 Task: Look for space in La Serena, Chile from 10th July, 2023 to 15th July, 2023 for 7 adults in price range Rs.10000 to Rs.15000. Place can be entire place or shared room with 4 bedrooms having 7 beds and 4 bathrooms. Property type can be house, flat, guest house. Amenities needed are: wifi, TV, free parkinig on premises, gym, breakfast. Booking option can be shelf check-in. Required host language is English.
Action: Mouse pressed left at (480, 122)
Screenshot: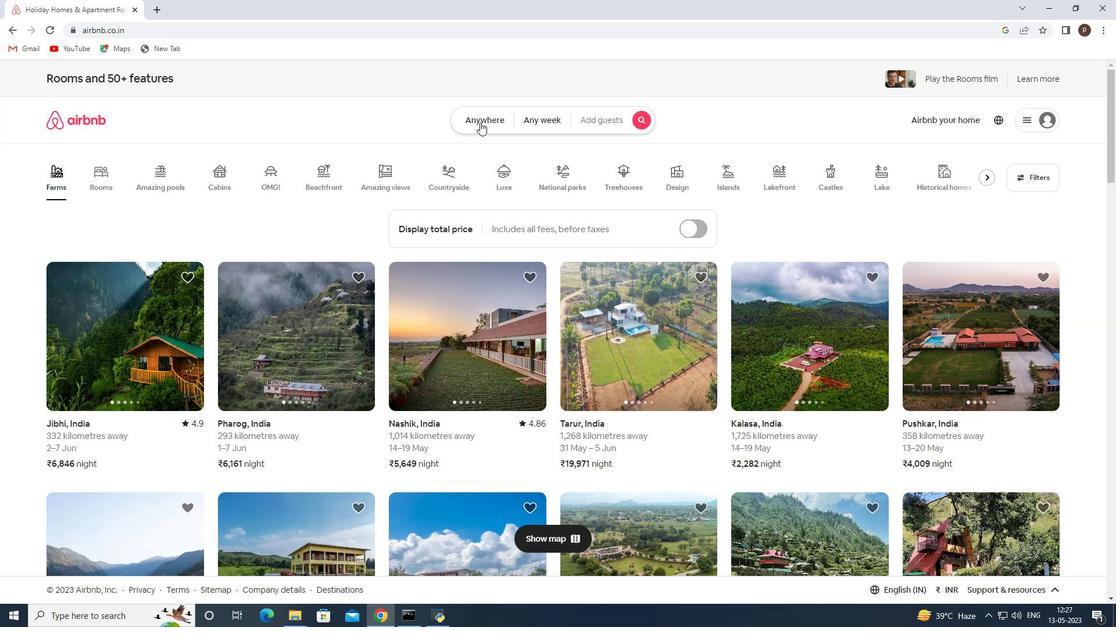 
Action: Mouse moved to (372, 162)
Screenshot: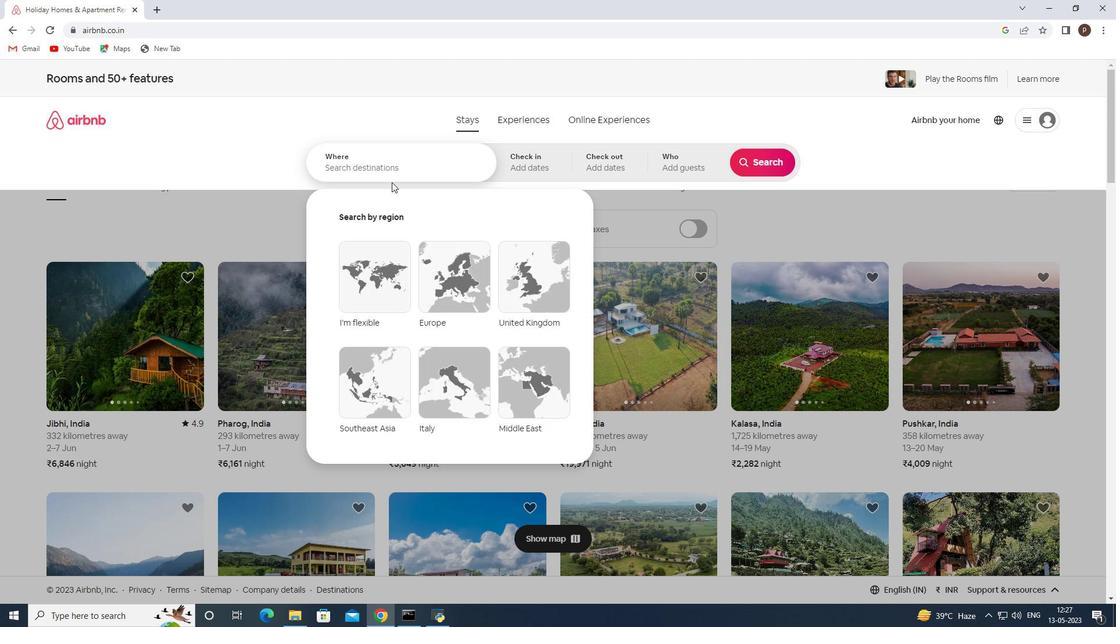 
Action: Mouse pressed left at (372, 162)
Screenshot: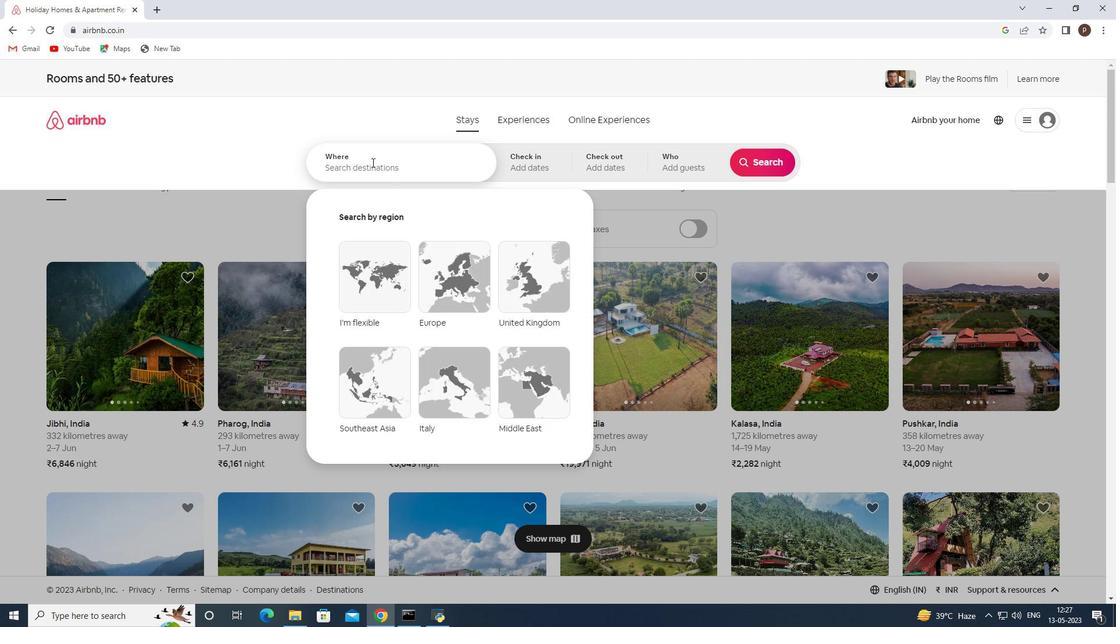 
Action: Key pressed <Key.caps_lock>L<Key.caps_lock>a<Key.space><Key.caps_lock>S<Key.caps_lock>erena,<Key.space><Key.caps_lock>C<Key.caps_lock>hilke
Screenshot: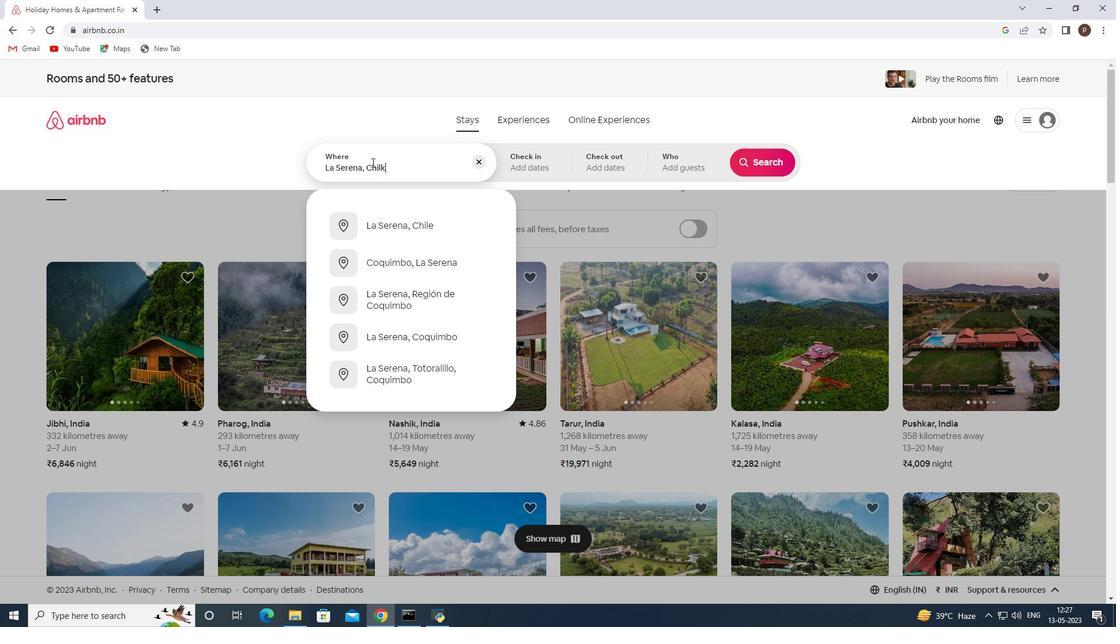 
Action: Mouse moved to (409, 225)
Screenshot: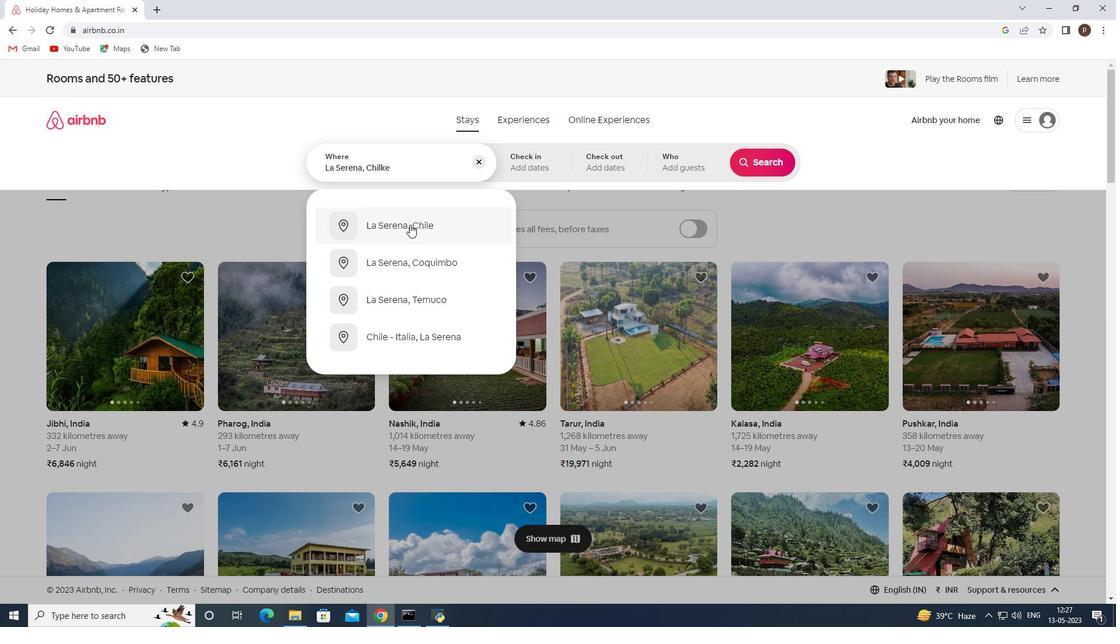 
Action: Mouse pressed left at (409, 225)
Screenshot: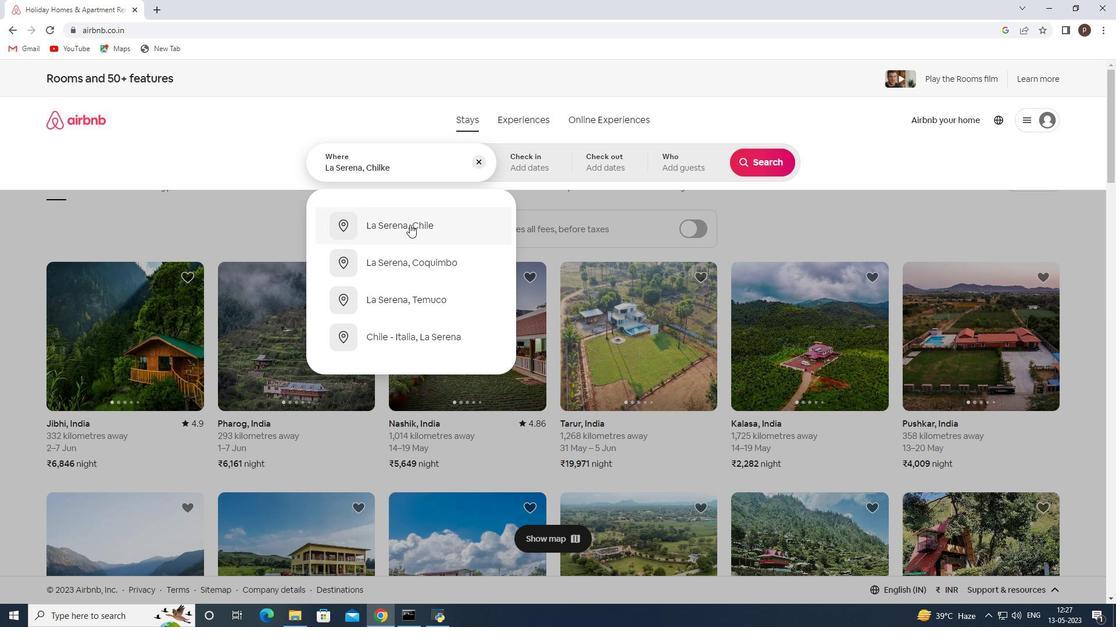 
Action: Mouse moved to (760, 252)
Screenshot: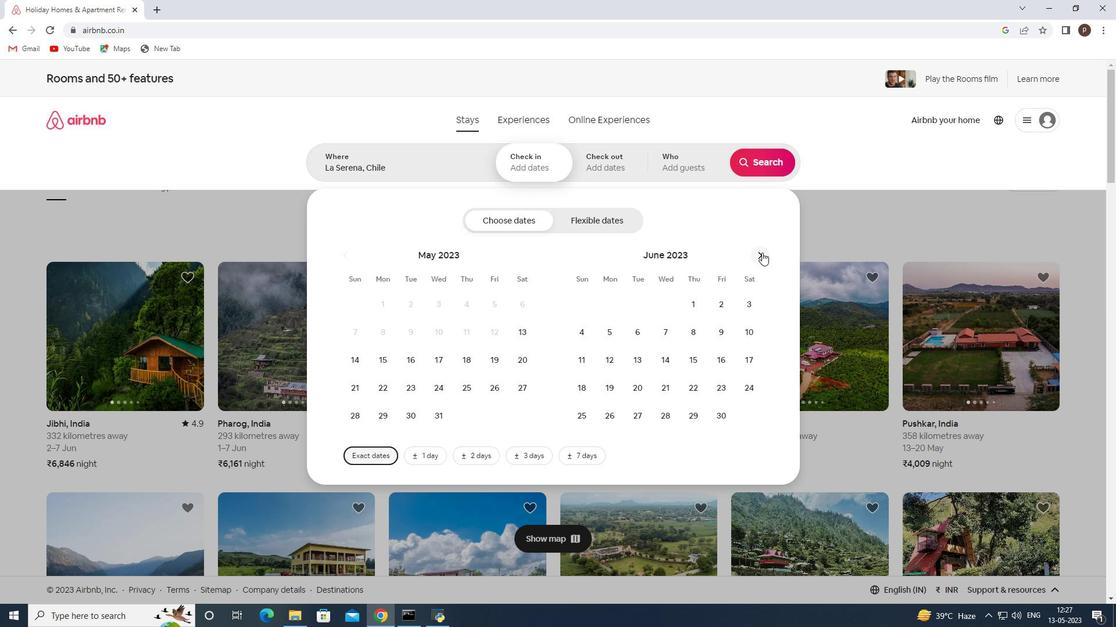 
Action: Mouse pressed left at (760, 252)
Screenshot: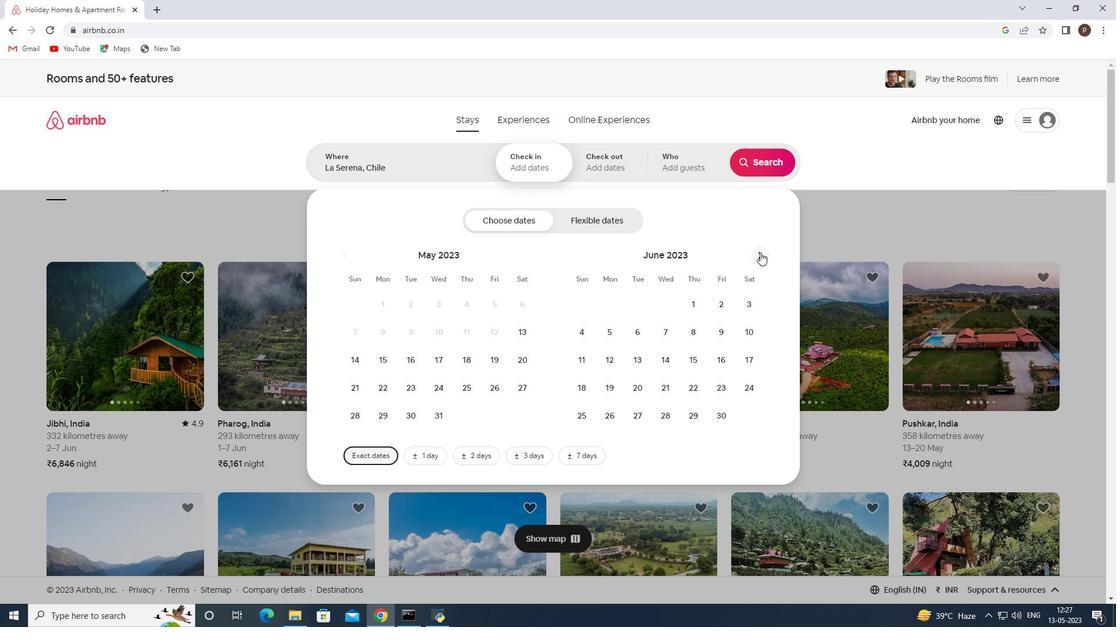 
Action: Mouse moved to (615, 355)
Screenshot: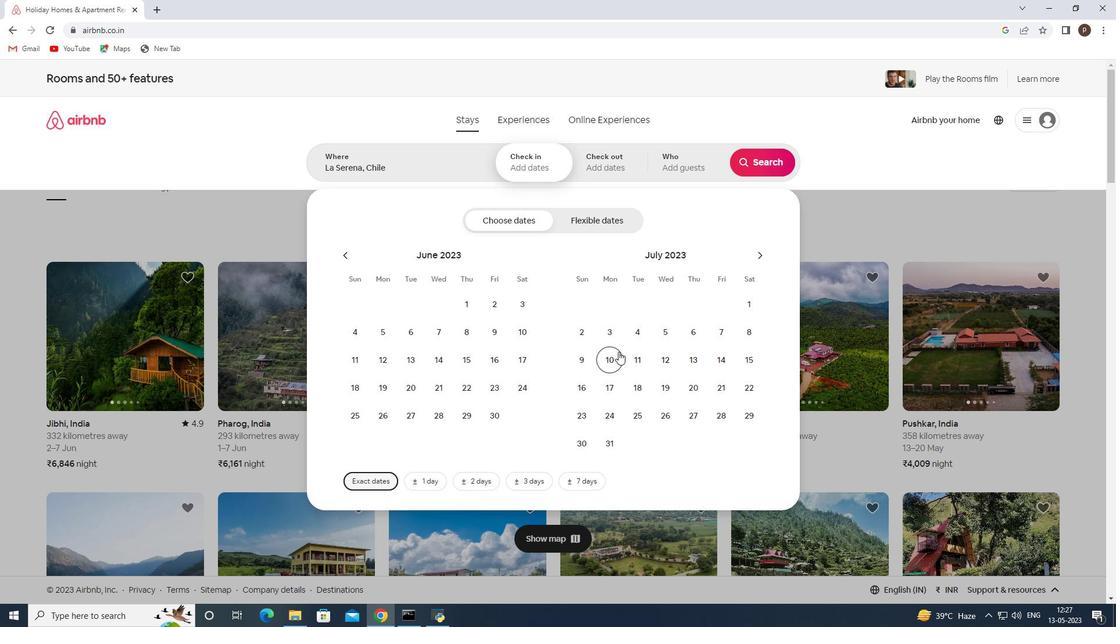 
Action: Mouse pressed left at (615, 355)
Screenshot: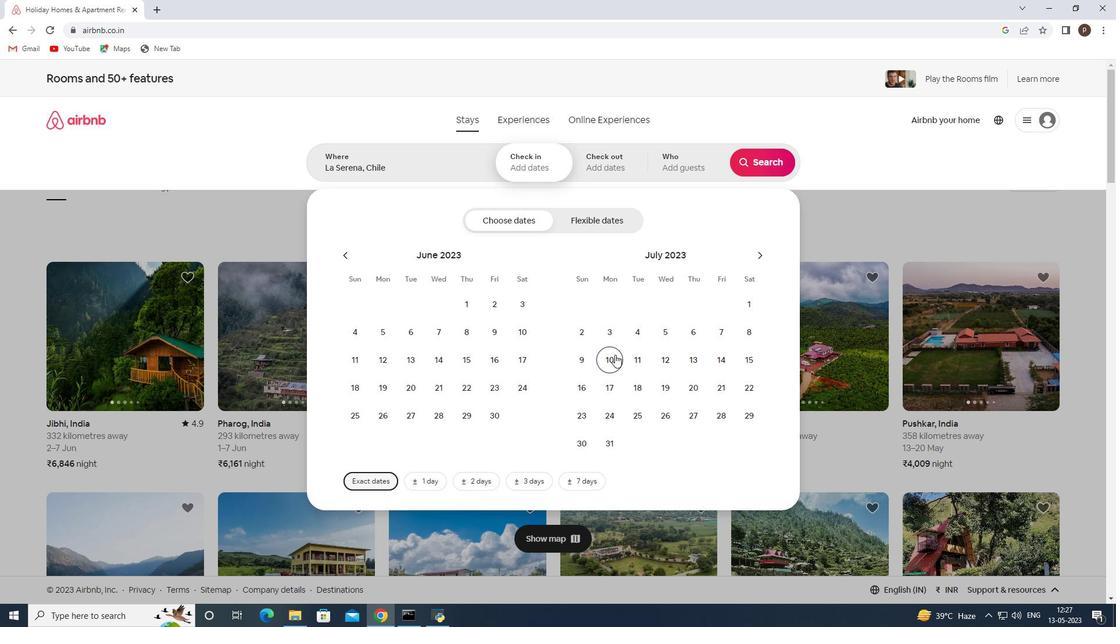 
Action: Mouse moved to (744, 353)
Screenshot: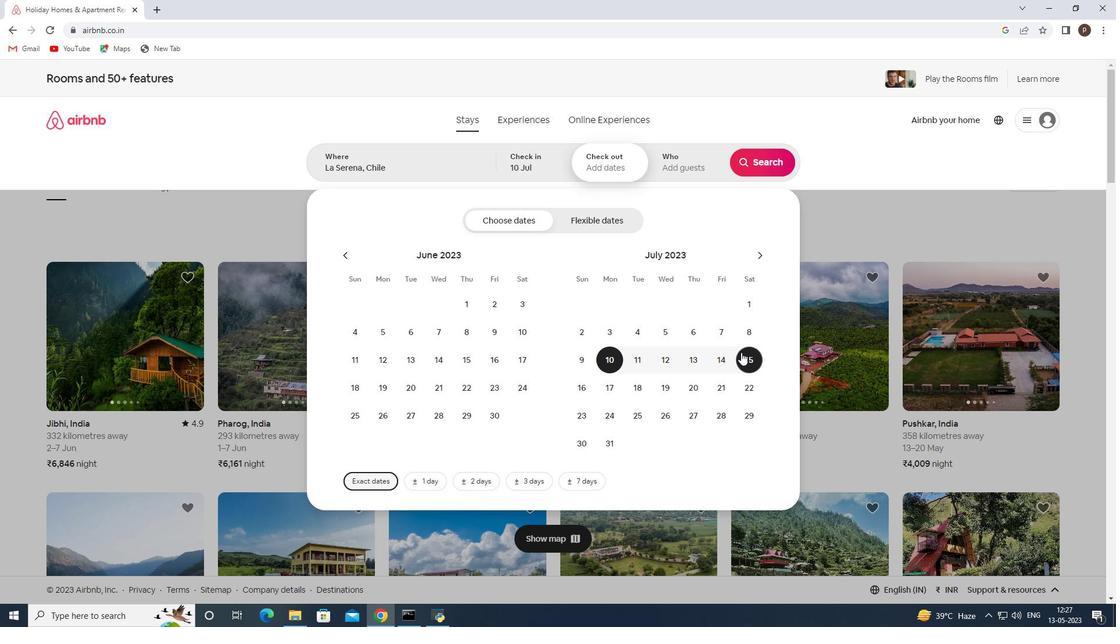 
Action: Mouse pressed left at (744, 353)
Screenshot: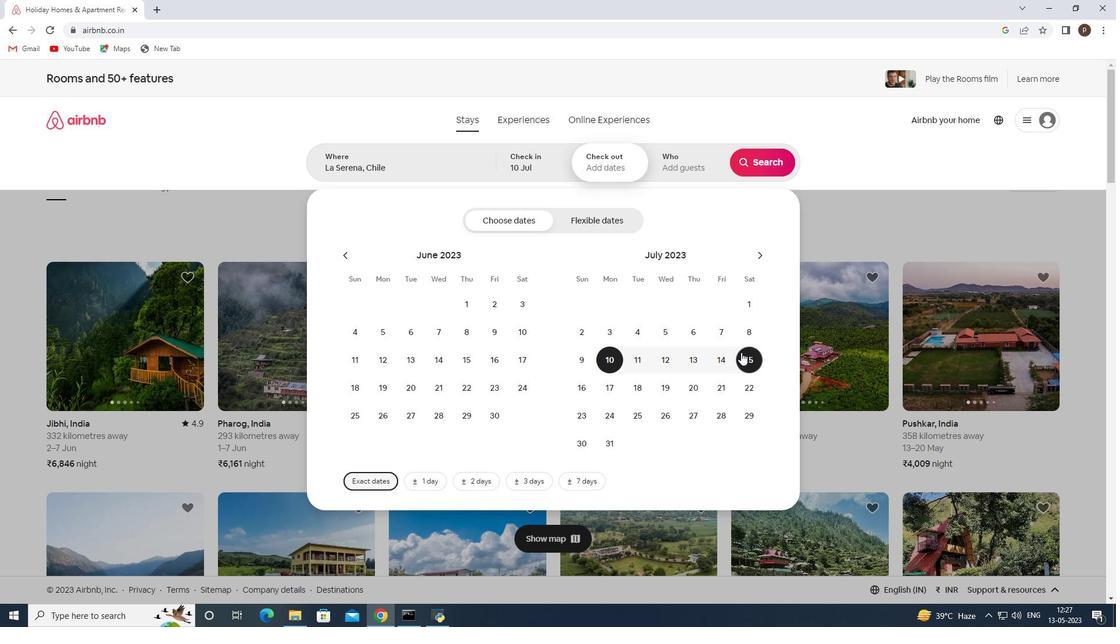 
Action: Mouse moved to (684, 173)
Screenshot: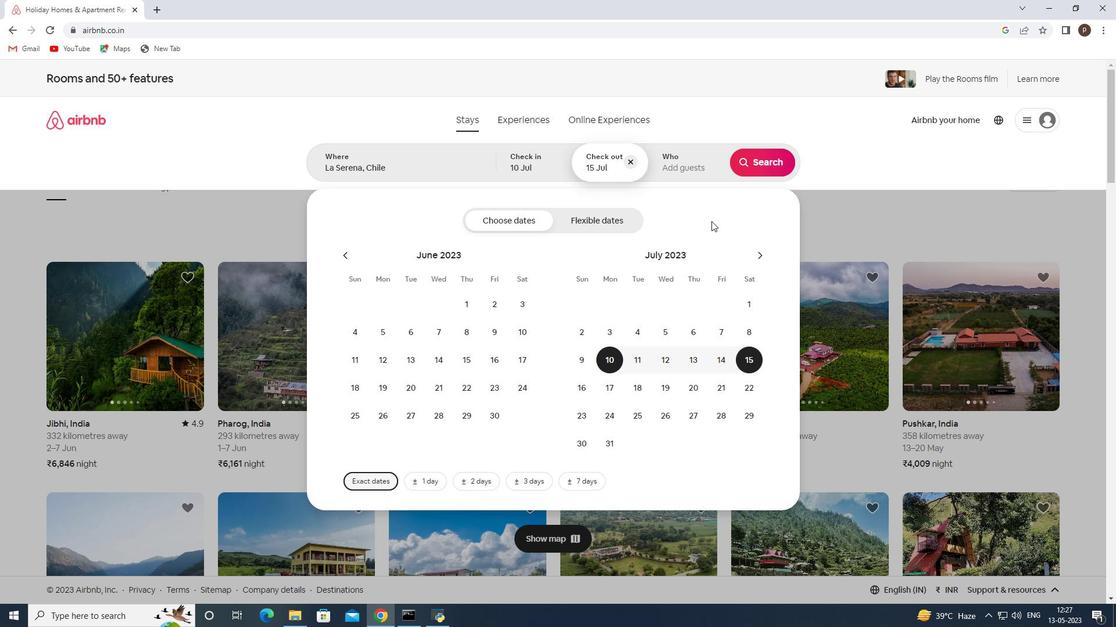 
Action: Mouse pressed left at (684, 173)
Screenshot: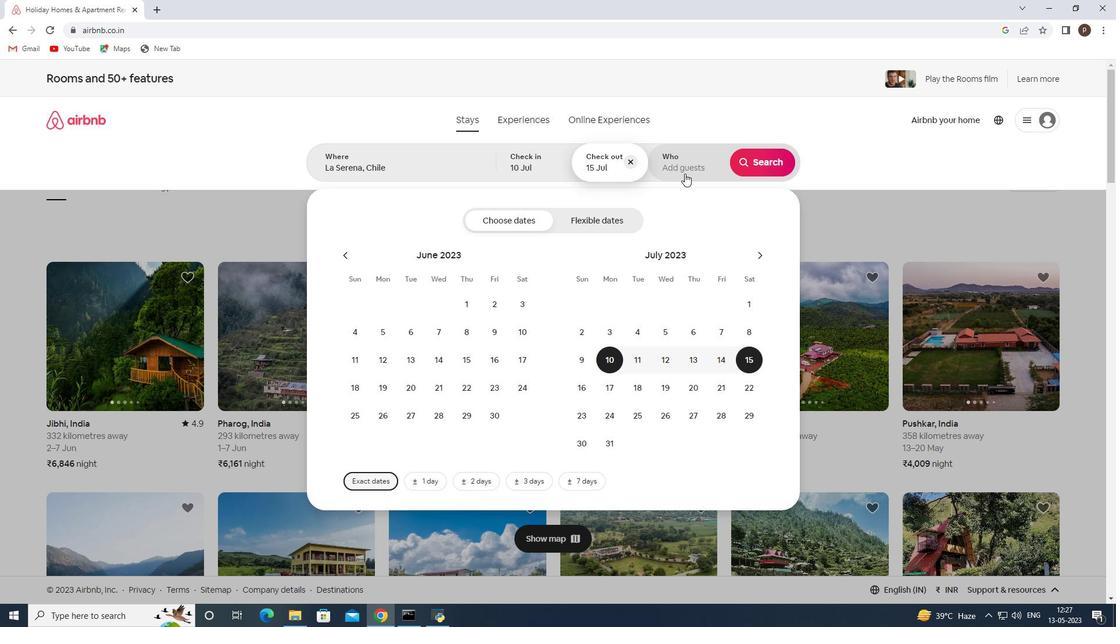 
Action: Mouse moved to (759, 221)
Screenshot: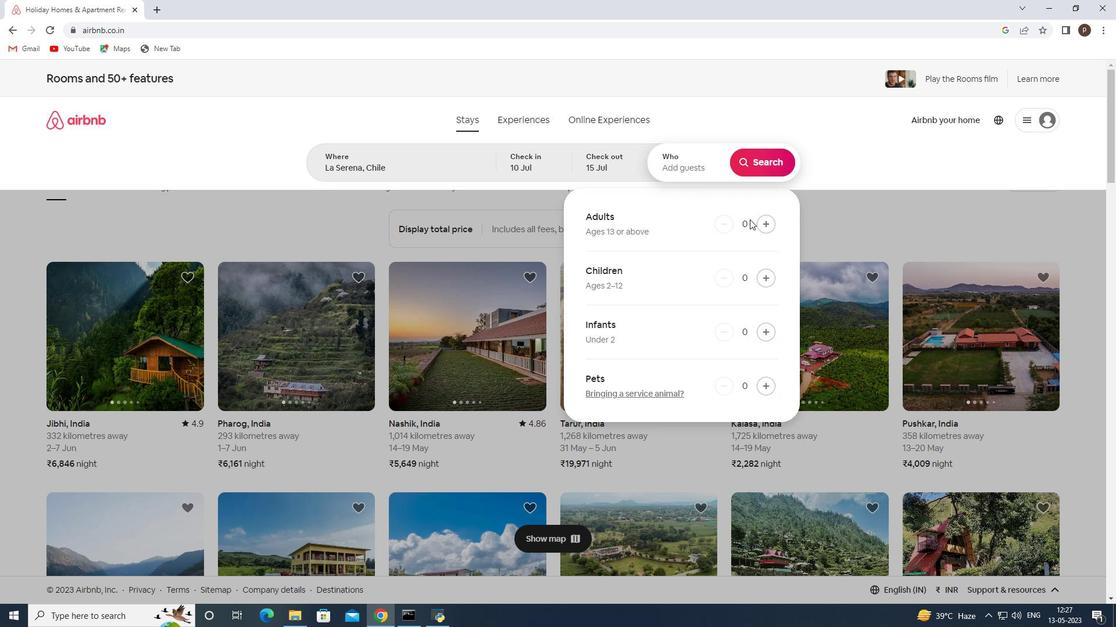 
Action: Mouse pressed left at (759, 221)
Screenshot: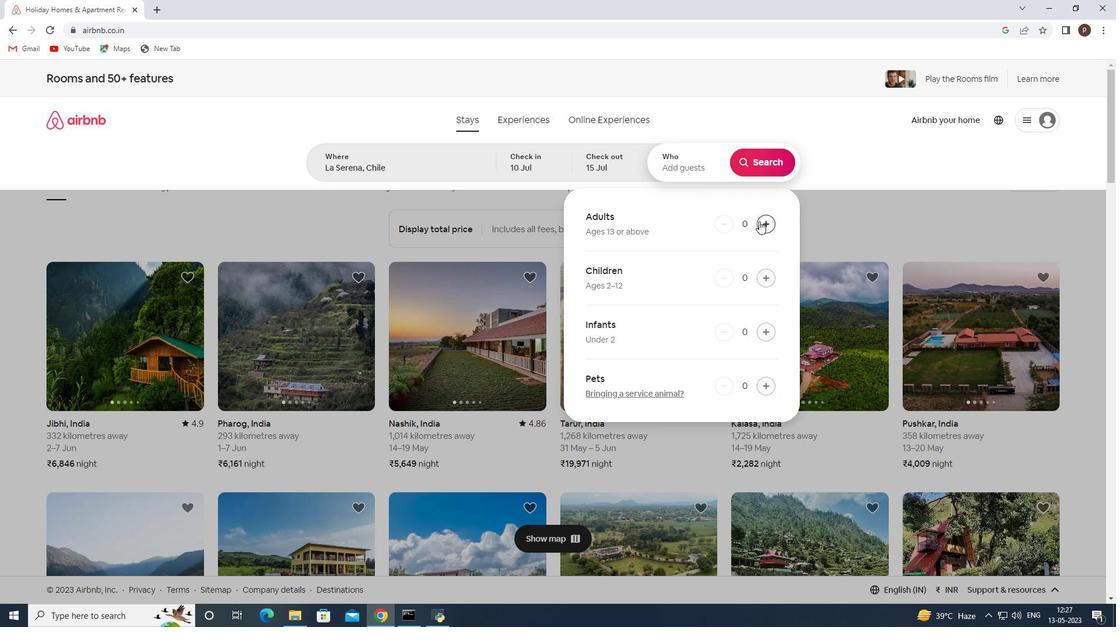 
Action: Mouse pressed left at (759, 221)
Screenshot: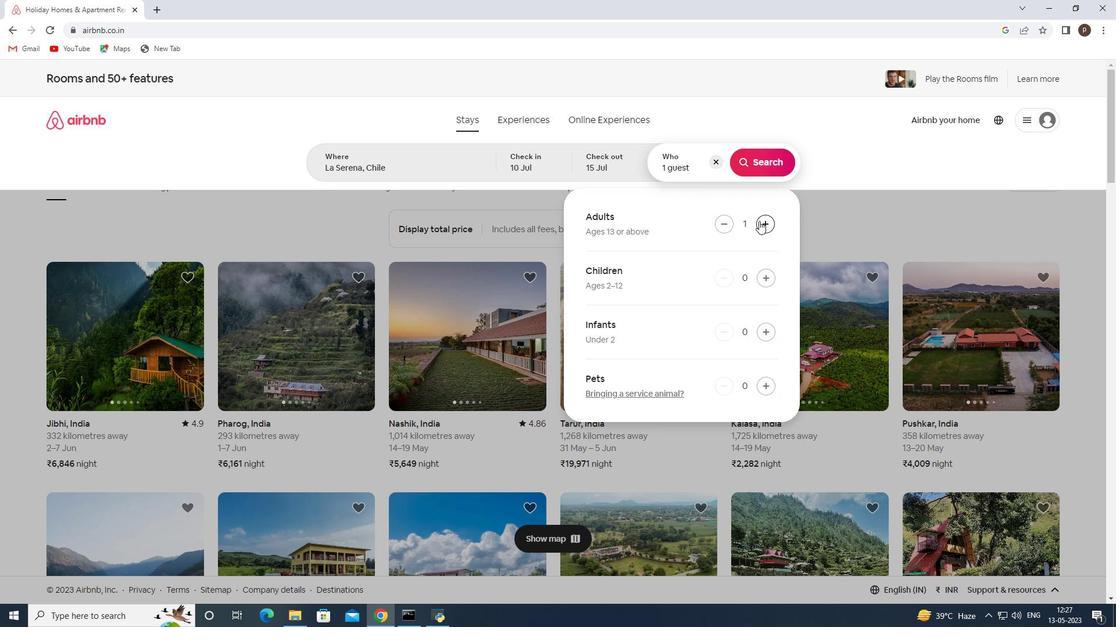 
Action: Mouse pressed left at (759, 221)
Screenshot: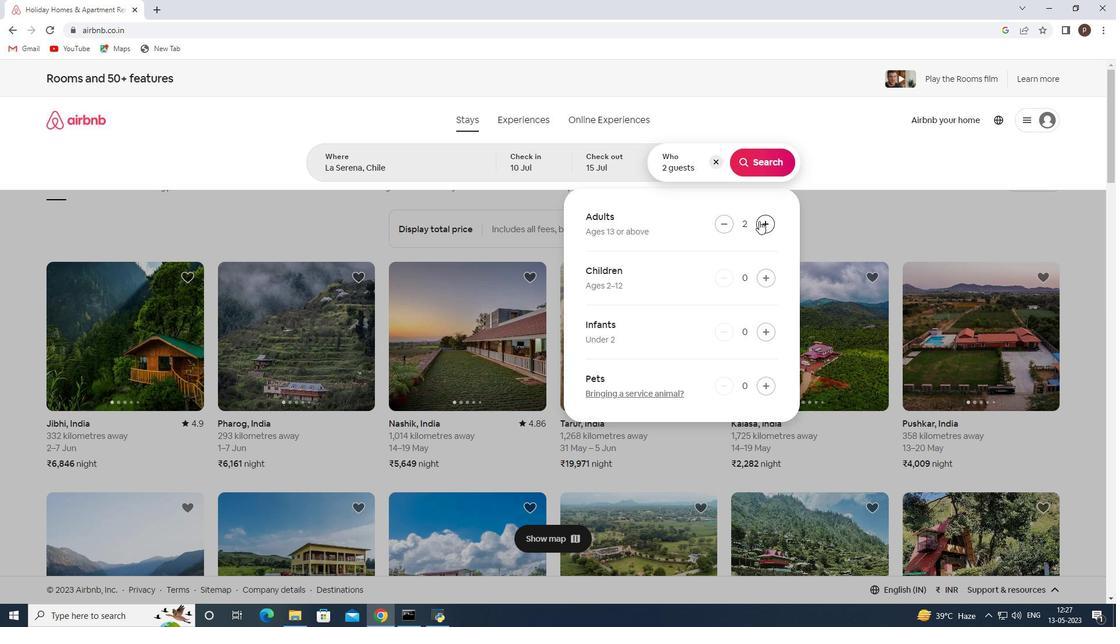 
Action: Mouse pressed left at (759, 221)
Screenshot: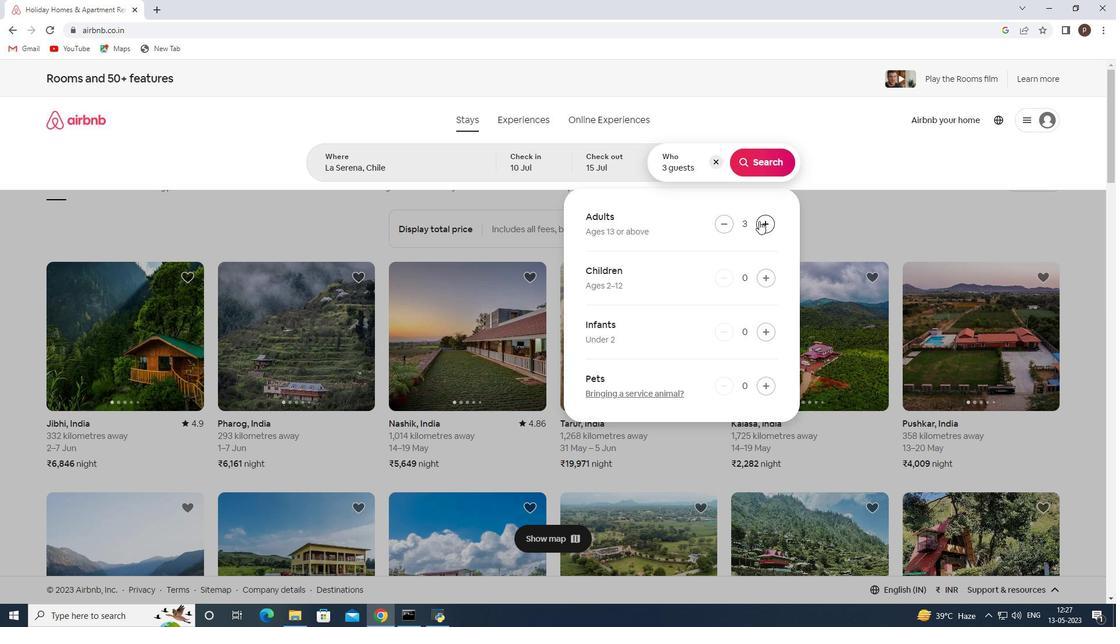 
Action: Mouse pressed left at (759, 221)
Screenshot: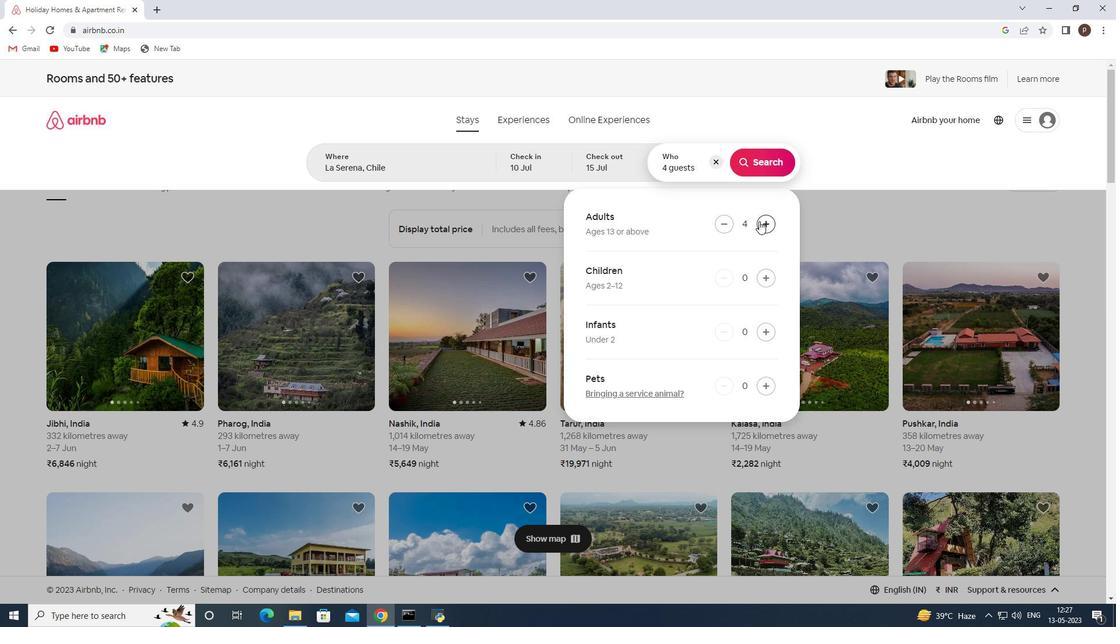 
Action: Mouse pressed left at (759, 221)
Screenshot: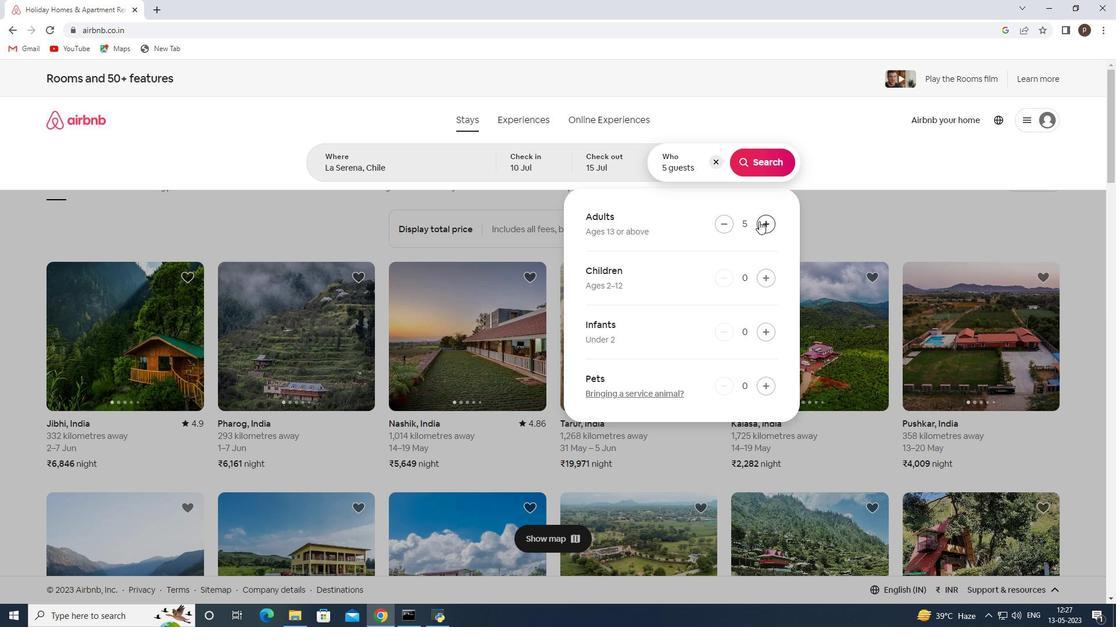 
Action: Mouse pressed left at (759, 221)
Screenshot: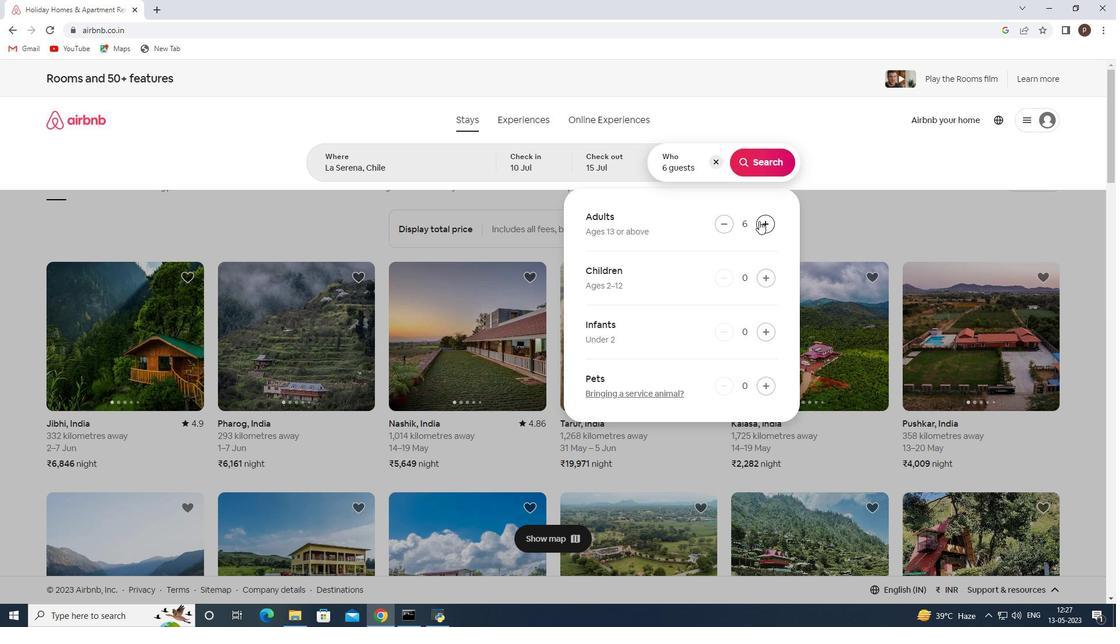 
Action: Mouse moved to (770, 165)
Screenshot: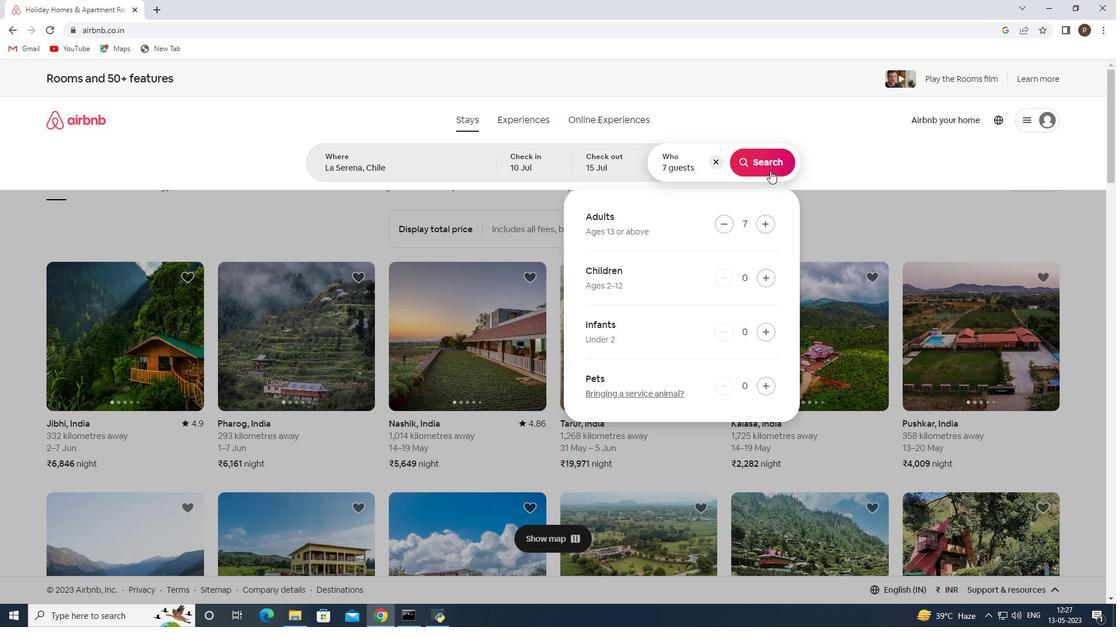 
Action: Mouse pressed left at (770, 165)
Screenshot: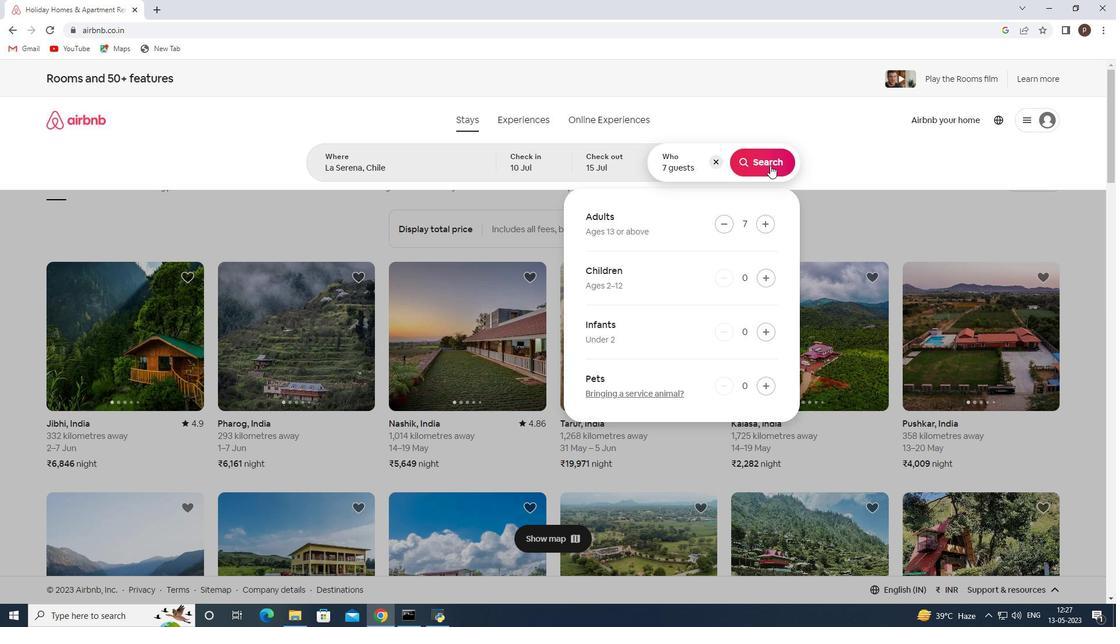 
Action: Mouse moved to (1051, 123)
Screenshot: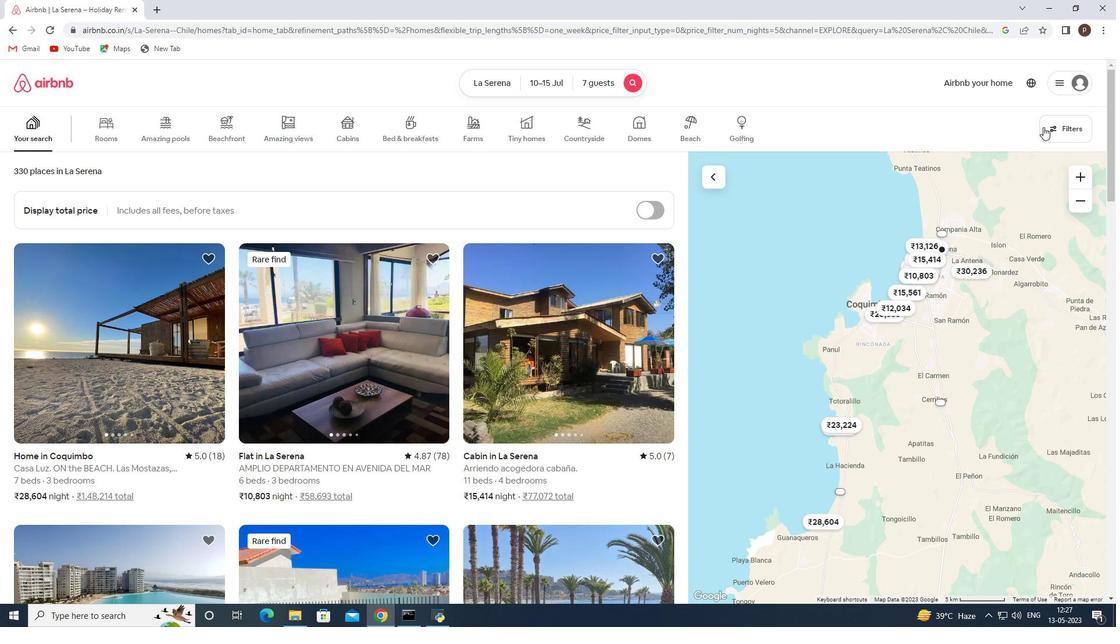 
Action: Mouse pressed left at (1051, 123)
Screenshot: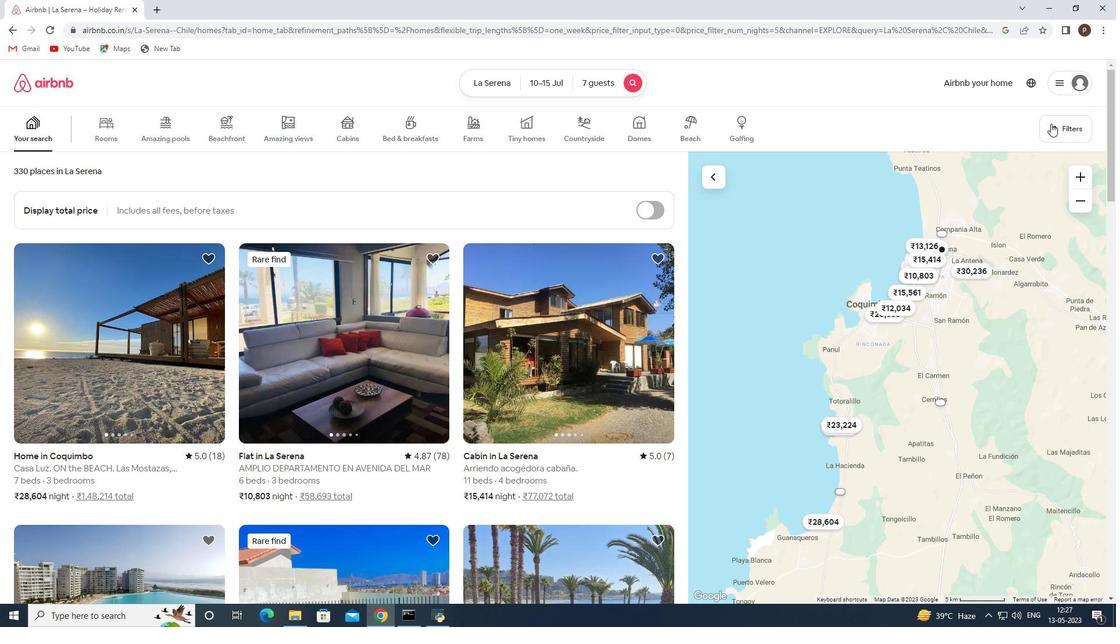 
Action: Mouse moved to (389, 415)
Screenshot: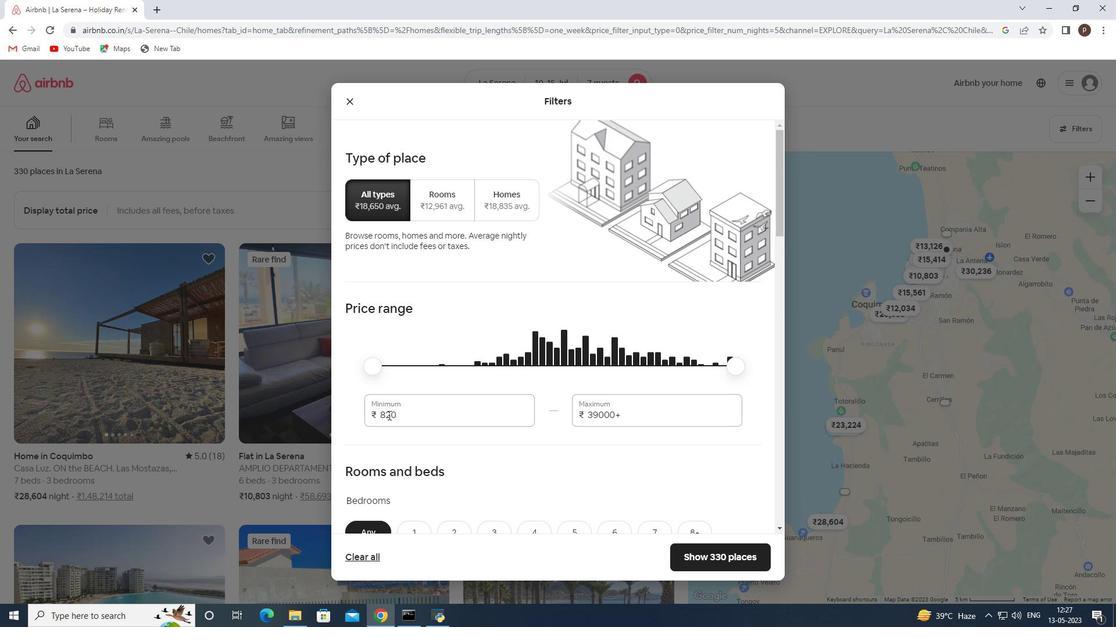 
Action: Mouse pressed left at (389, 415)
Screenshot: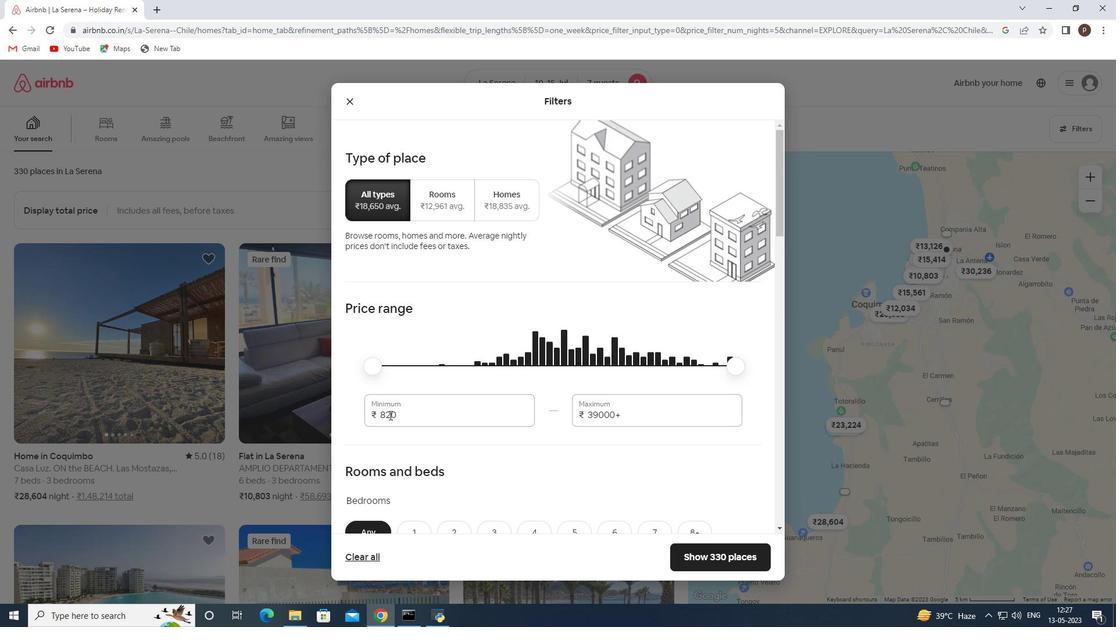 
Action: Mouse pressed left at (389, 415)
Screenshot: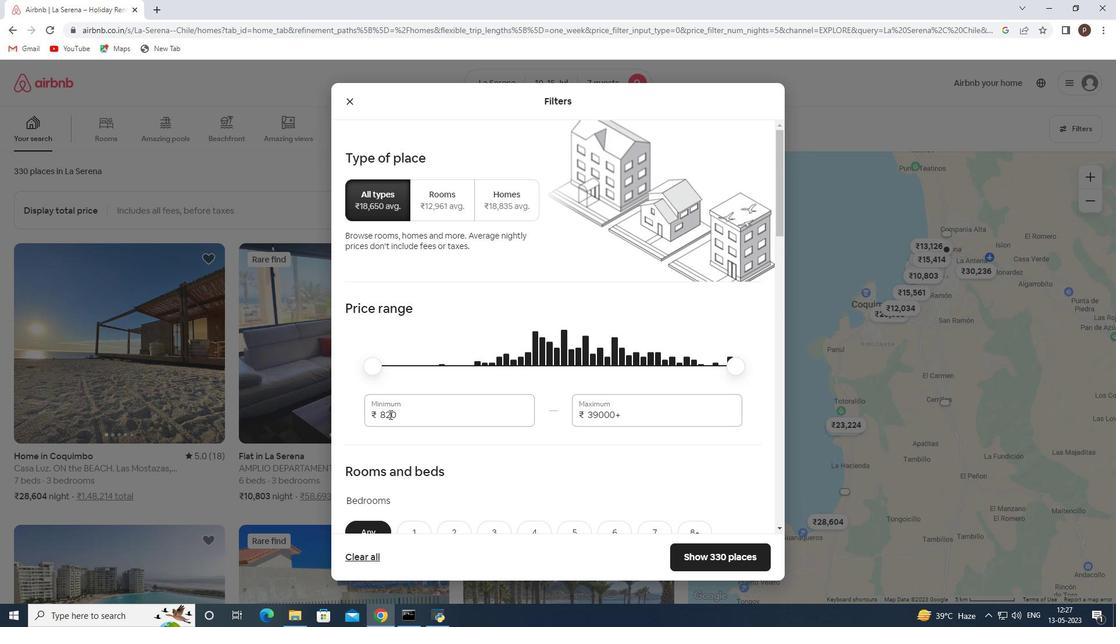 
Action: Key pressed 10000<Key.tab>15000
Screenshot: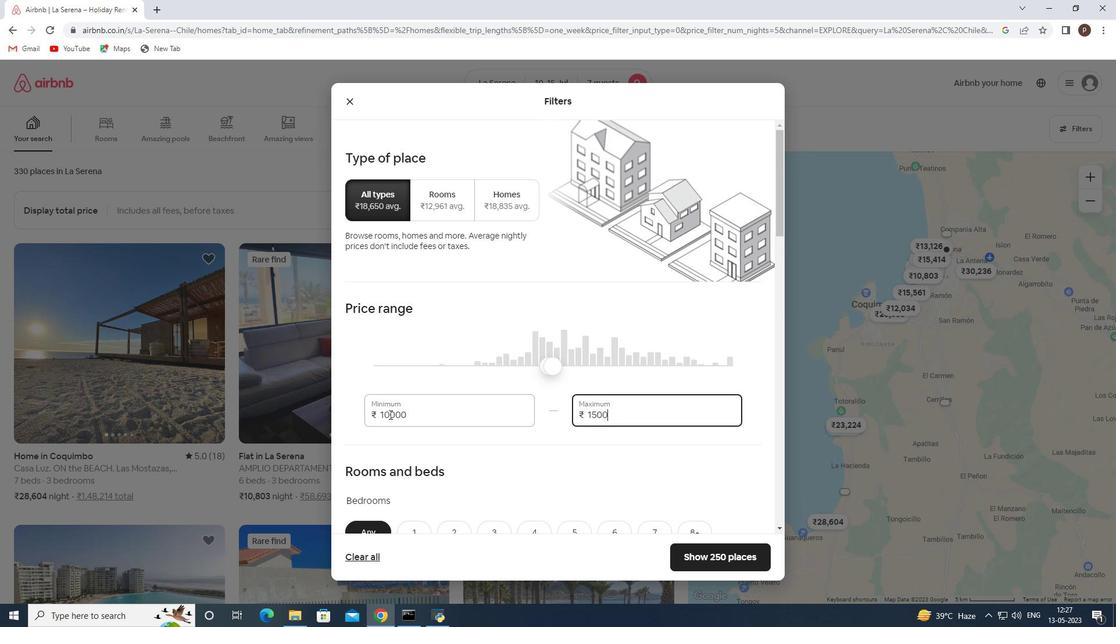 
Action: Mouse scrolled (389, 414) with delta (0, 0)
Screenshot: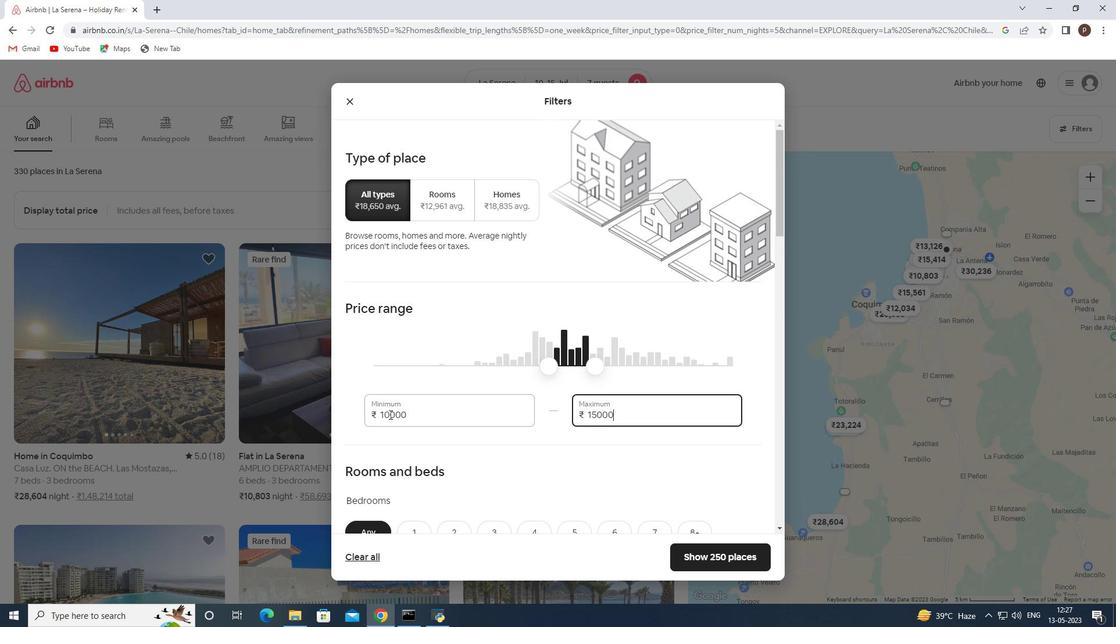 
Action: Mouse scrolled (389, 414) with delta (0, 0)
Screenshot: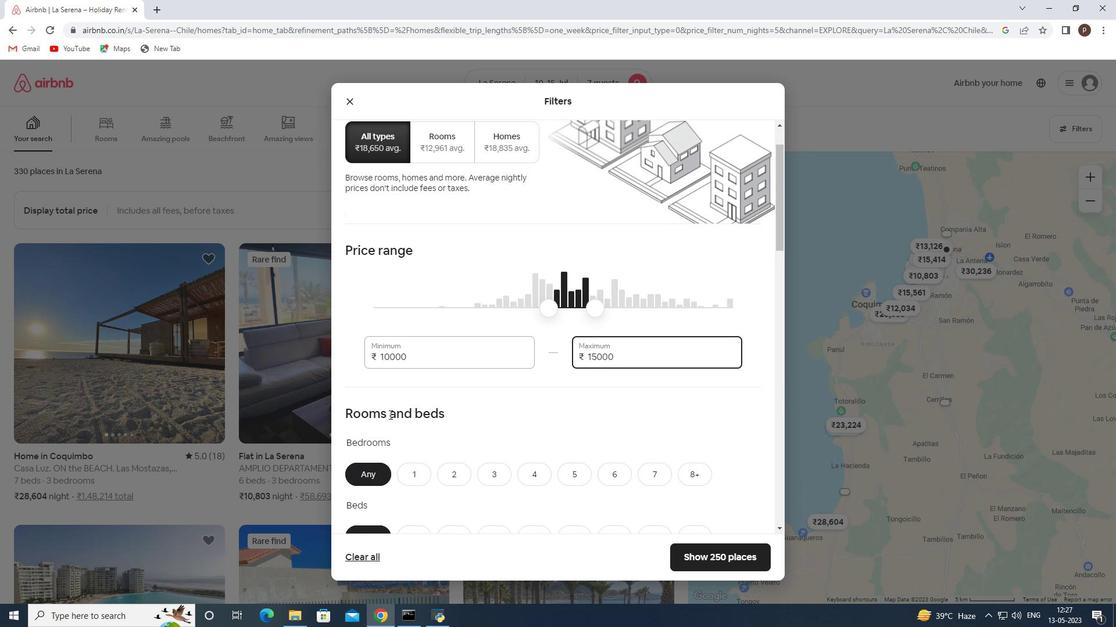 
Action: Mouse scrolled (389, 414) with delta (0, 0)
Screenshot: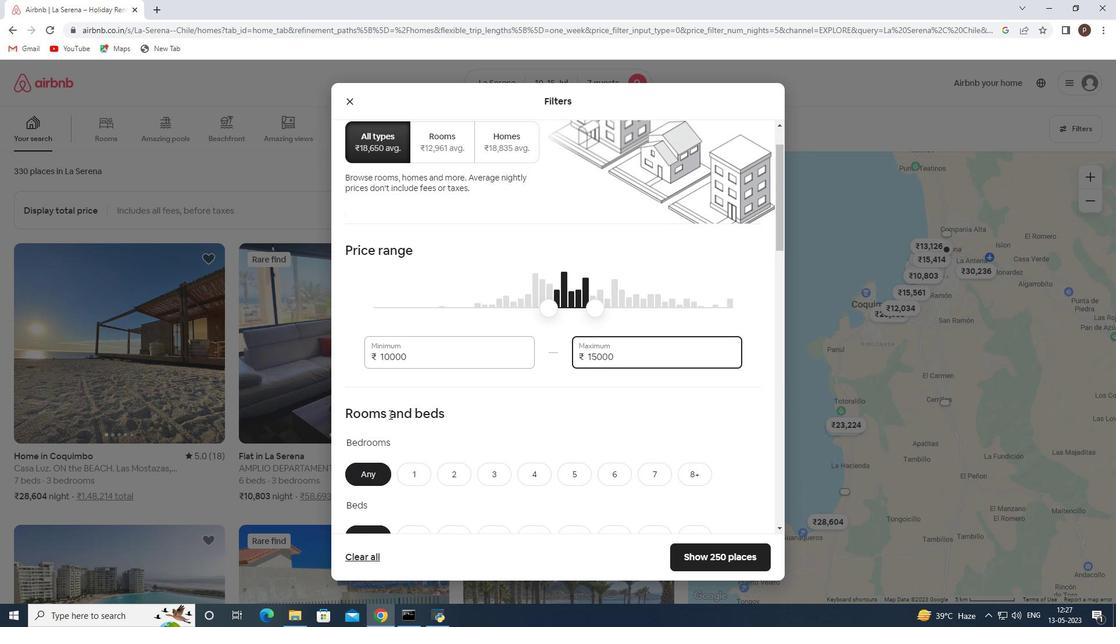 
Action: Mouse moved to (415, 401)
Screenshot: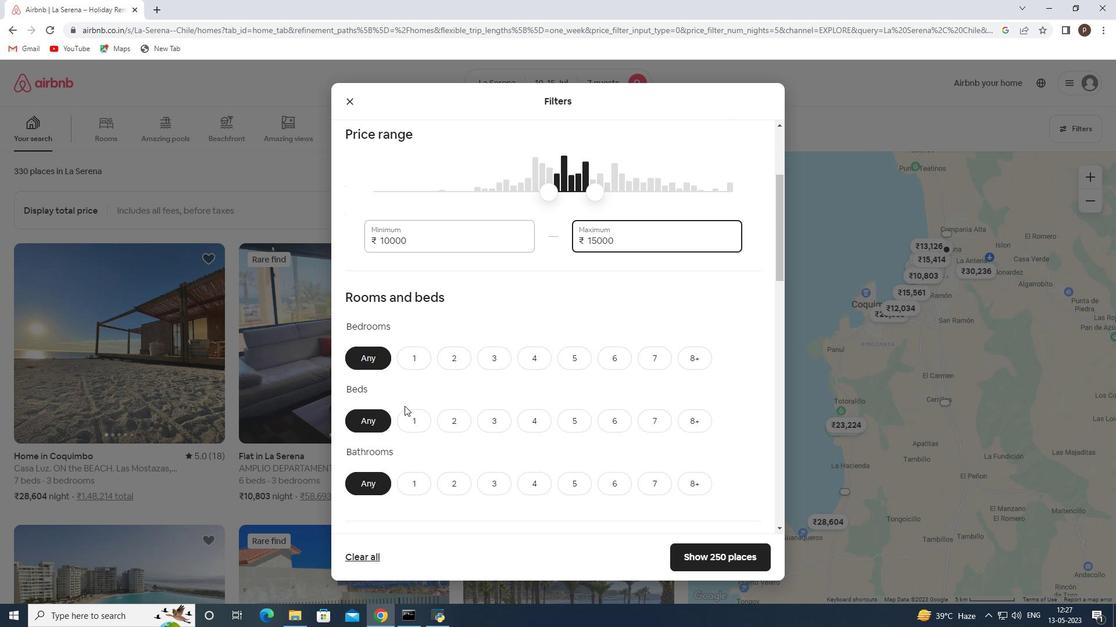 
Action: Mouse scrolled (415, 401) with delta (0, 0)
Screenshot: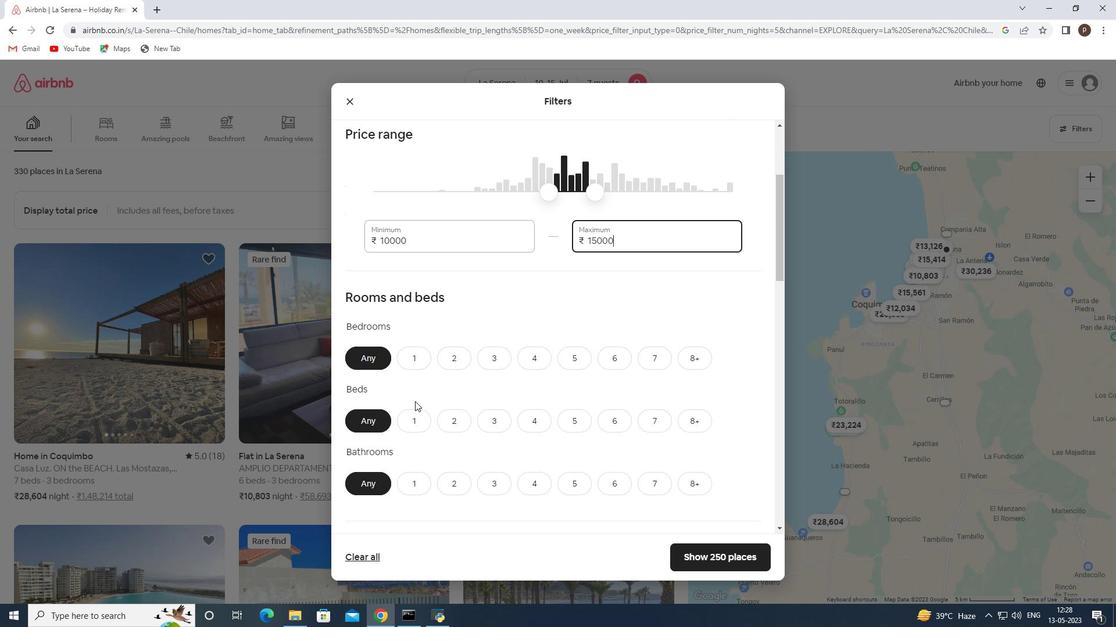 
Action: Mouse scrolled (415, 401) with delta (0, 0)
Screenshot: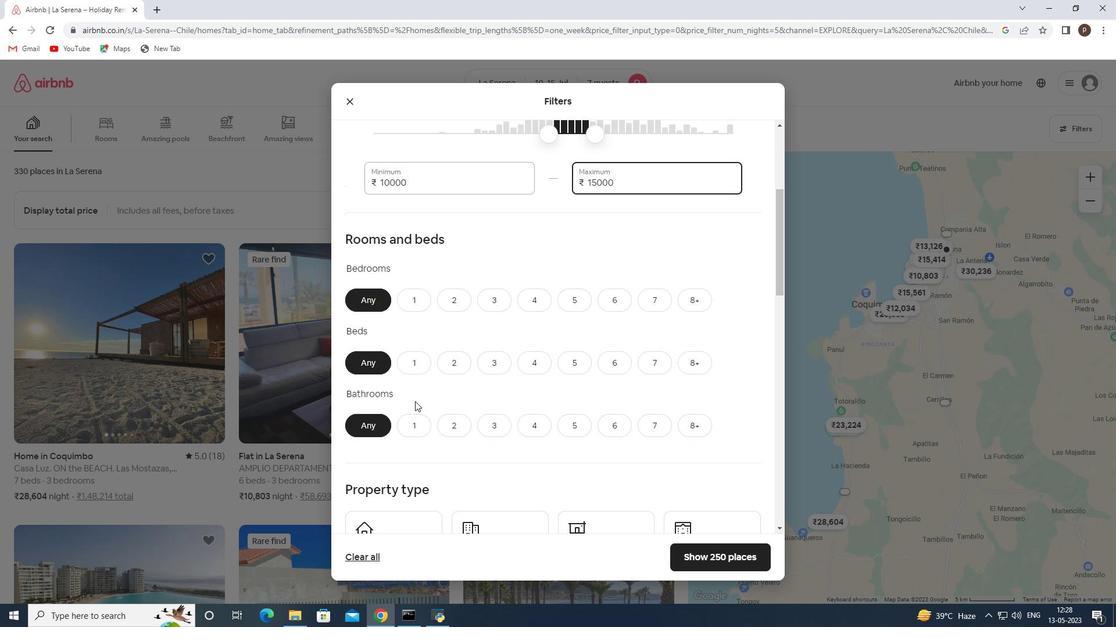 
Action: Mouse moved to (540, 239)
Screenshot: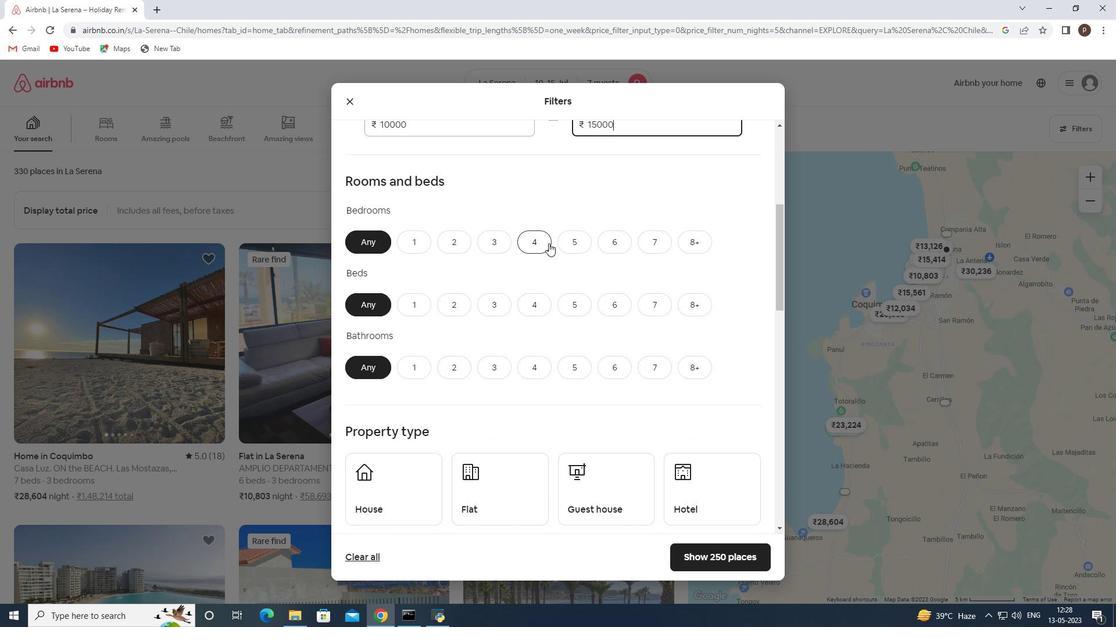 
Action: Mouse pressed left at (540, 239)
Screenshot: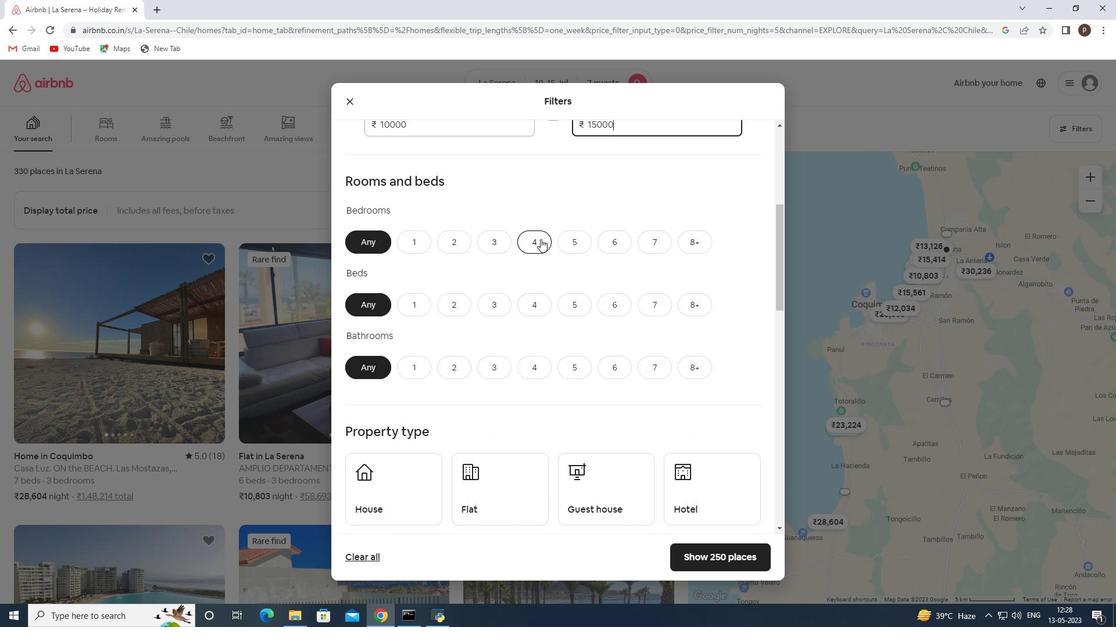
Action: Mouse moved to (659, 295)
Screenshot: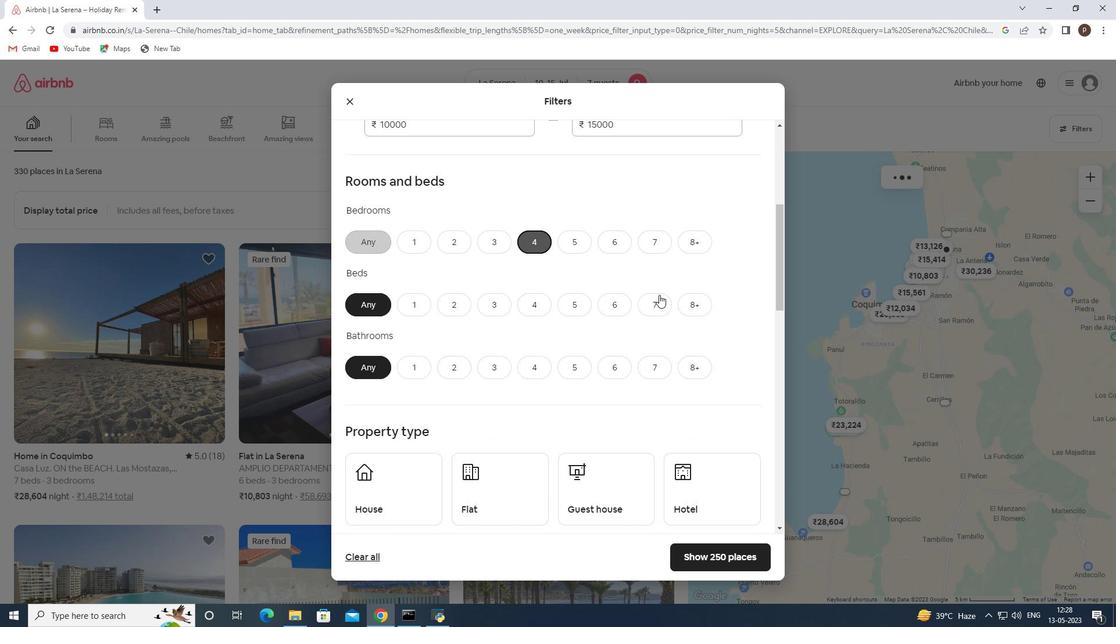 
Action: Mouse pressed left at (659, 295)
Screenshot: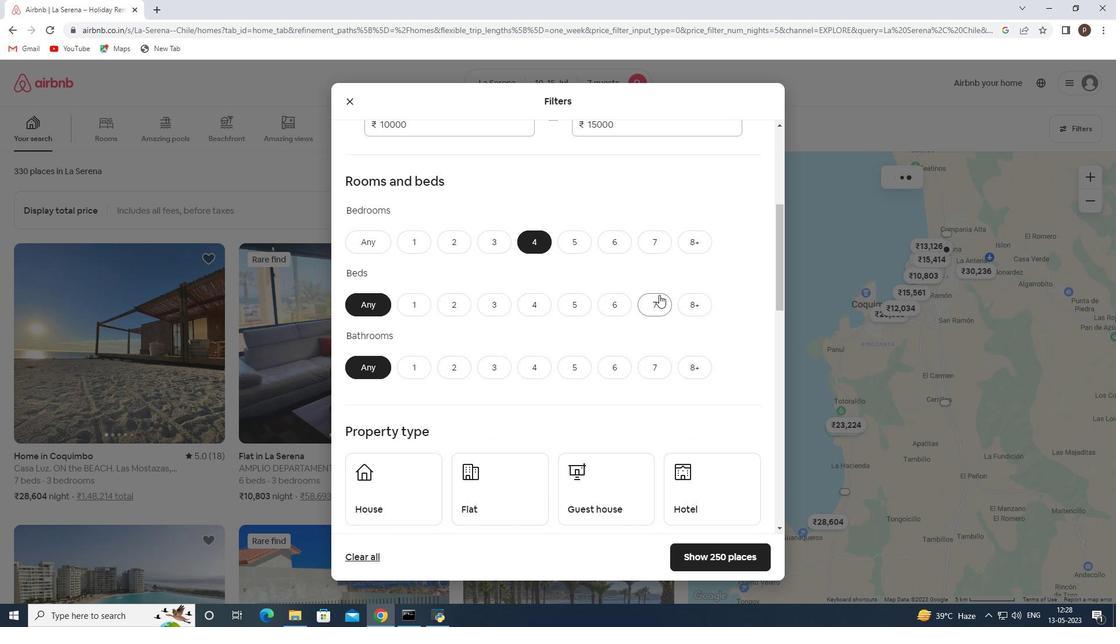 
Action: Mouse moved to (541, 359)
Screenshot: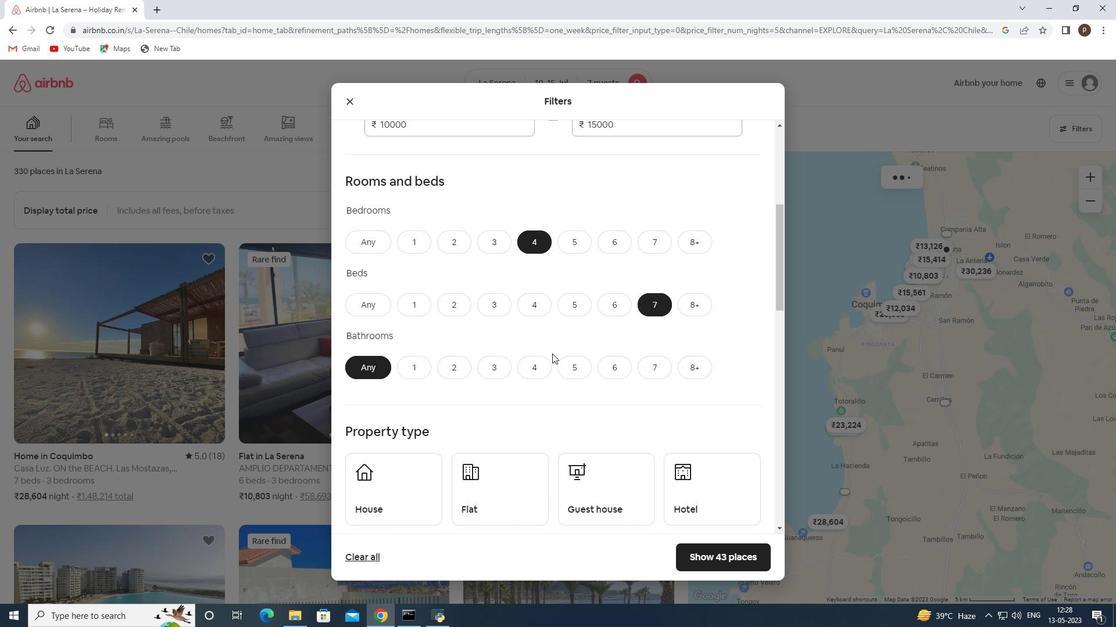 
Action: Mouse pressed left at (541, 359)
Screenshot: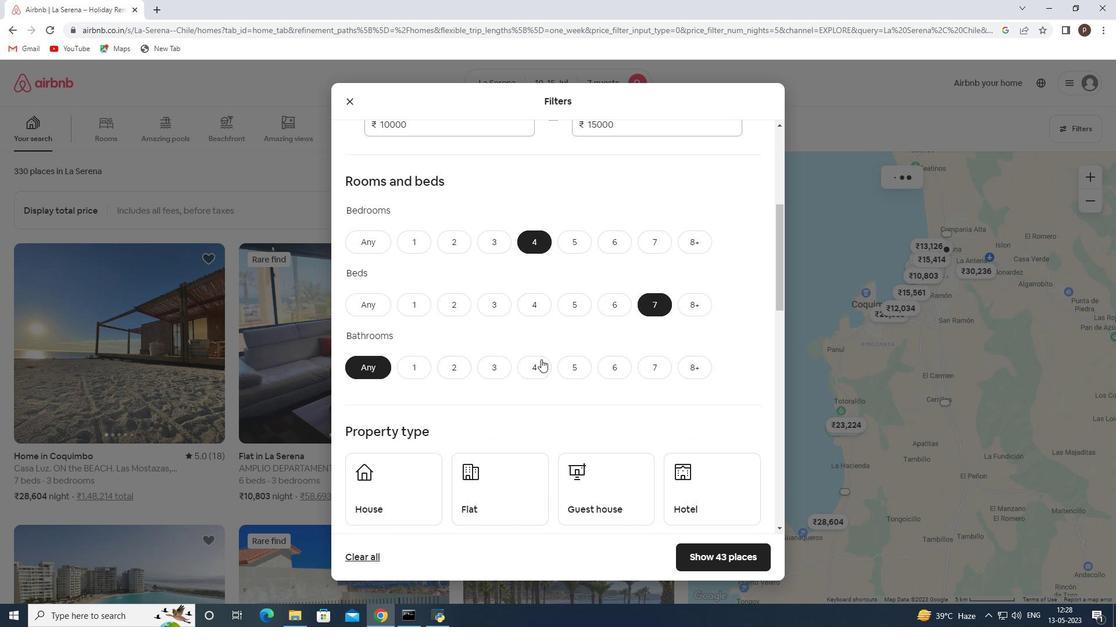 
Action: Mouse scrolled (541, 359) with delta (0, 0)
Screenshot: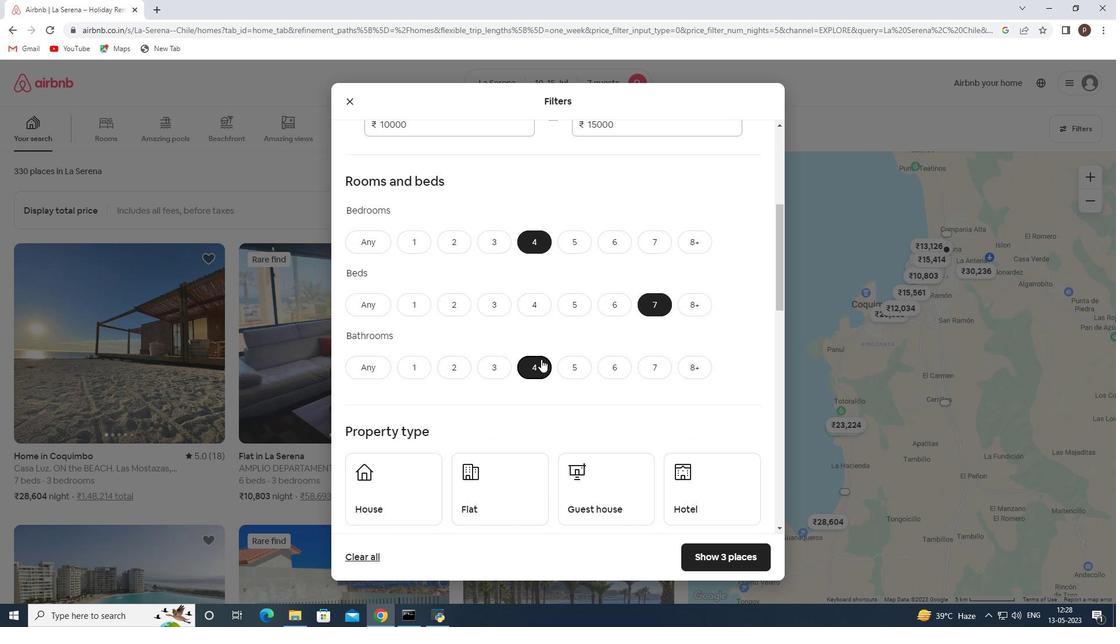 
Action: Mouse scrolled (541, 359) with delta (0, 0)
Screenshot: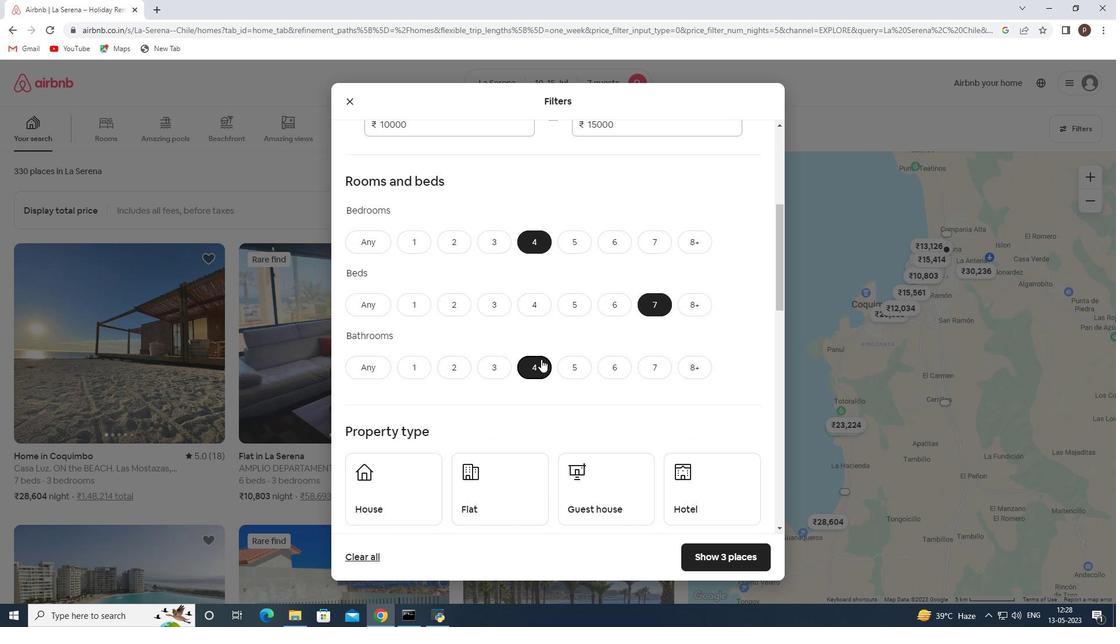 
Action: Mouse moved to (406, 375)
Screenshot: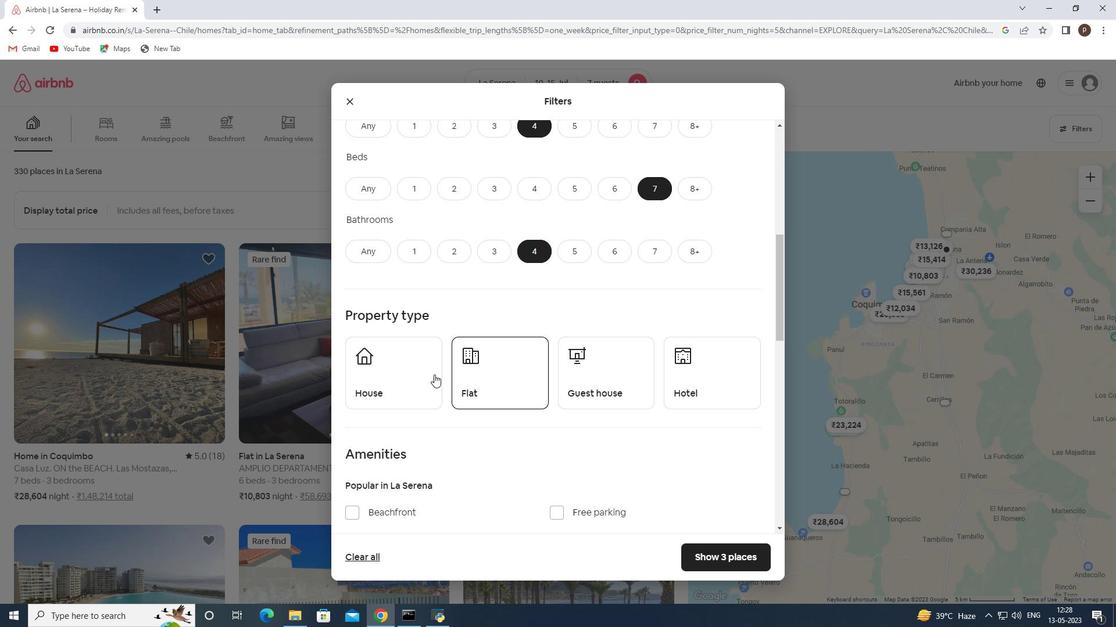 
Action: Mouse pressed left at (406, 375)
Screenshot: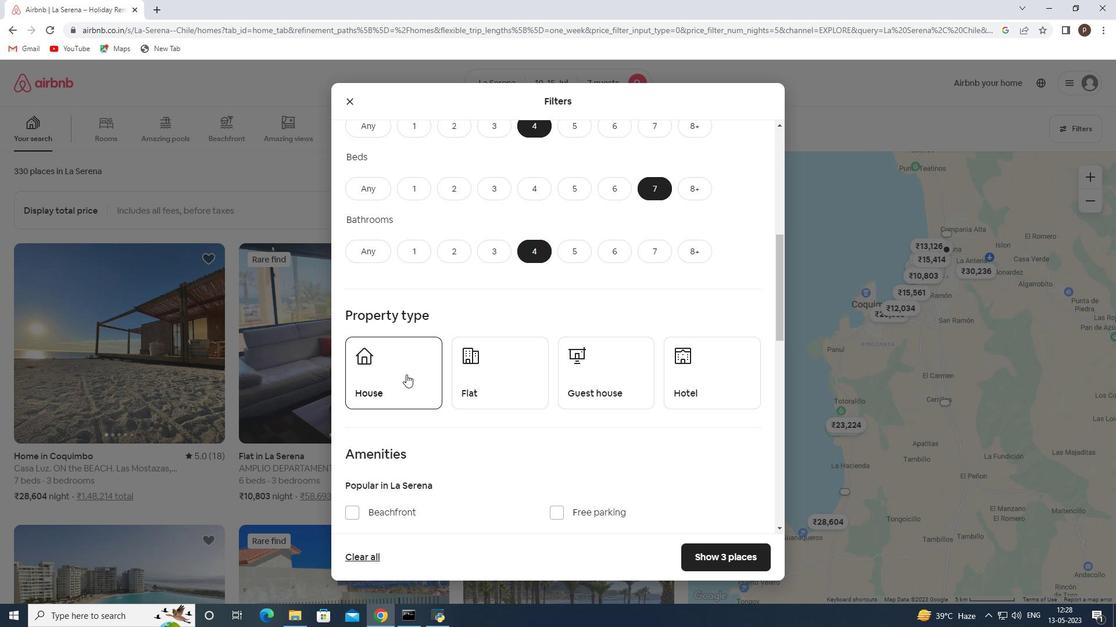 
Action: Mouse moved to (520, 377)
Screenshot: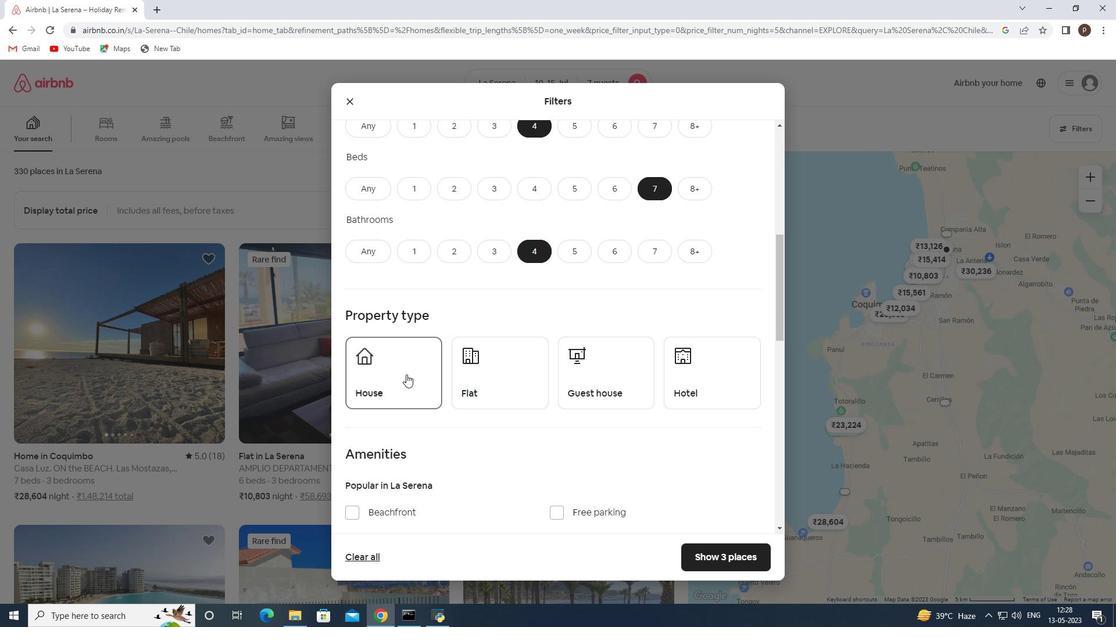 
Action: Mouse pressed left at (520, 377)
Screenshot: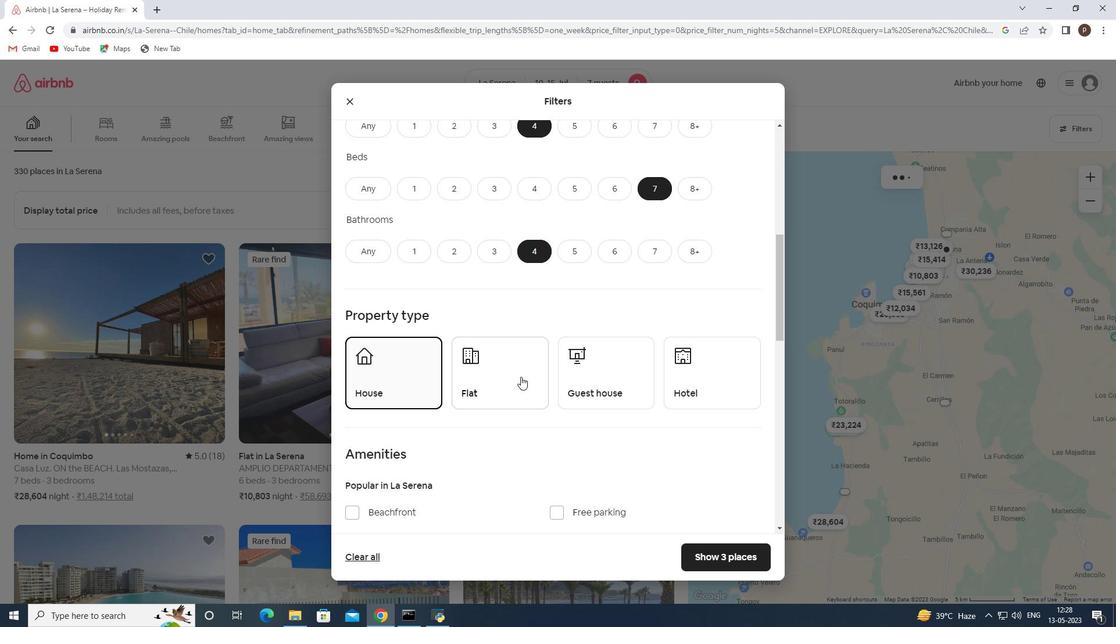 
Action: Mouse moved to (609, 376)
Screenshot: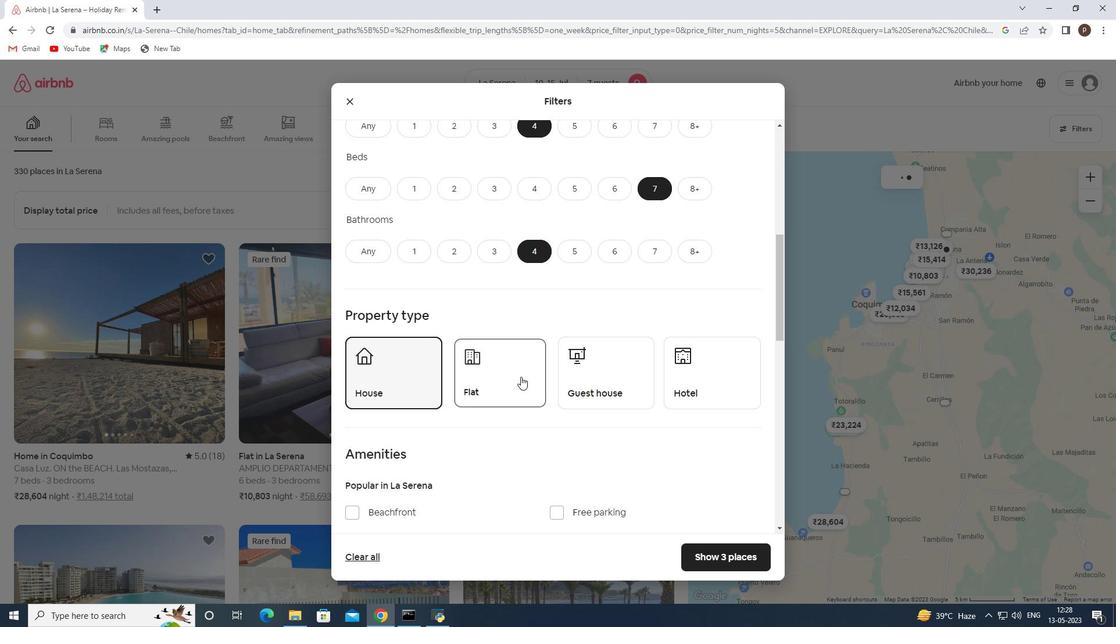 
Action: Mouse pressed left at (609, 376)
Screenshot: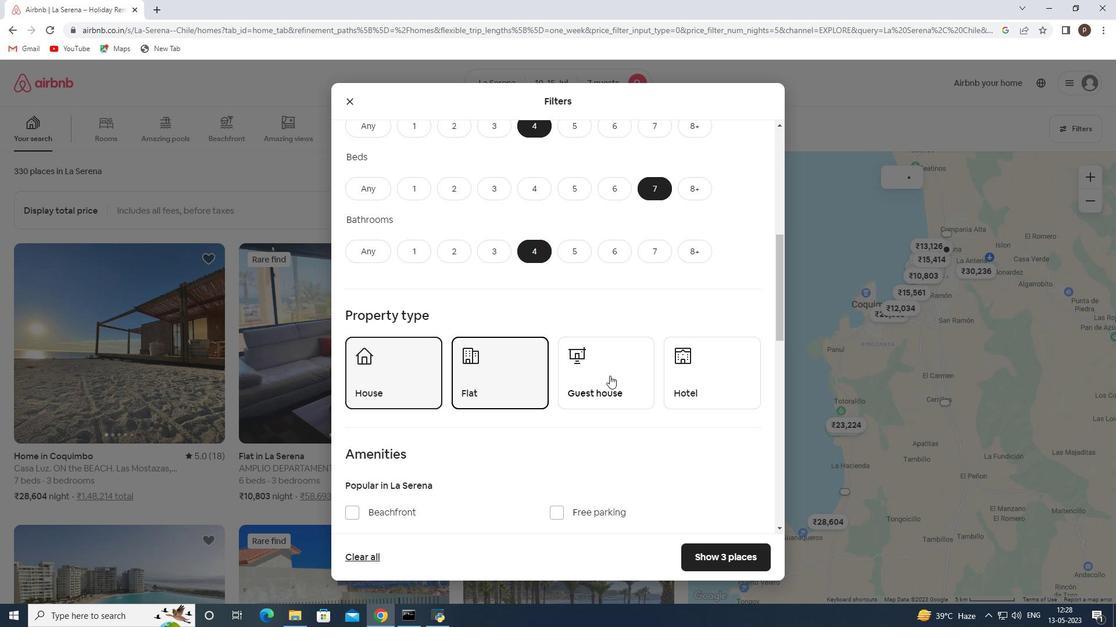 
Action: Mouse scrolled (609, 375) with delta (0, 0)
Screenshot: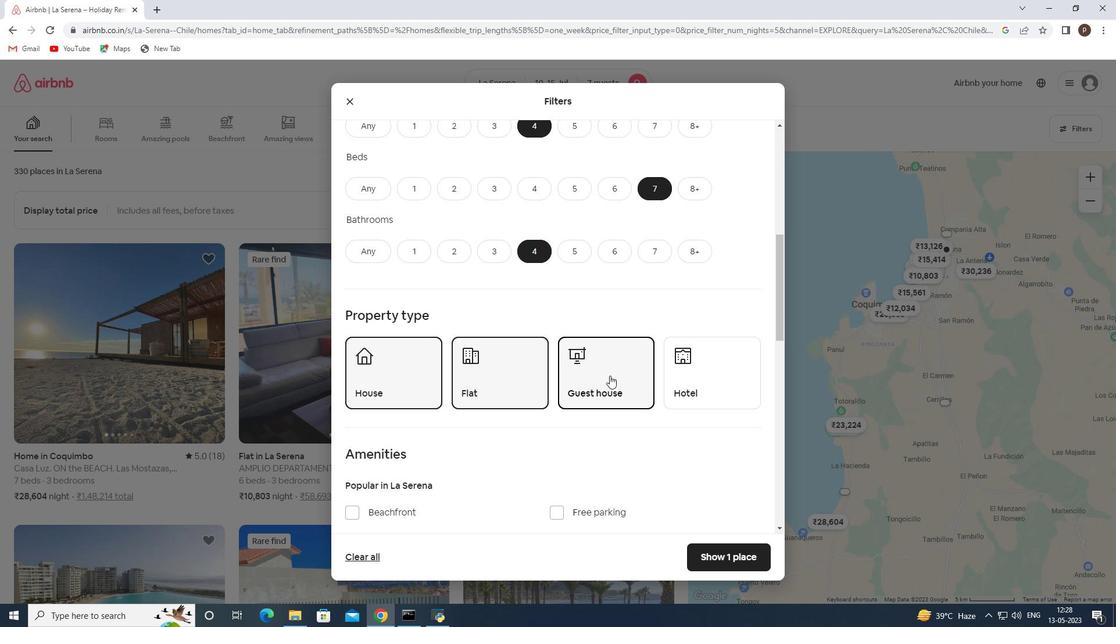 
Action: Mouse scrolled (609, 375) with delta (0, 0)
Screenshot: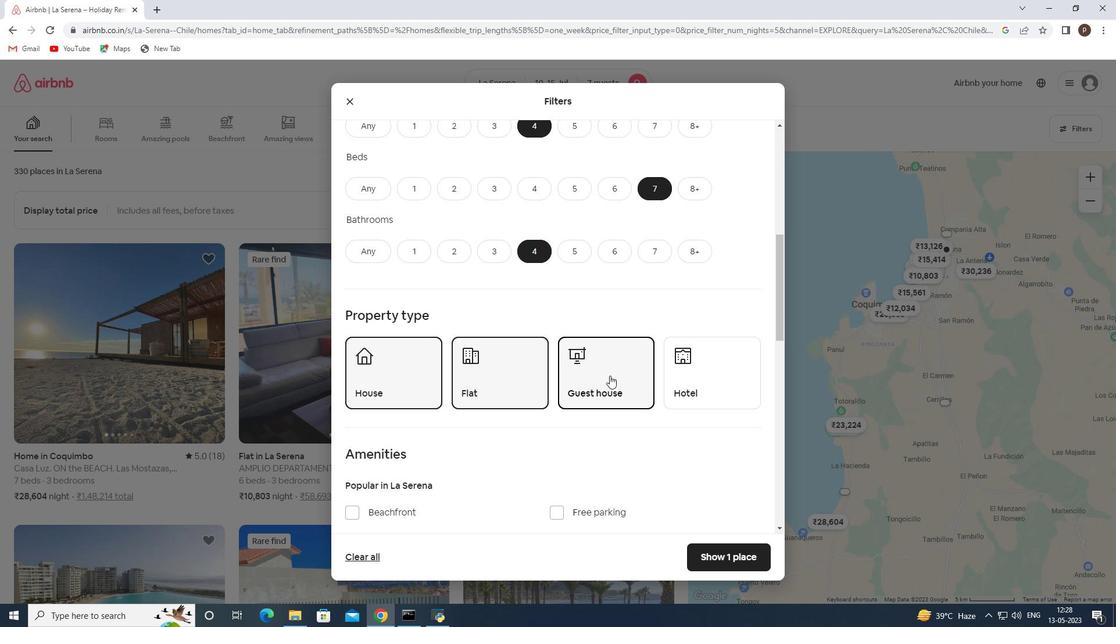 
Action: Mouse scrolled (609, 375) with delta (0, 0)
Screenshot: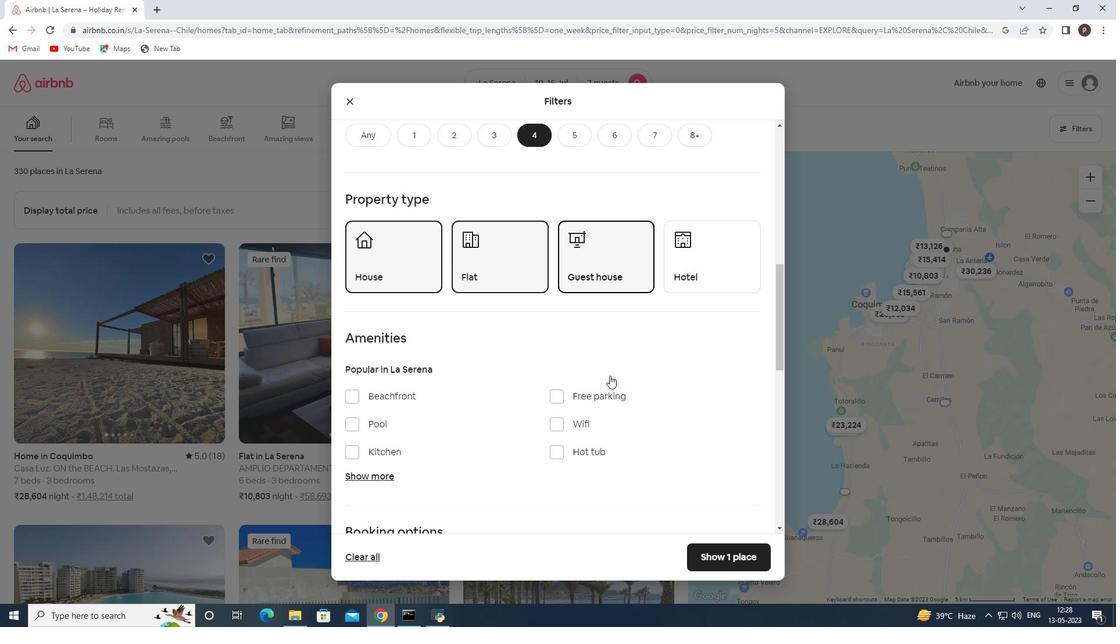 
Action: Mouse scrolled (609, 375) with delta (0, 0)
Screenshot: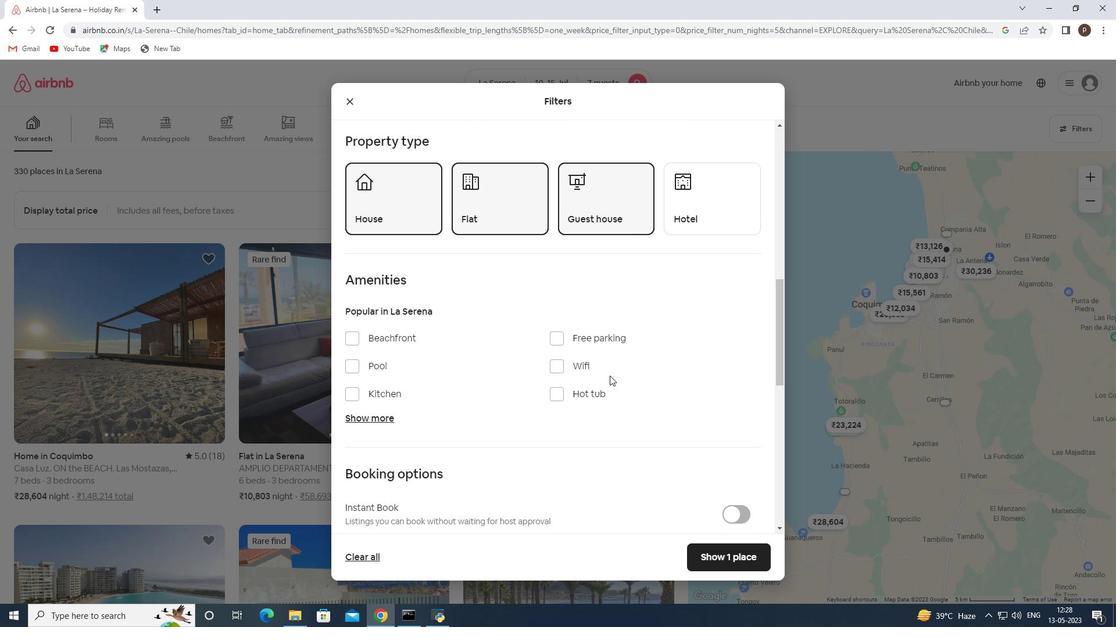 
Action: Mouse moved to (552, 306)
Screenshot: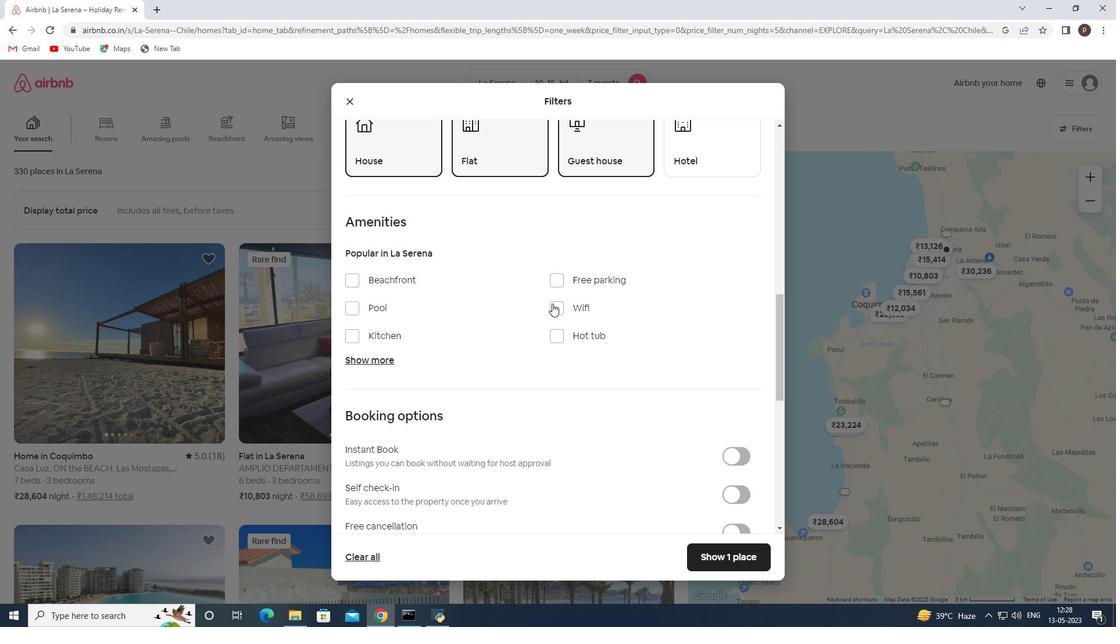 
Action: Mouse pressed left at (552, 306)
Screenshot: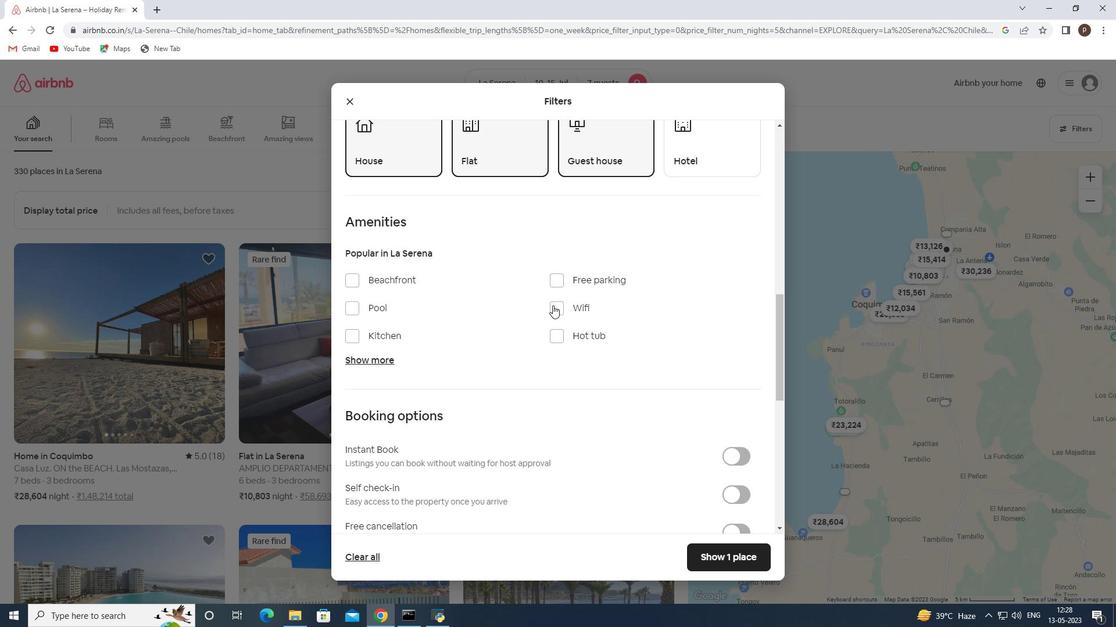 
Action: Mouse moved to (561, 276)
Screenshot: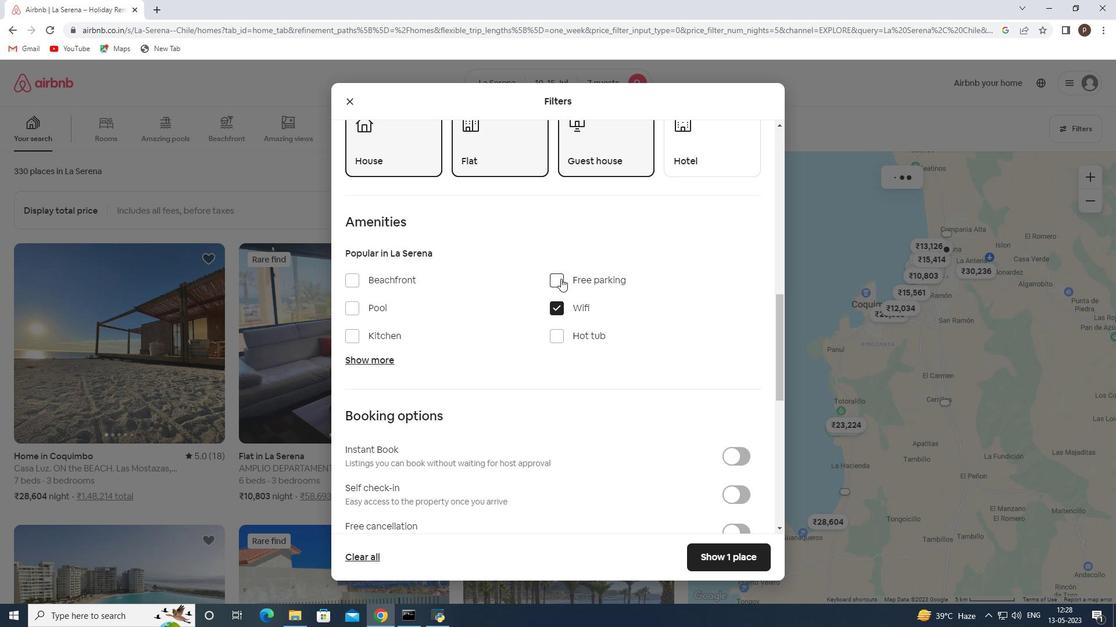 
Action: Mouse pressed left at (561, 276)
Screenshot: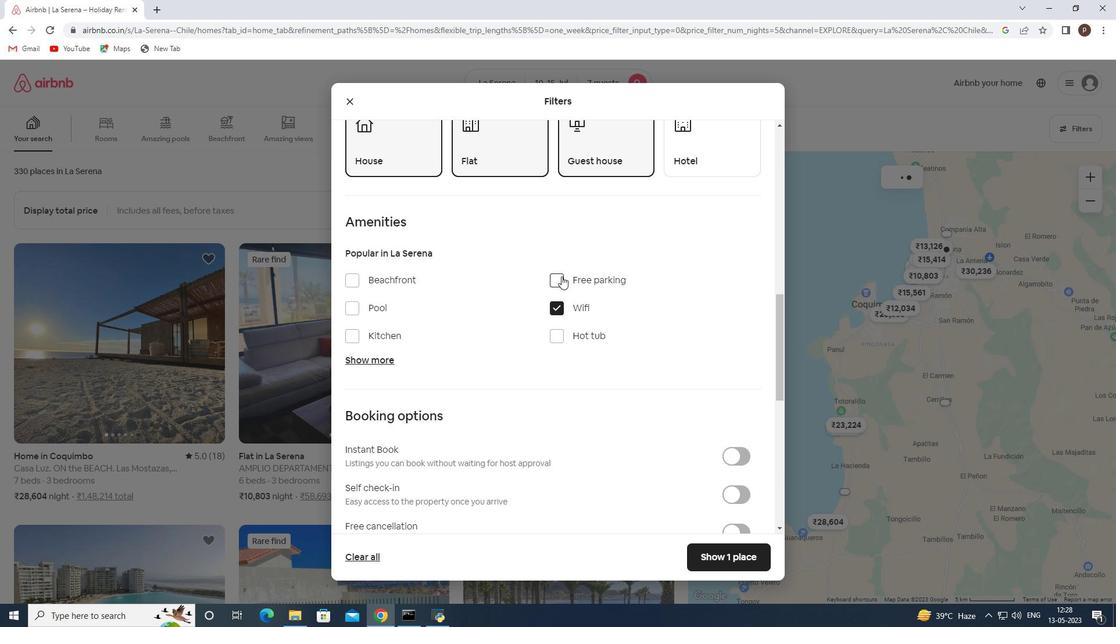 
Action: Mouse moved to (376, 356)
Screenshot: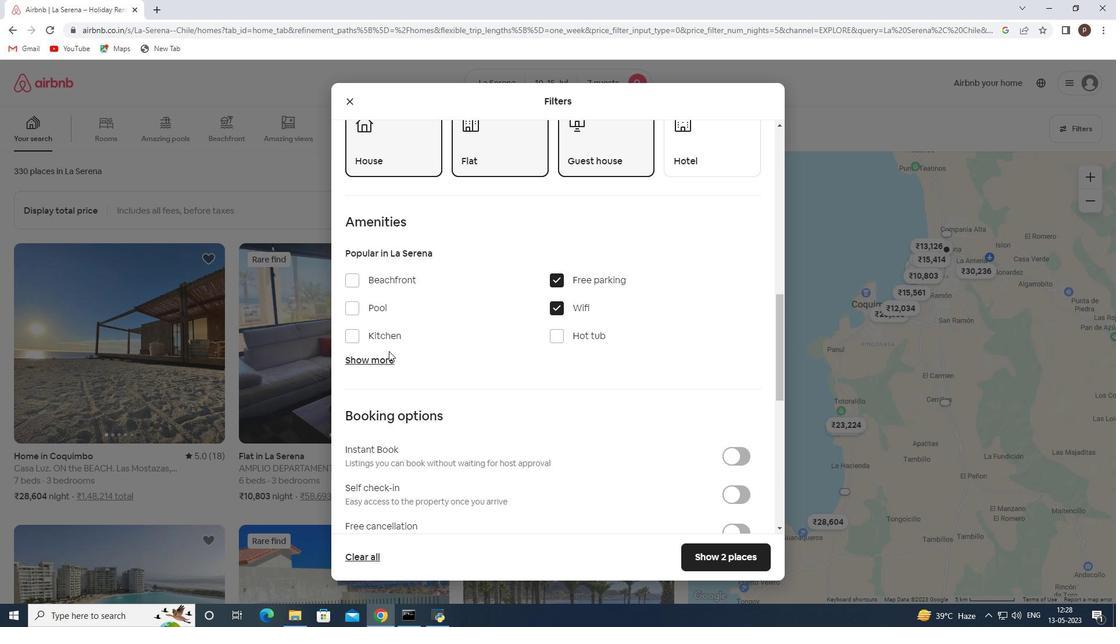 
Action: Mouse pressed left at (376, 356)
Screenshot: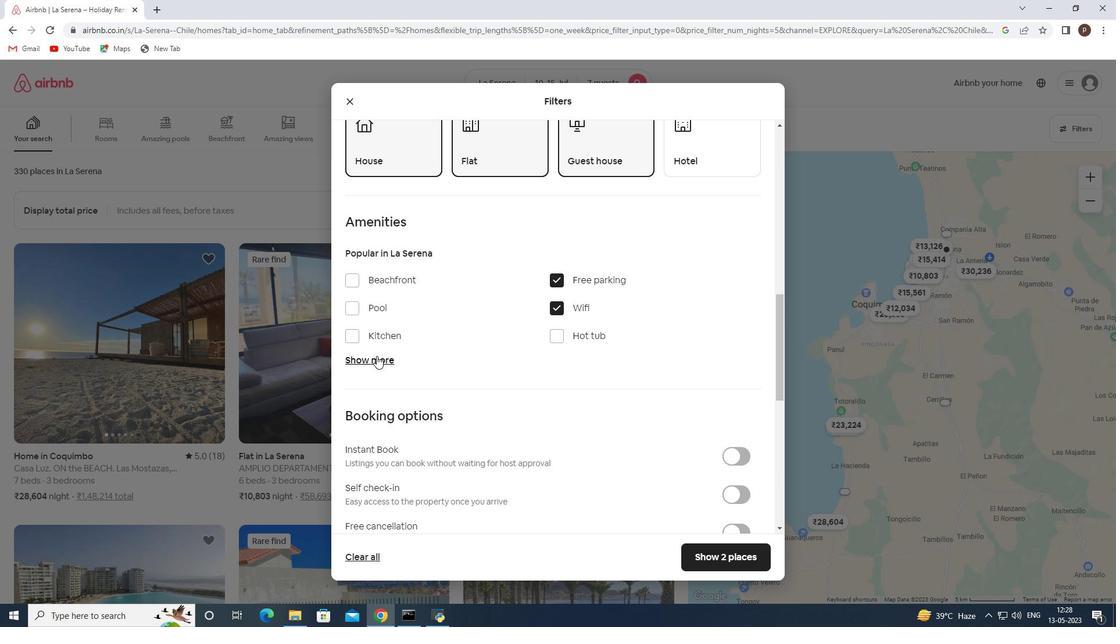 
Action: Mouse moved to (556, 455)
Screenshot: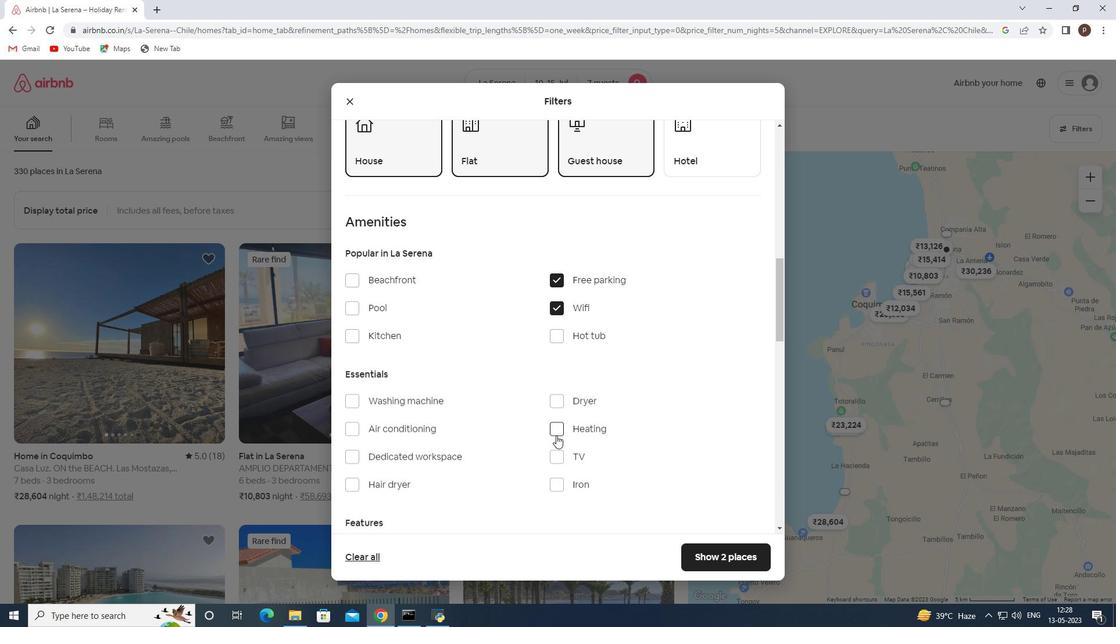 
Action: Mouse pressed left at (556, 455)
Screenshot: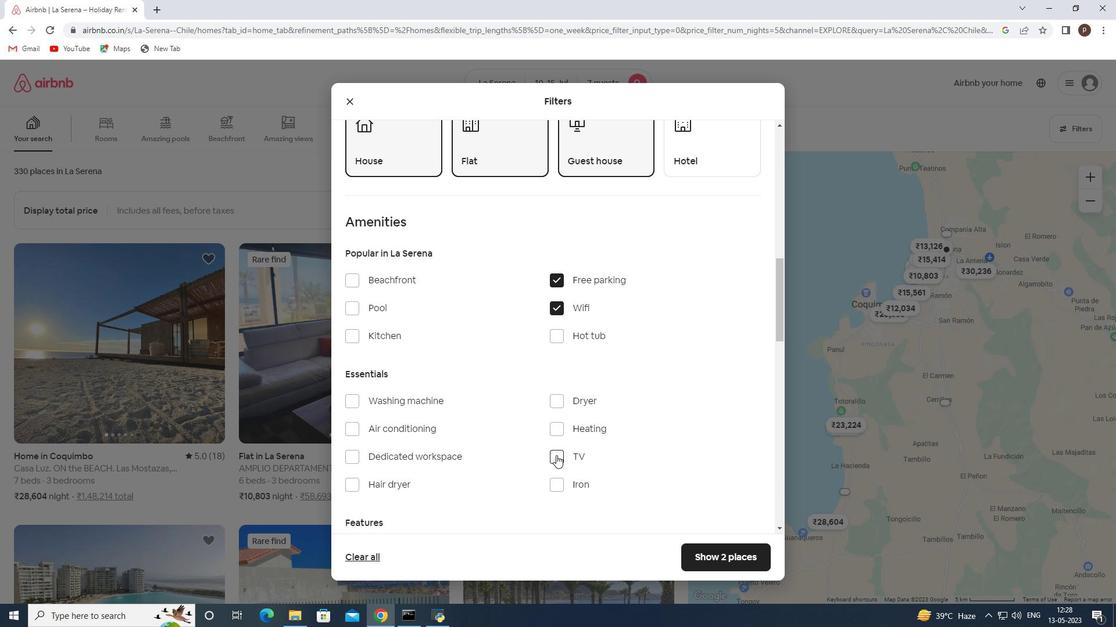 
Action: Mouse moved to (479, 425)
Screenshot: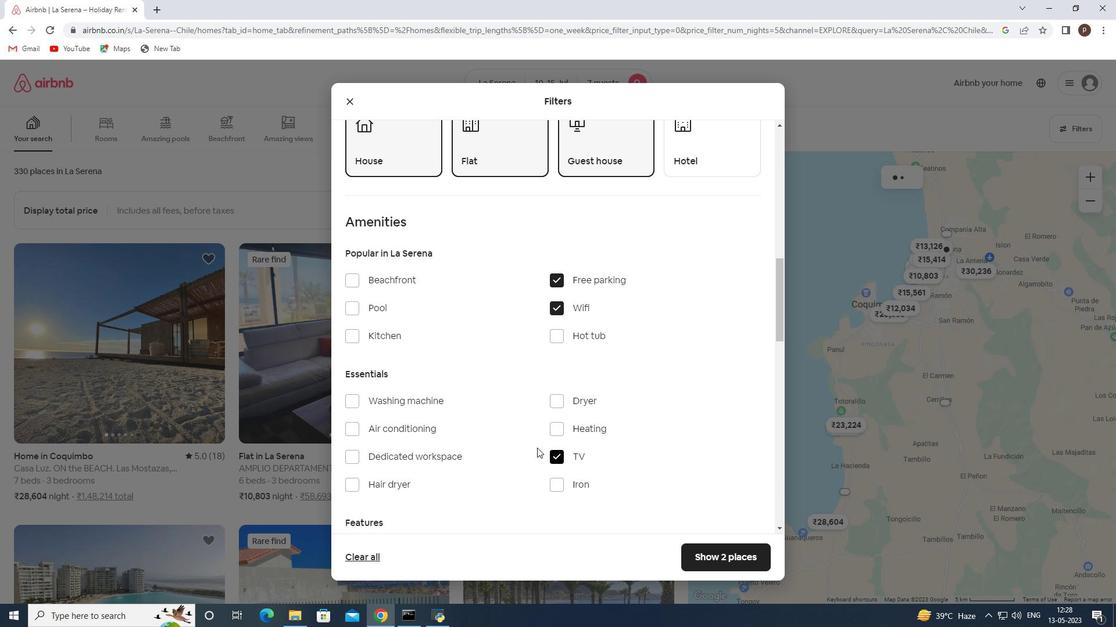 
Action: Mouse scrolled (479, 425) with delta (0, 0)
Screenshot: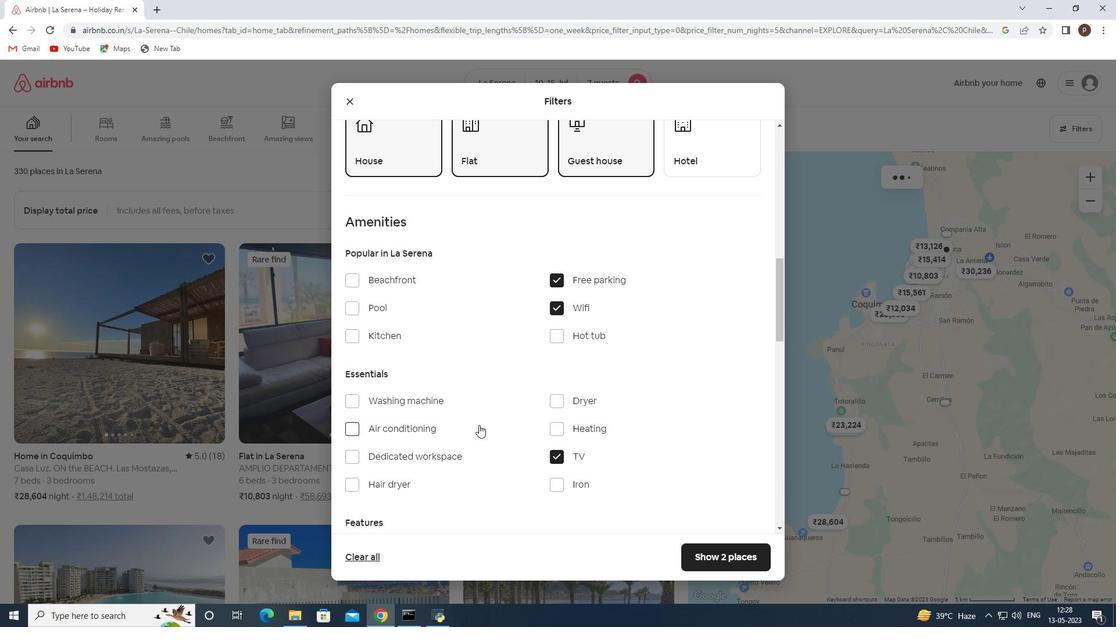 
Action: Mouse scrolled (479, 425) with delta (0, 0)
Screenshot: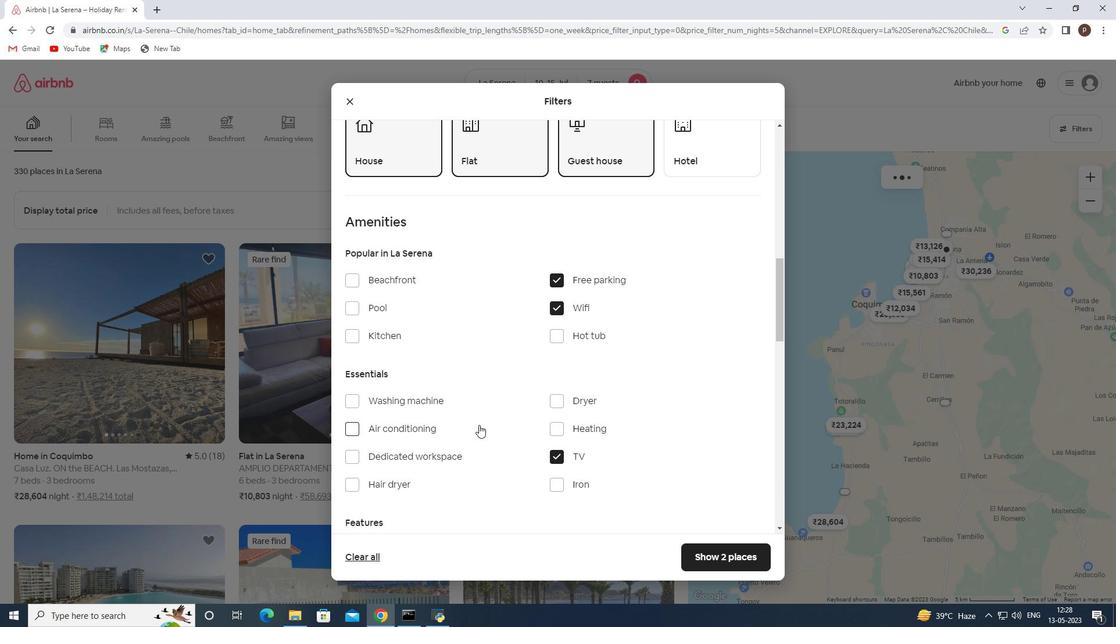 
Action: Mouse scrolled (479, 425) with delta (0, 0)
Screenshot: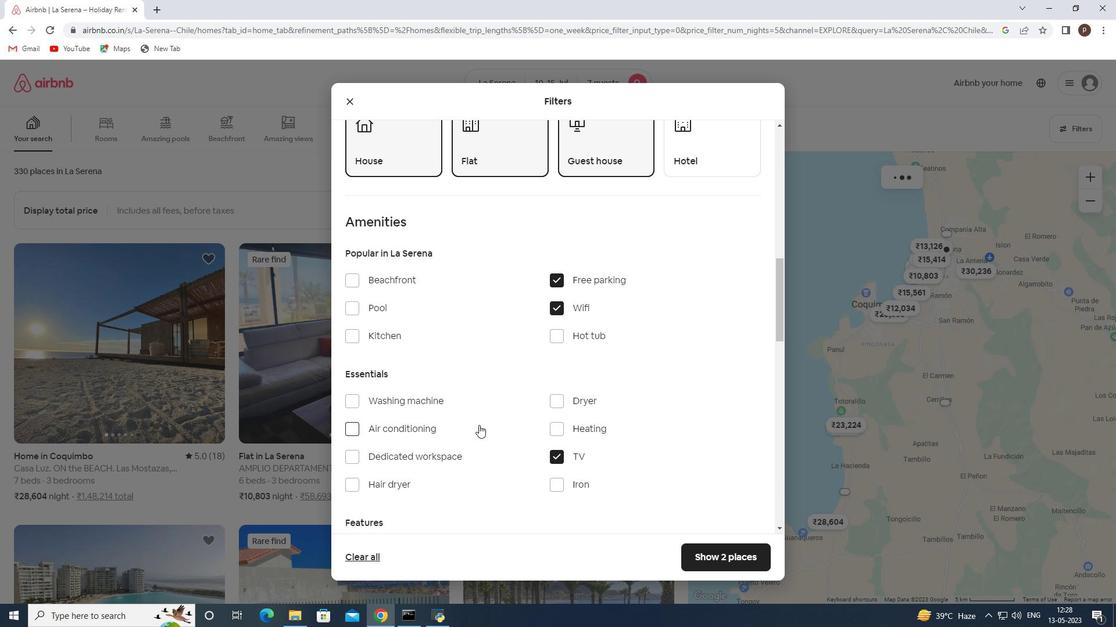 
Action: Mouse moved to (352, 402)
Screenshot: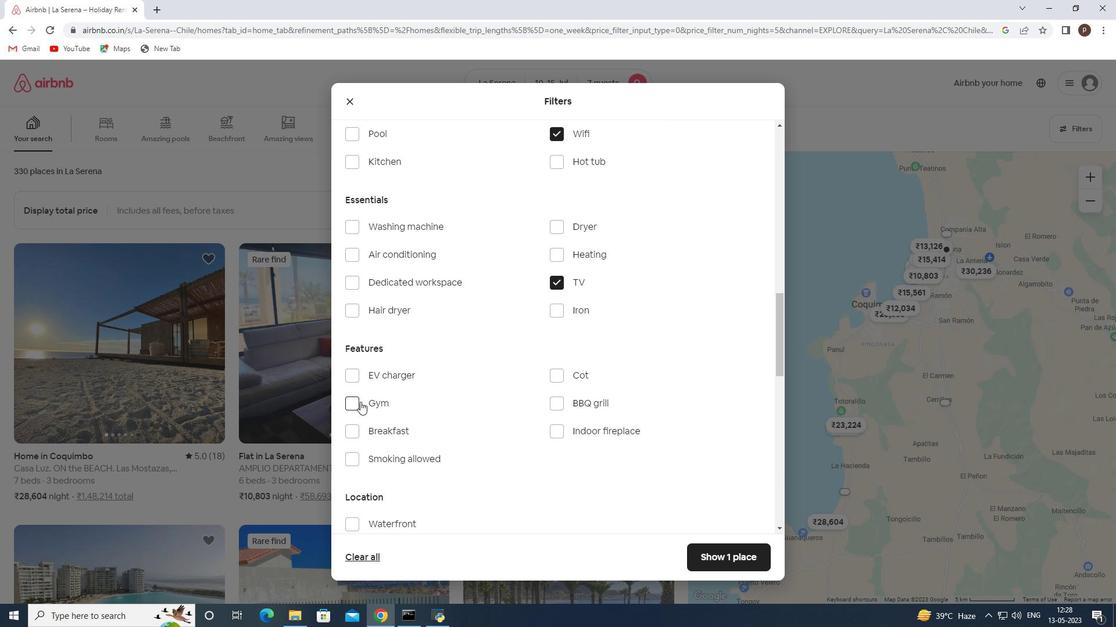 
Action: Mouse pressed left at (352, 402)
Screenshot: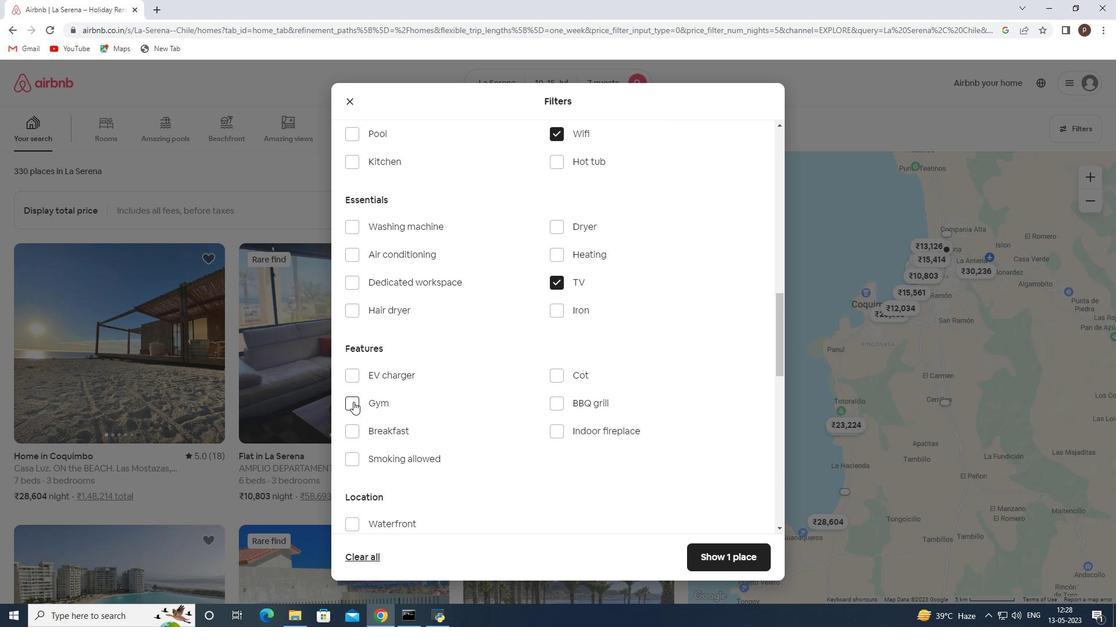 
Action: Mouse moved to (352, 432)
Screenshot: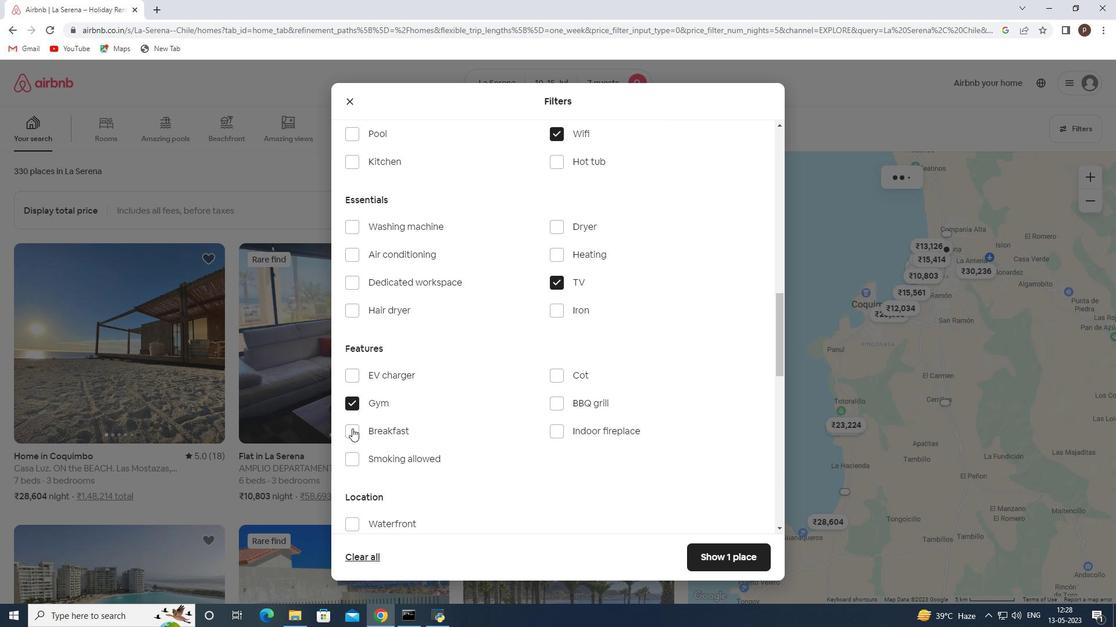 
Action: Mouse pressed left at (352, 432)
Screenshot: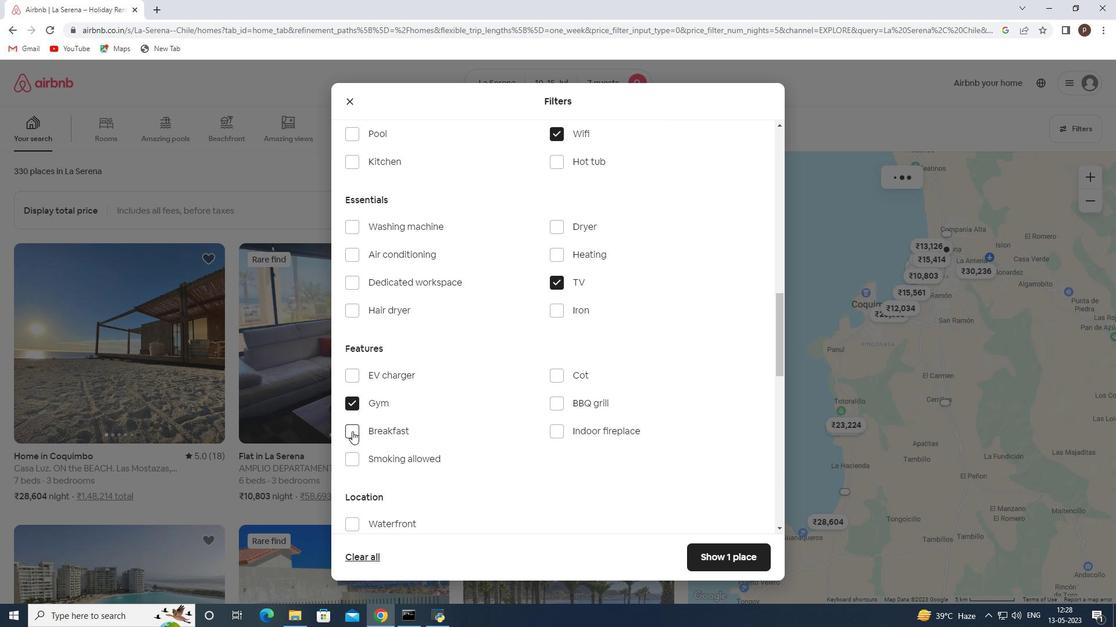 
Action: Mouse moved to (400, 437)
Screenshot: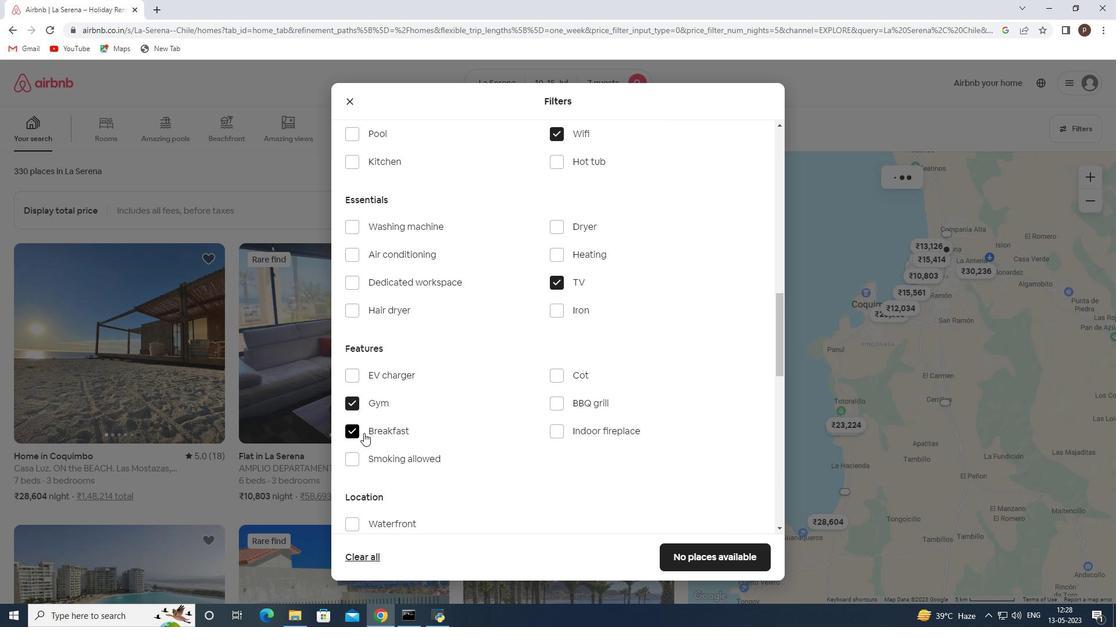 
Action: Mouse scrolled (400, 436) with delta (0, 0)
Screenshot: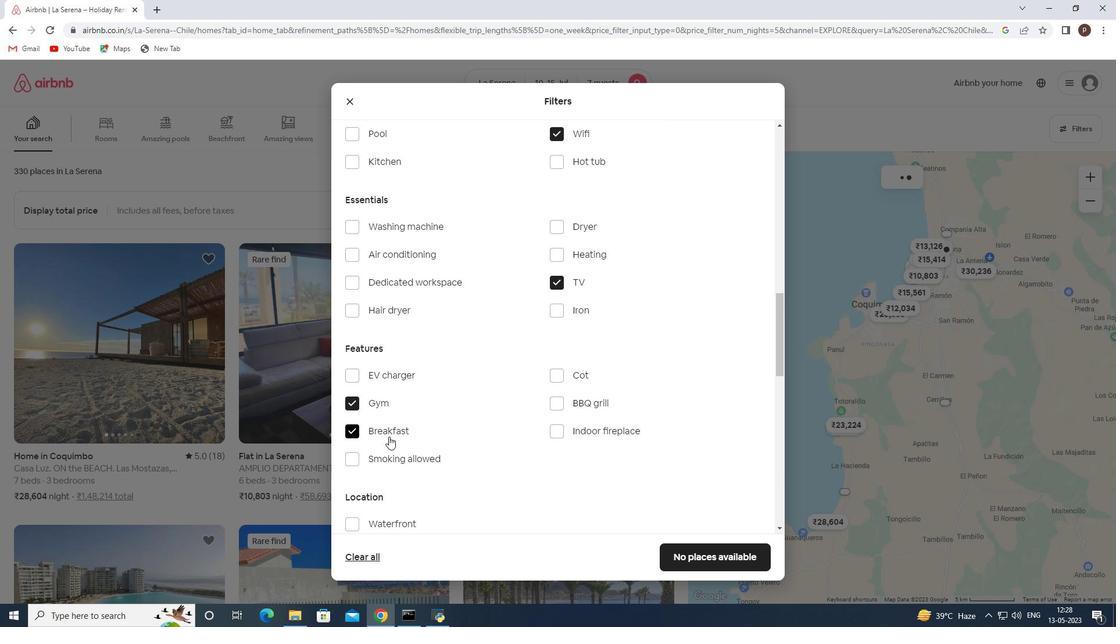 
Action: Mouse scrolled (400, 436) with delta (0, 0)
Screenshot: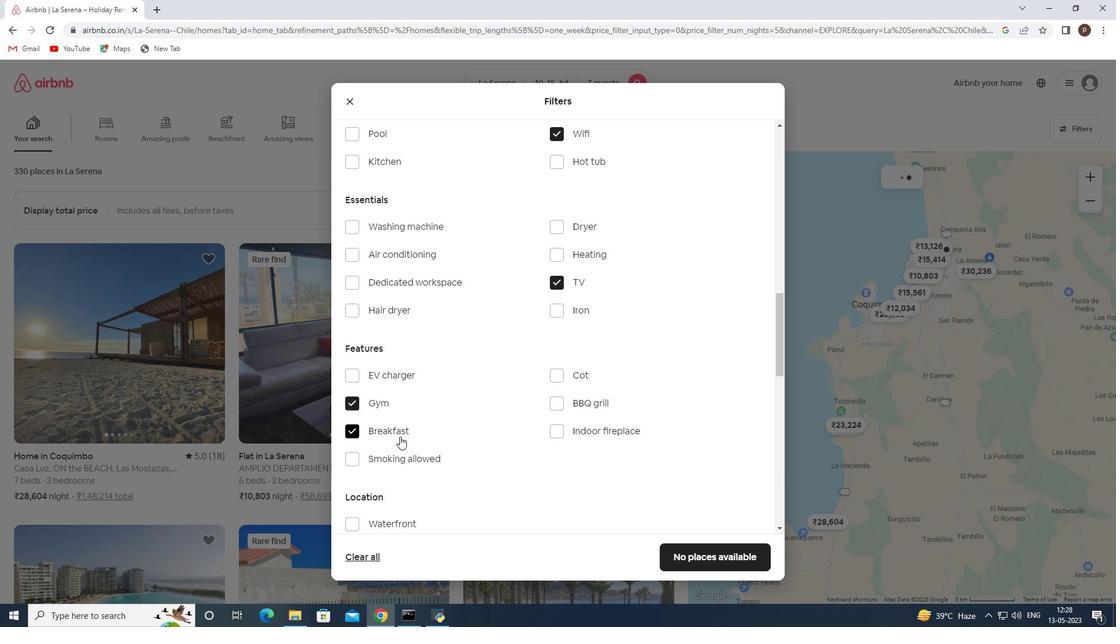 
Action: Mouse moved to (410, 429)
Screenshot: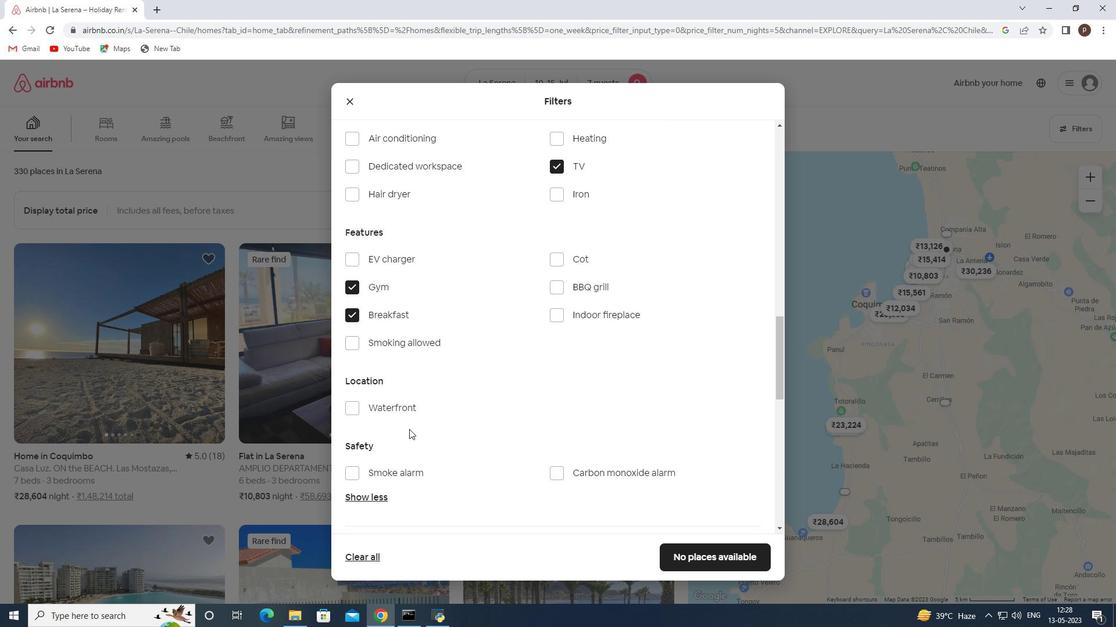 
Action: Mouse scrolled (410, 428) with delta (0, 0)
Screenshot: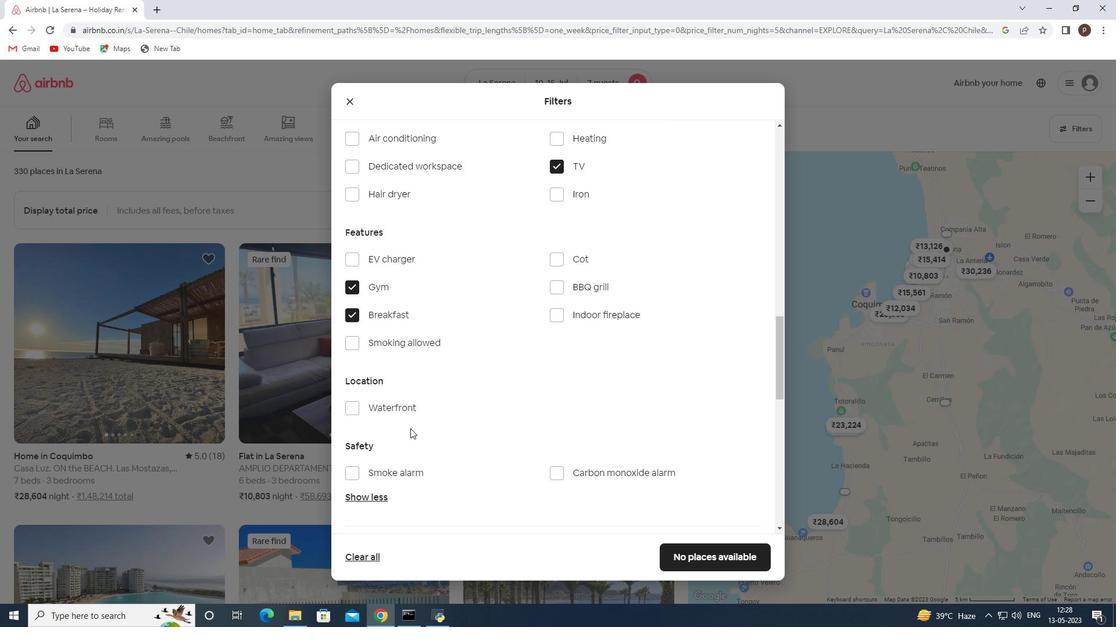 
Action: Mouse scrolled (410, 428) with delta (0, 0)
Screenshot: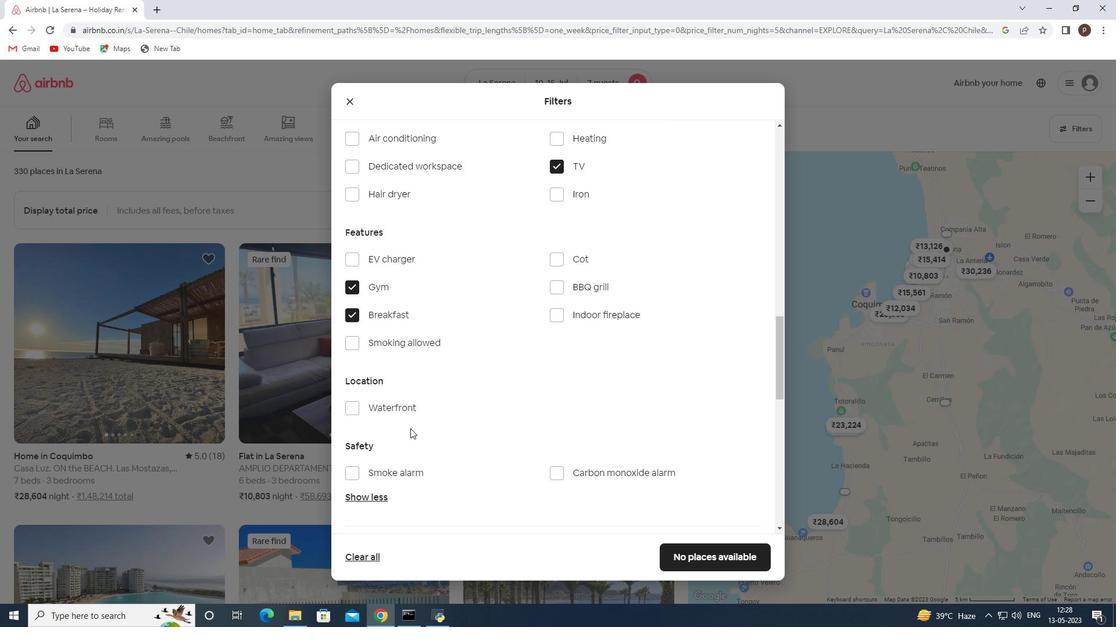 
Action: Mouse moved to (493, 427)
Screenshot: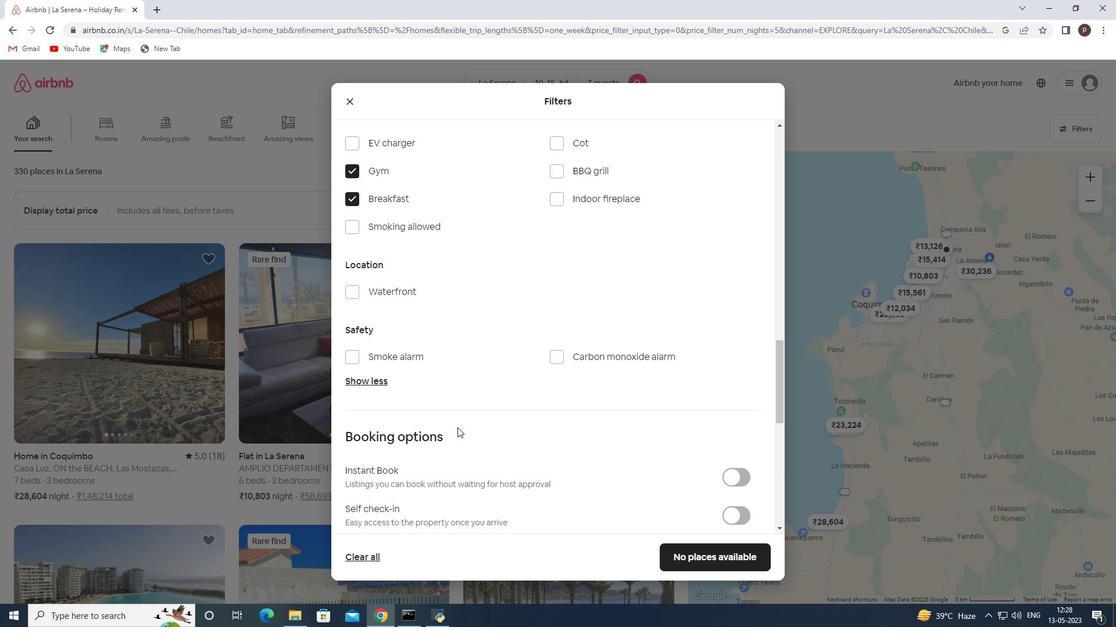 
Action: Mouse scrolled (493, 427) with delta (0, 0)
Screenshot: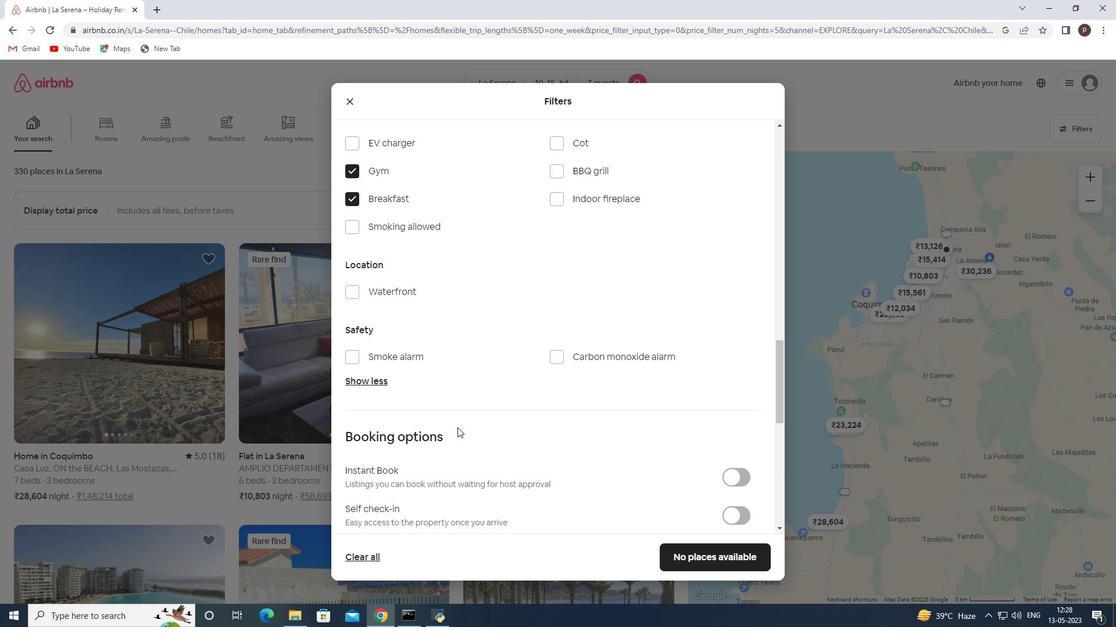 
Action: Mouse moved to (499, 428)
Screenshot: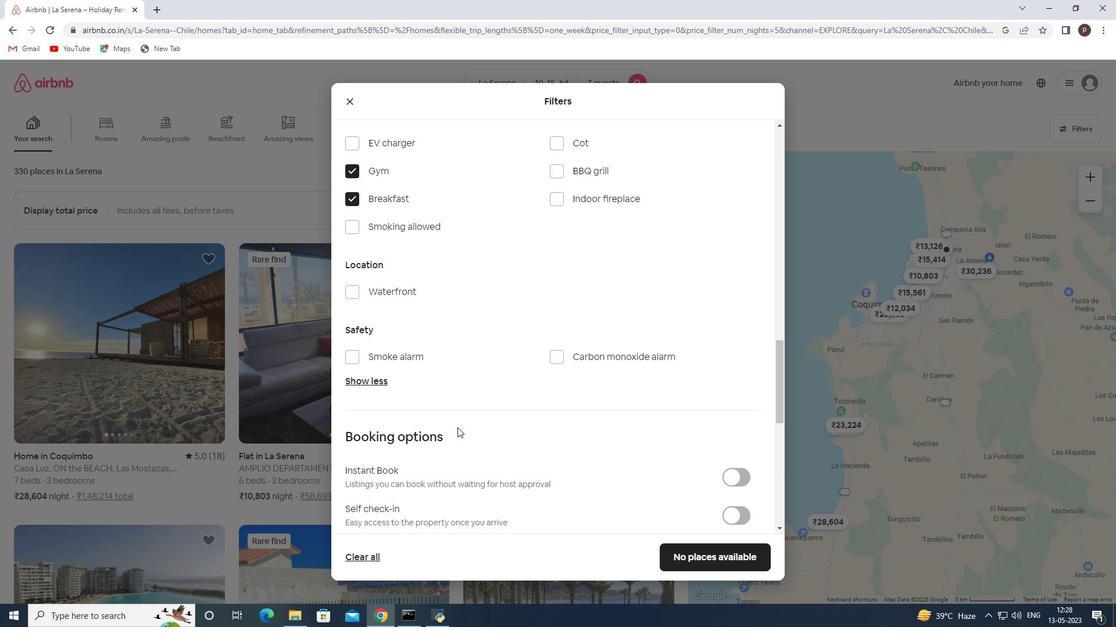 
Action: Mouse scrolled (499, 427) with delta (0, 0)
Screenshot: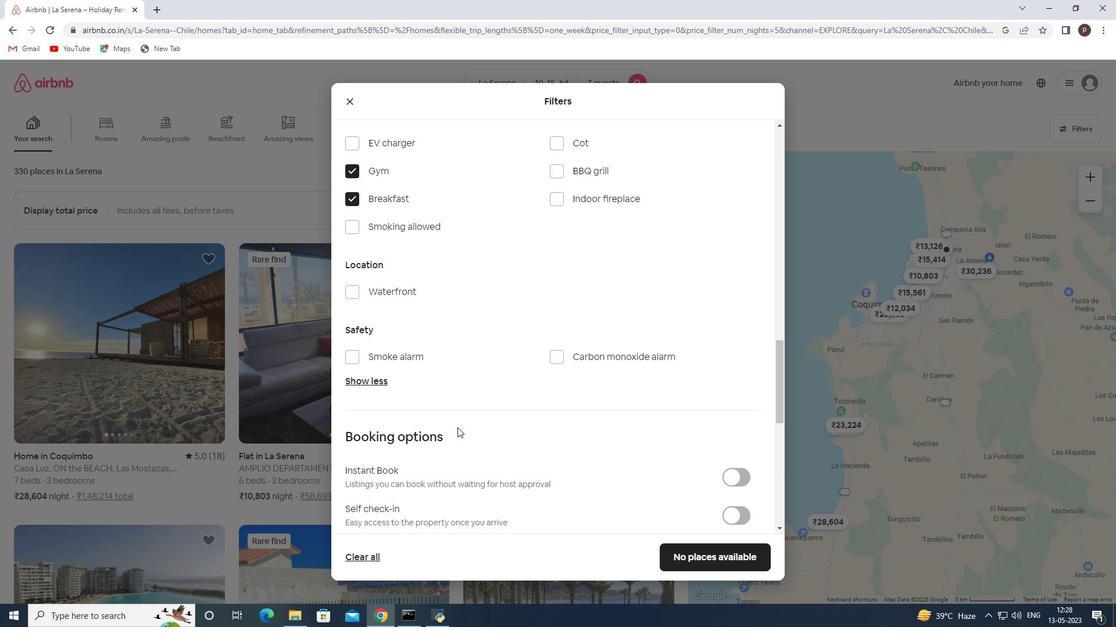 
Action: Mouse moved to (732, 401)
Screenshot: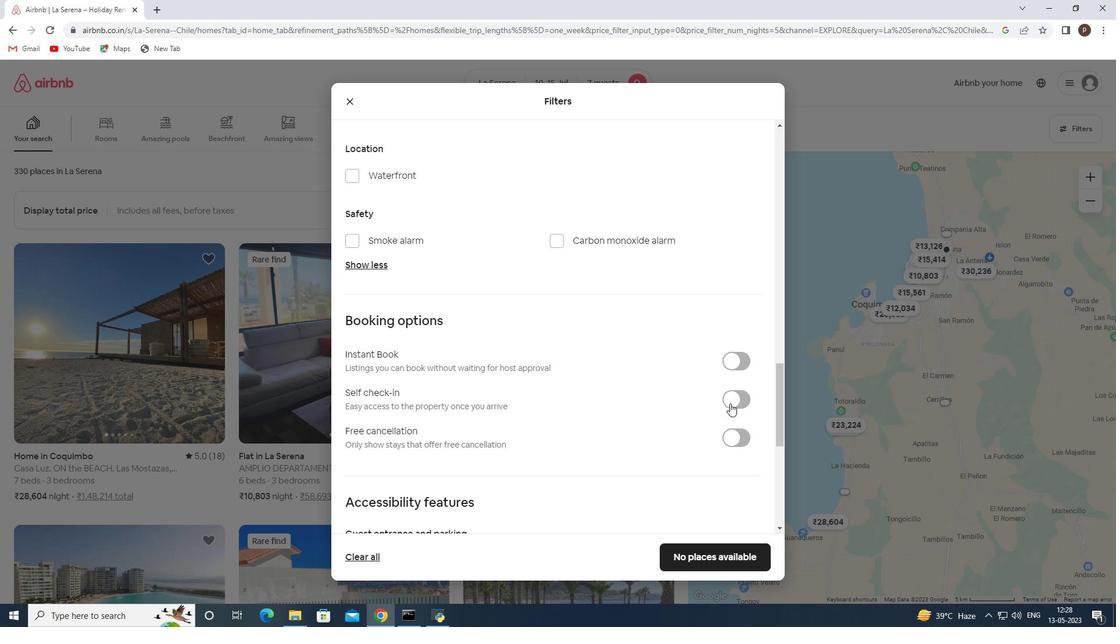 
Action: Mouse pressed left at (732, 401)
Screenshot: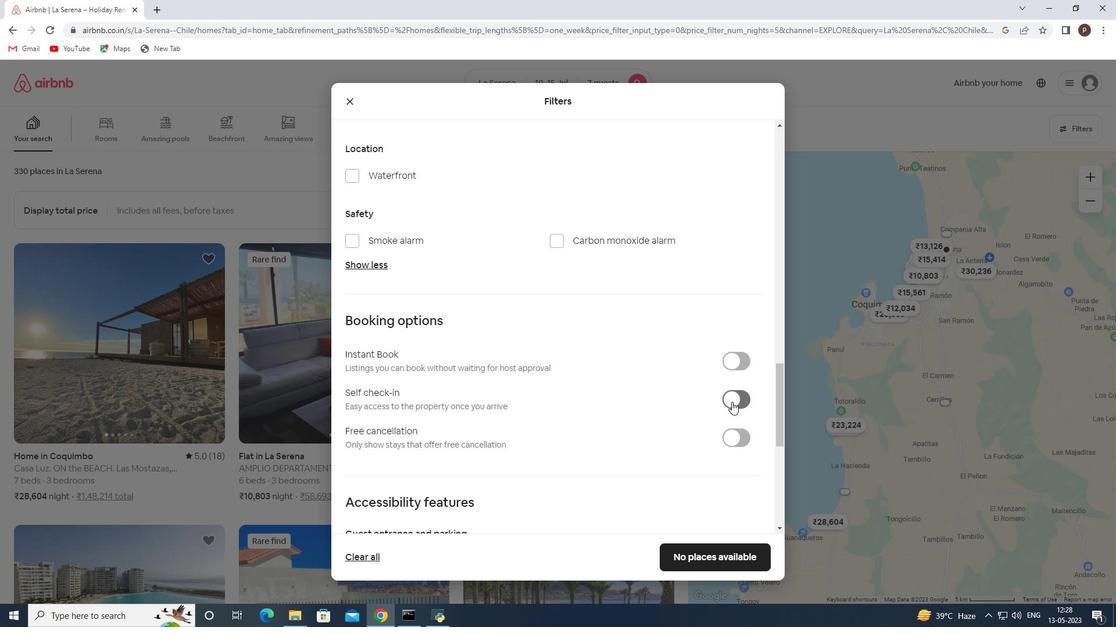 
Action: Mouse moved to (559, 419)
Screenshot: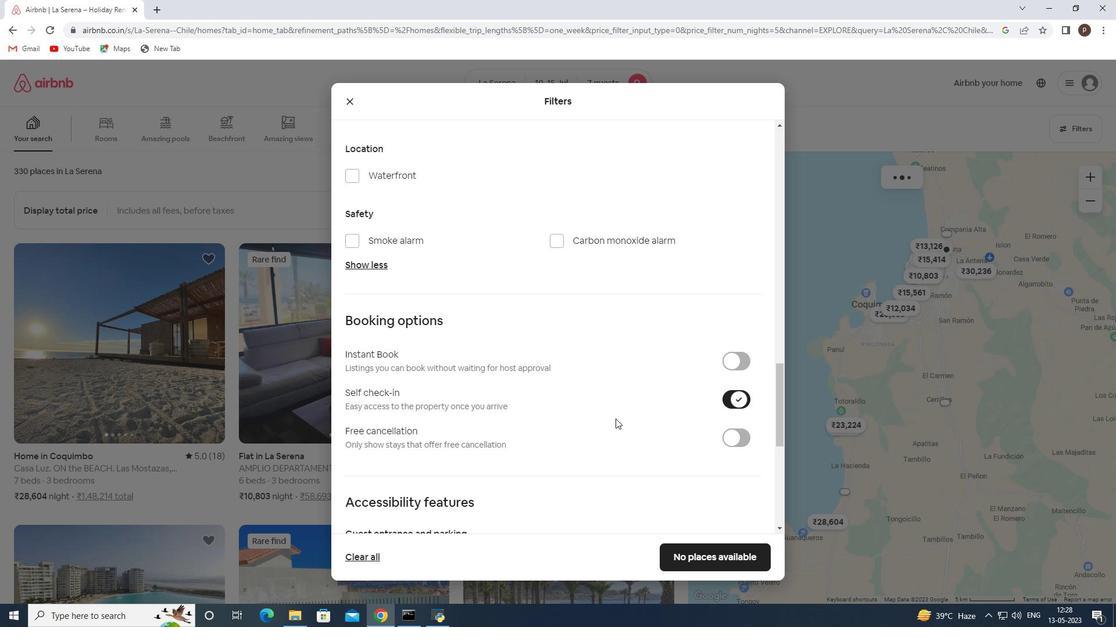 
Action: Mouse scrolled (559, 418) with delta (0, 0)
Screenshot: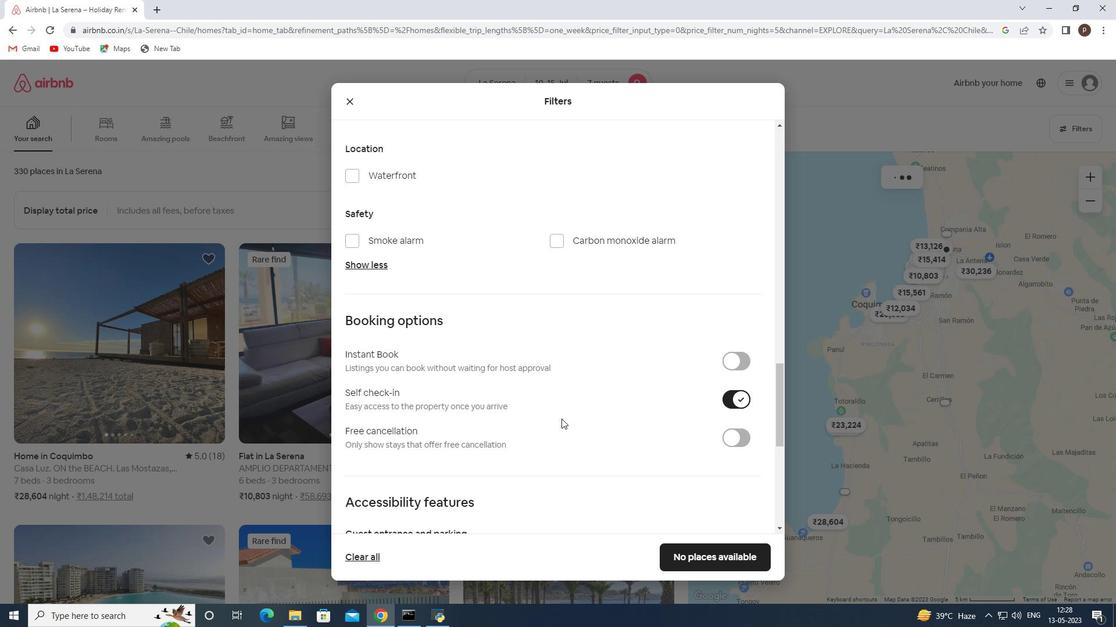 
Action: Mouse scrolled (559, 418) with delta (0, 0)
Screenshot: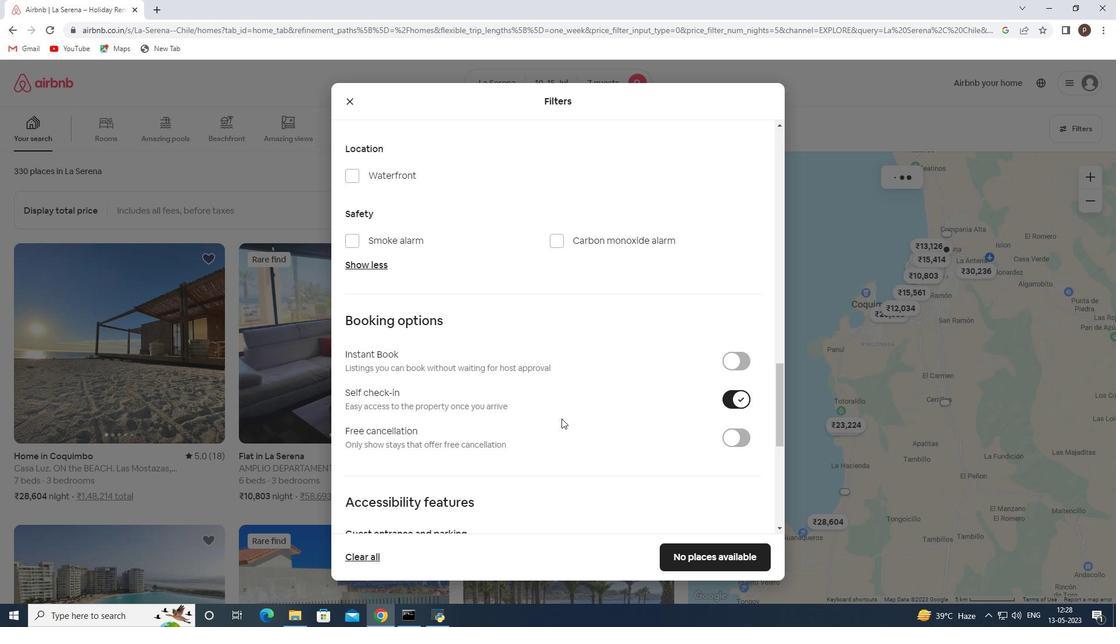 
Action: Mouse scrolled (559, 418) with delta (0, 0)
Screenshot: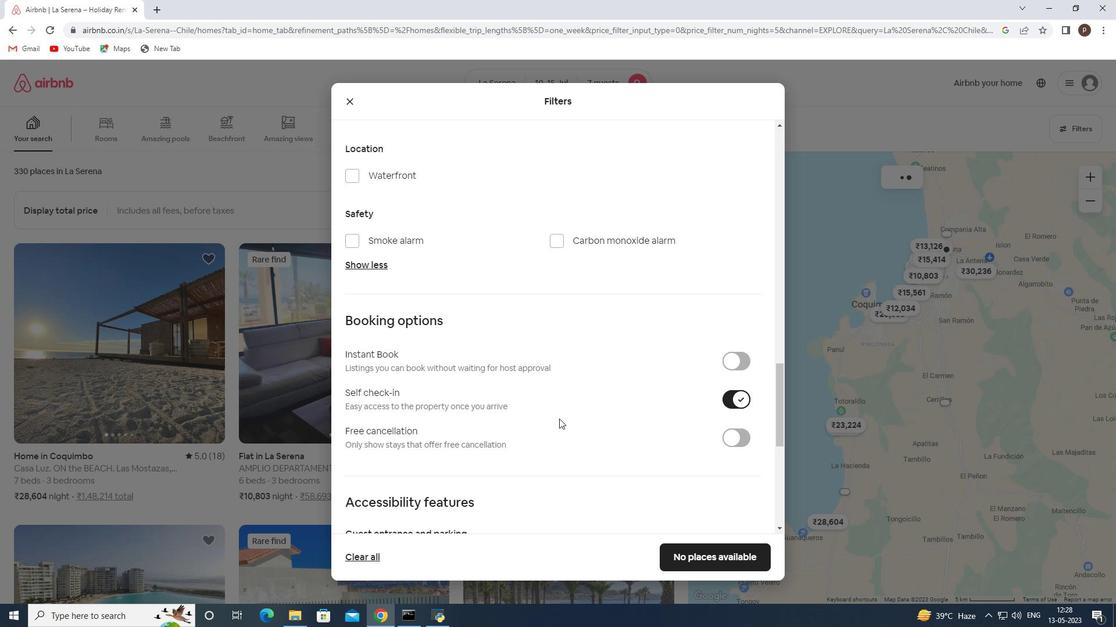 
Action: Mouse scrolled (559, 418) with delta (0, 0)
Screenshot: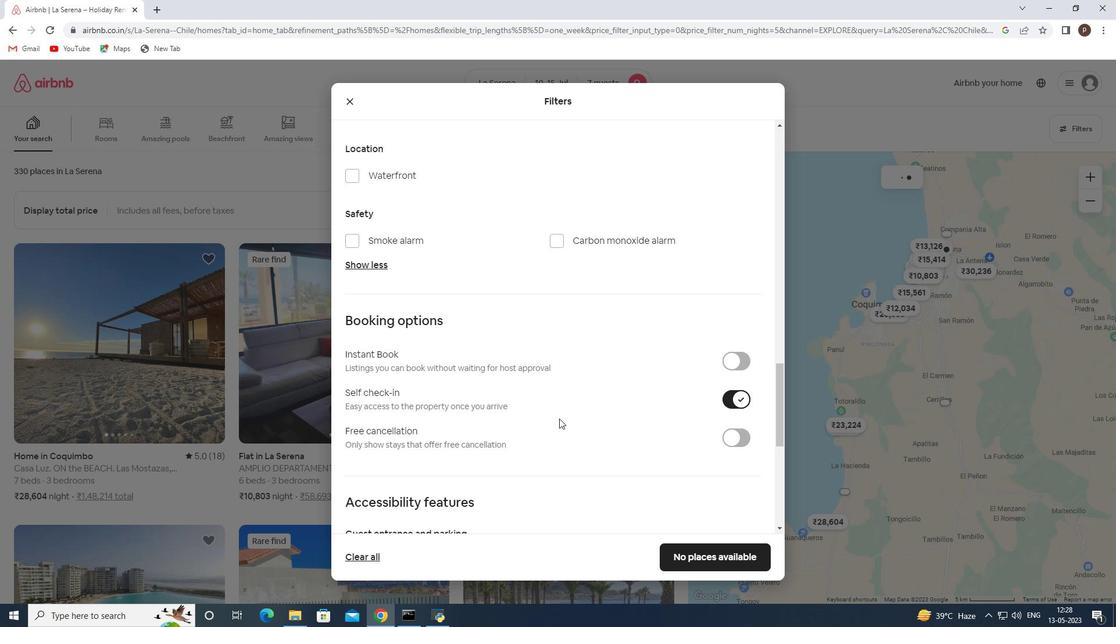 
Action: Mouse scrolled (559, 418) with delta (0, 0)
Screenshot: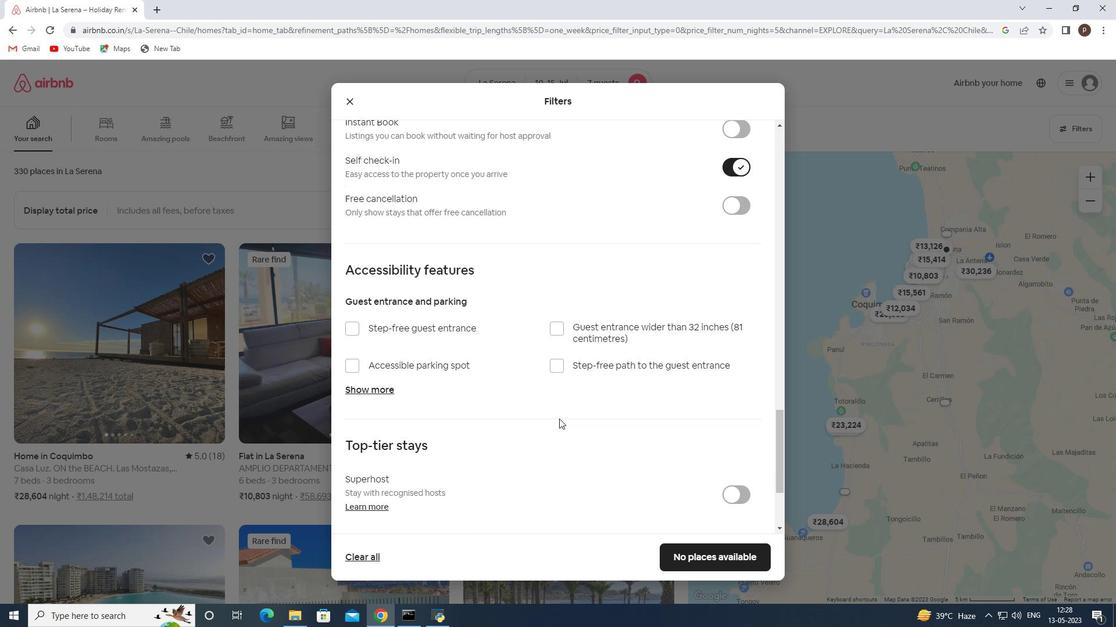 
Action: Mouse scrolled (559, 418) with delta (0, 0)
Screenshot: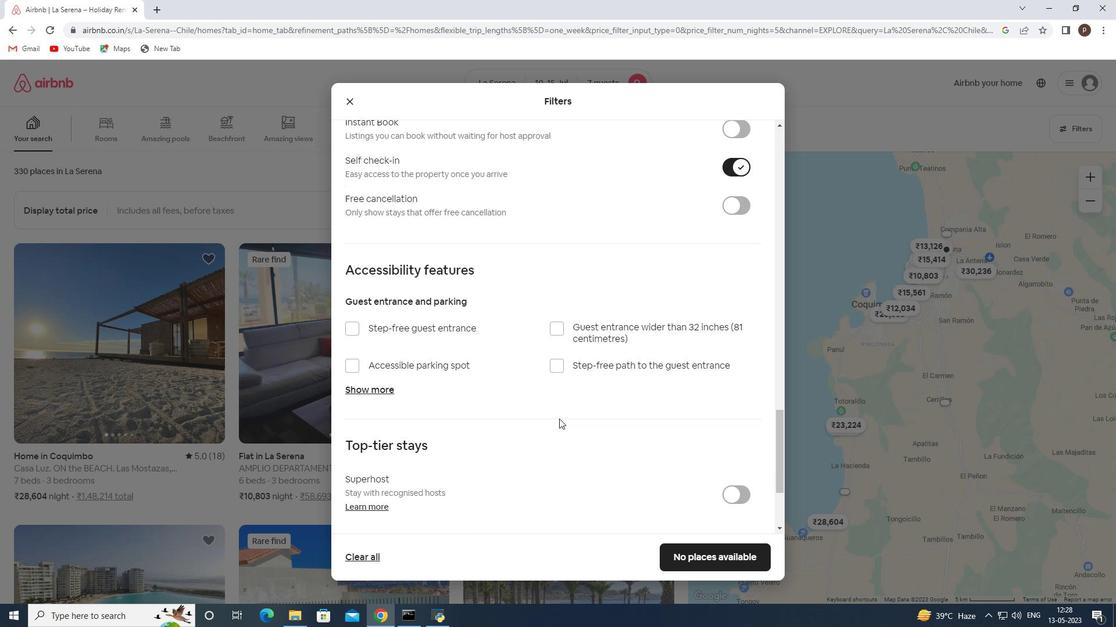 
Action: Mouse scrolled (559, 418) with delta (0, 0)
Screenshot: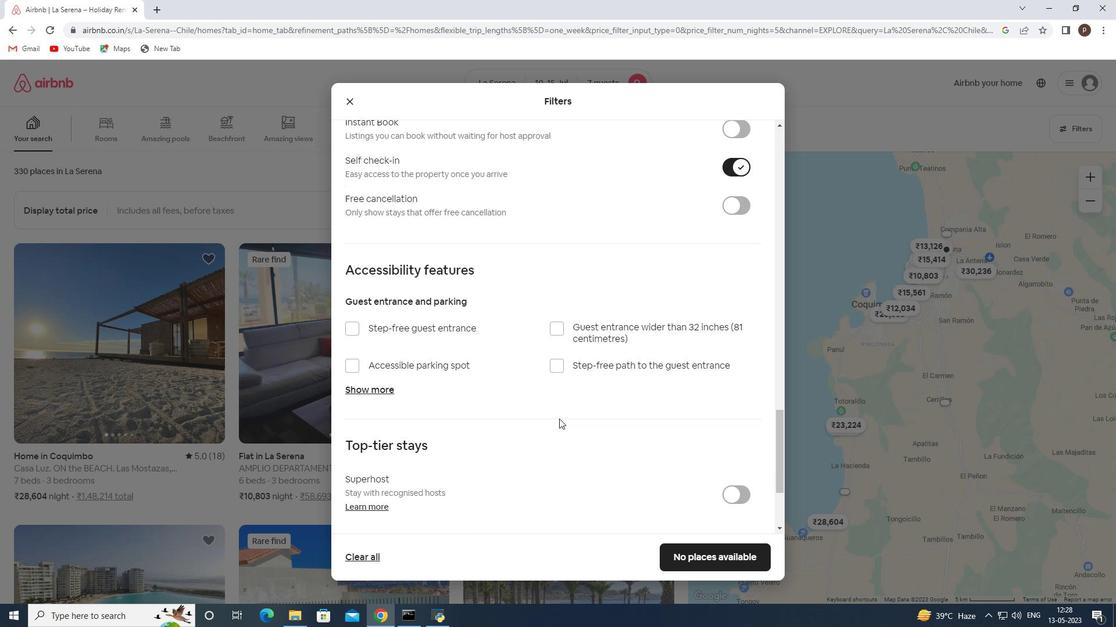 
Action: Mouse scrolled (559, 418) with delta (0, 0)
Screenshot: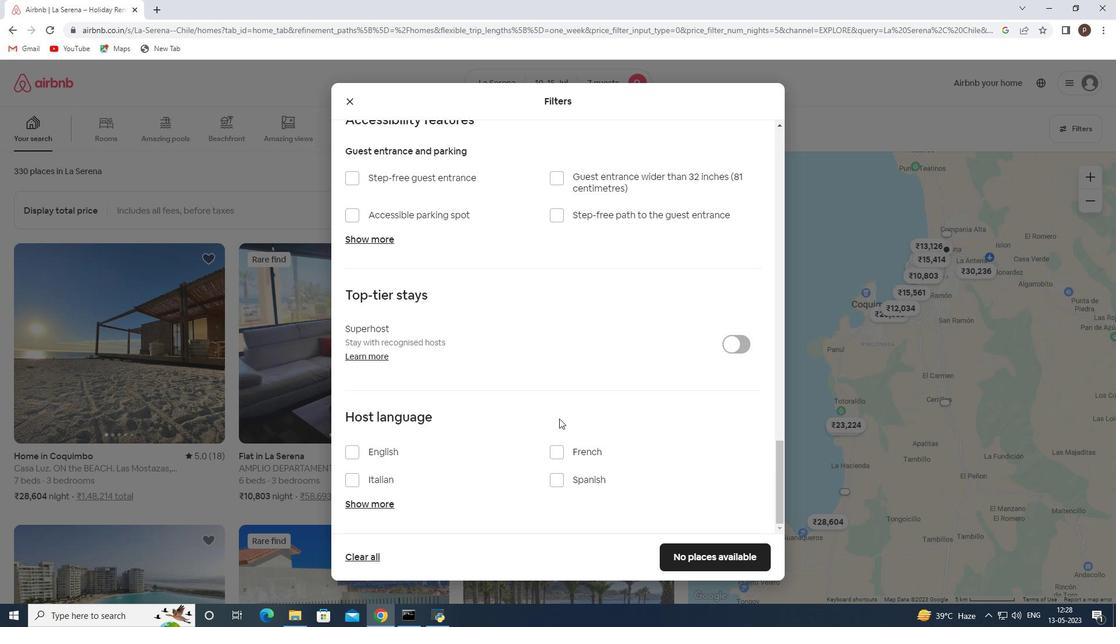
Action: Mouse scrolled (559, 418) with delta (0, 0)
Screenshot: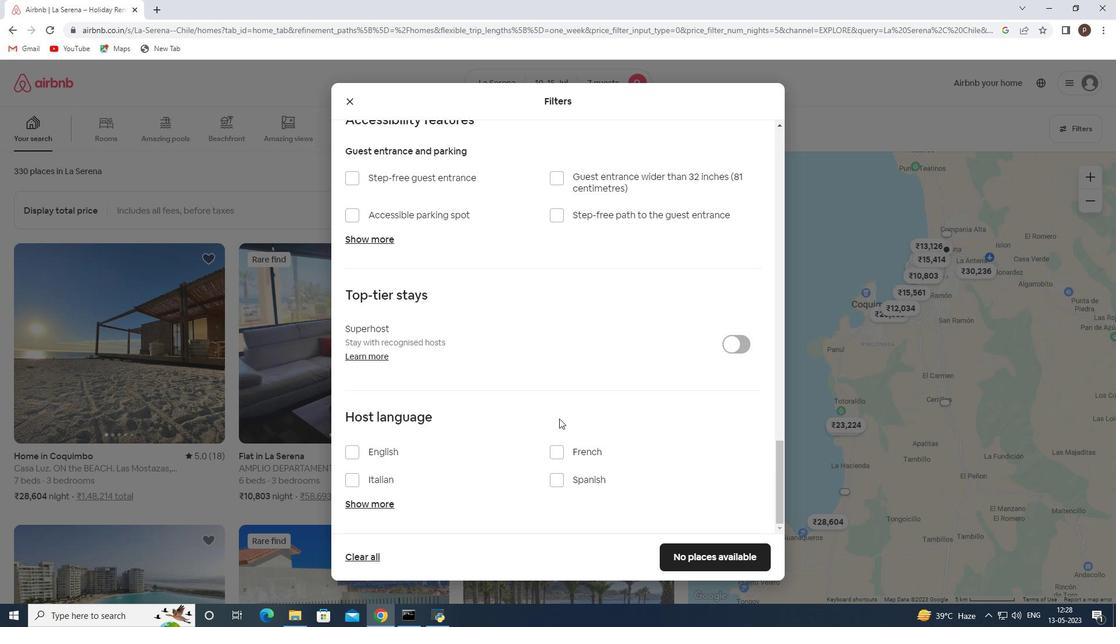 
Action: Mouse scrolled (559, 418) with delta (0, 0)
Screenshot: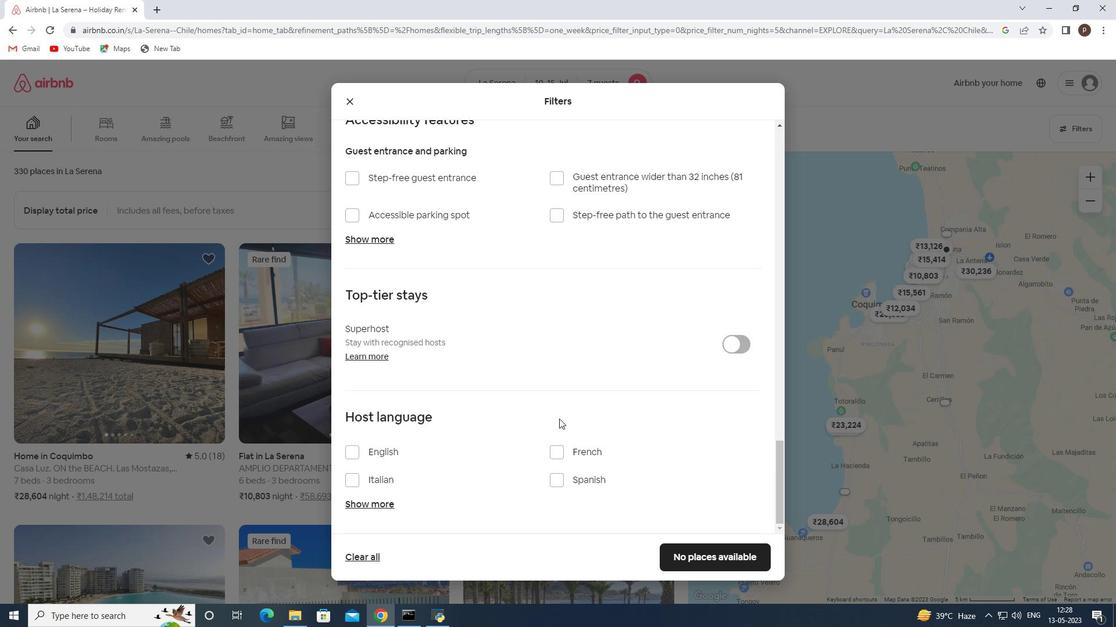 
Action: Mouse scrolled (559, 418) with delta (0, 0)
Screenshot: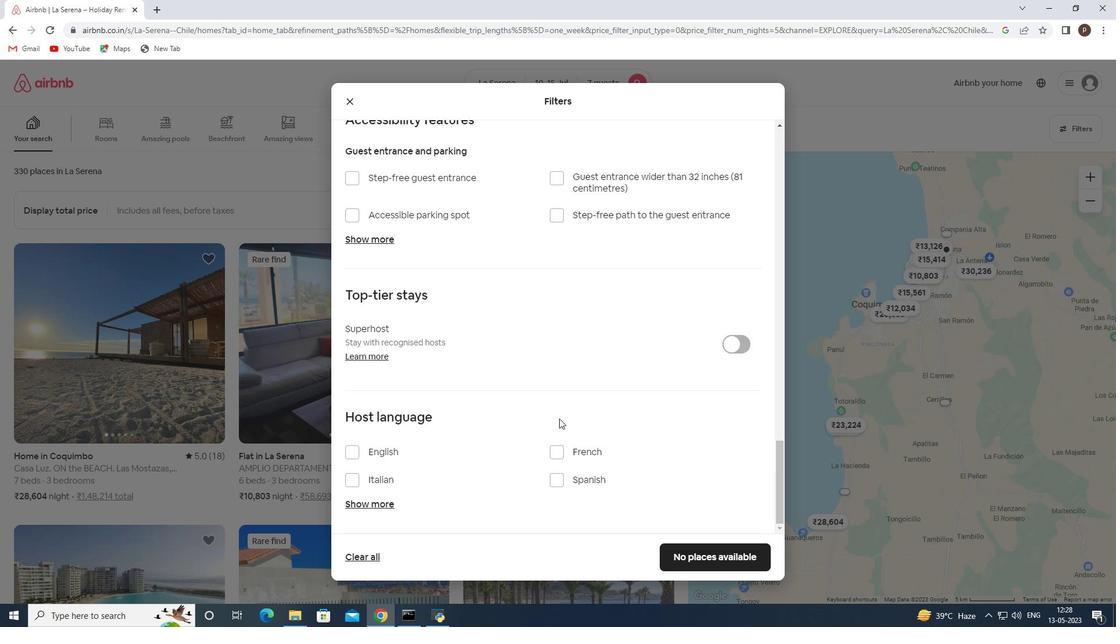 
Action: Mouse moved to (348, 452)
Screenshot: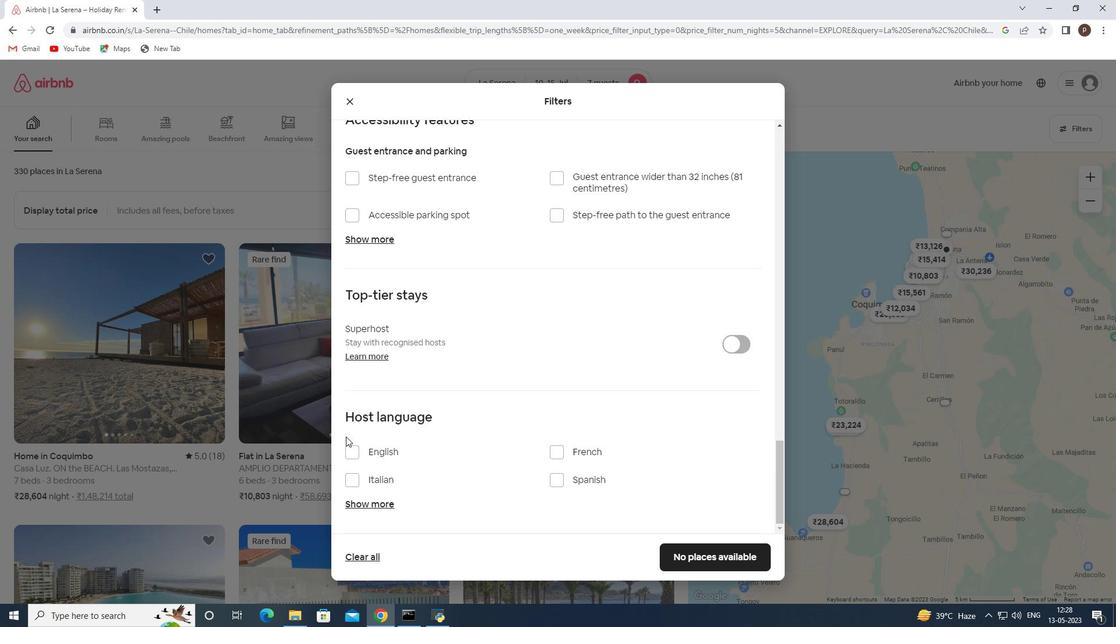 
Action: Mouse pressed left at (348, 452)
Screenshot: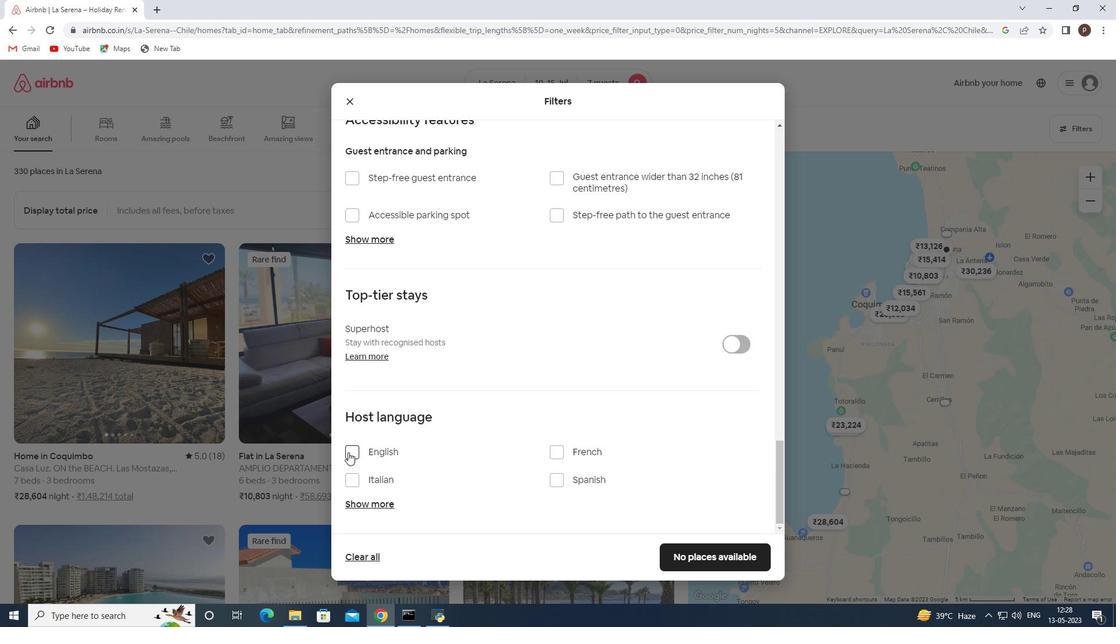 
Action: Mouse moved to (704, 557)
Screenshot: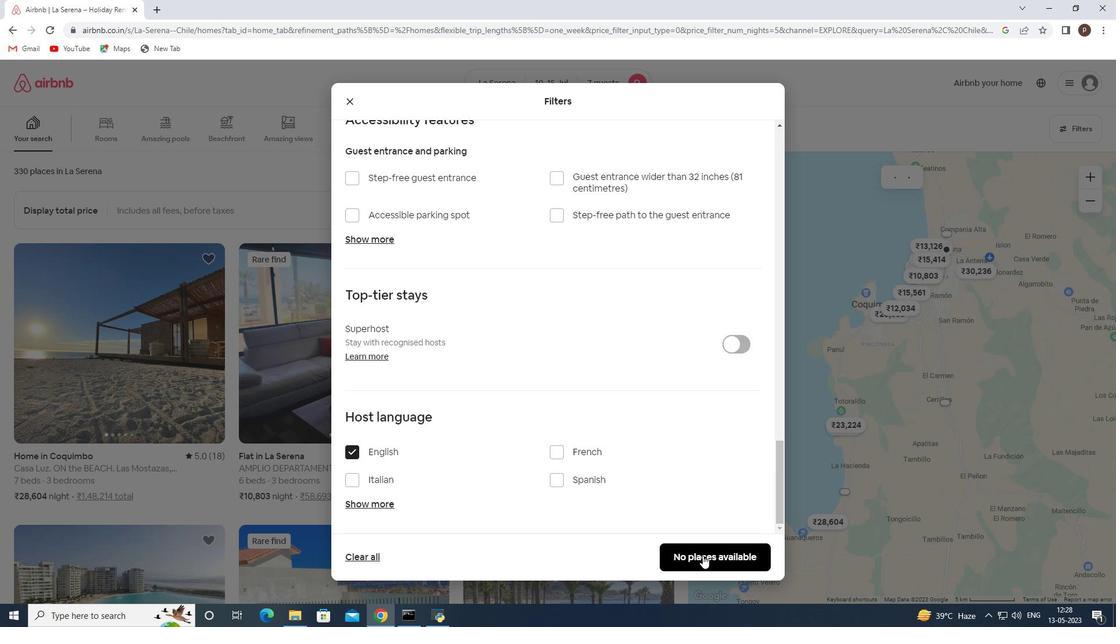 
Action: Mouse pressed left at (704, 557)
Screenshot: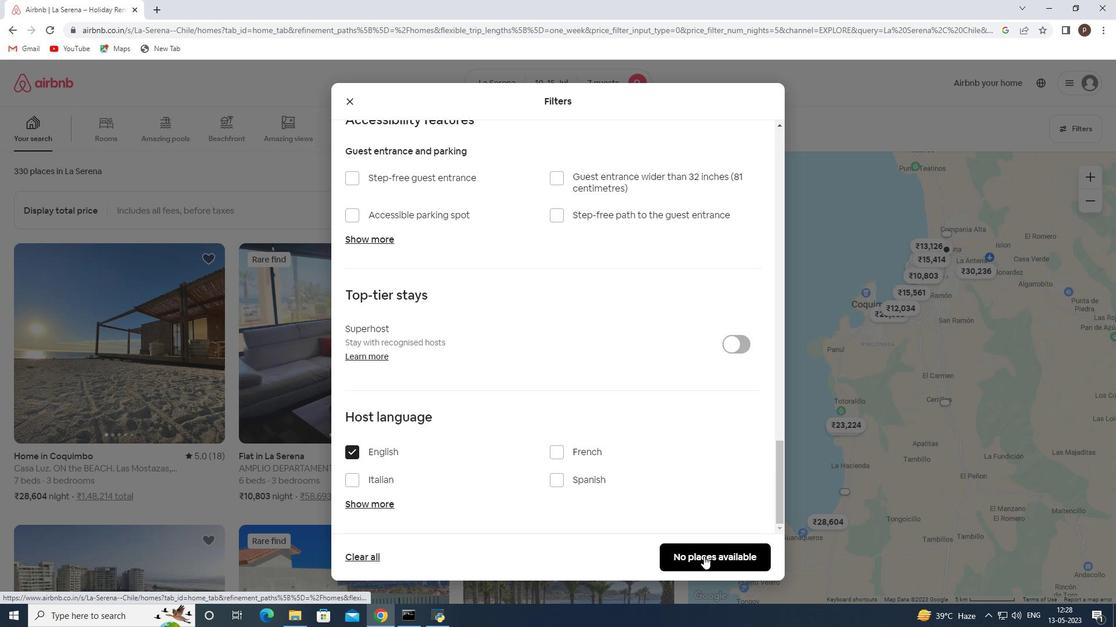 
